 Task: Find connections with filter location Piúma with filter topic #realestateinvesting with filter profile language English with filter current company IG Group with filter school Mysore University, Mysore with filter industry Internet Marketplace Platforms with filter service category Immigration Law with filter keywords title Director of Maintenance
Action: Mouse moved to (180, 240)
Screenshot: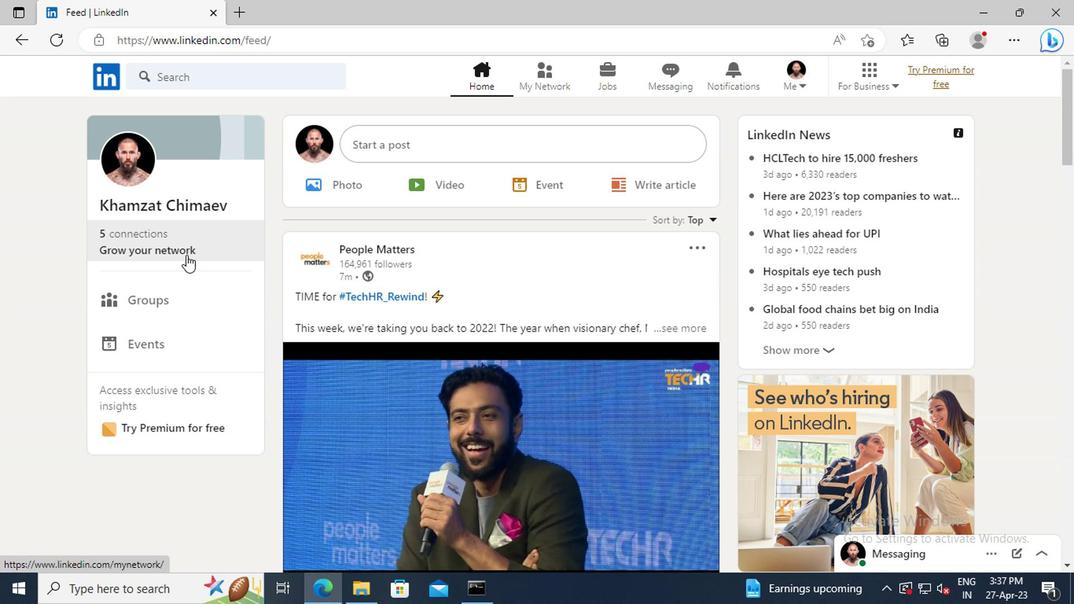 
Action: Mouse pressed left at (180, 240)
Screenshot: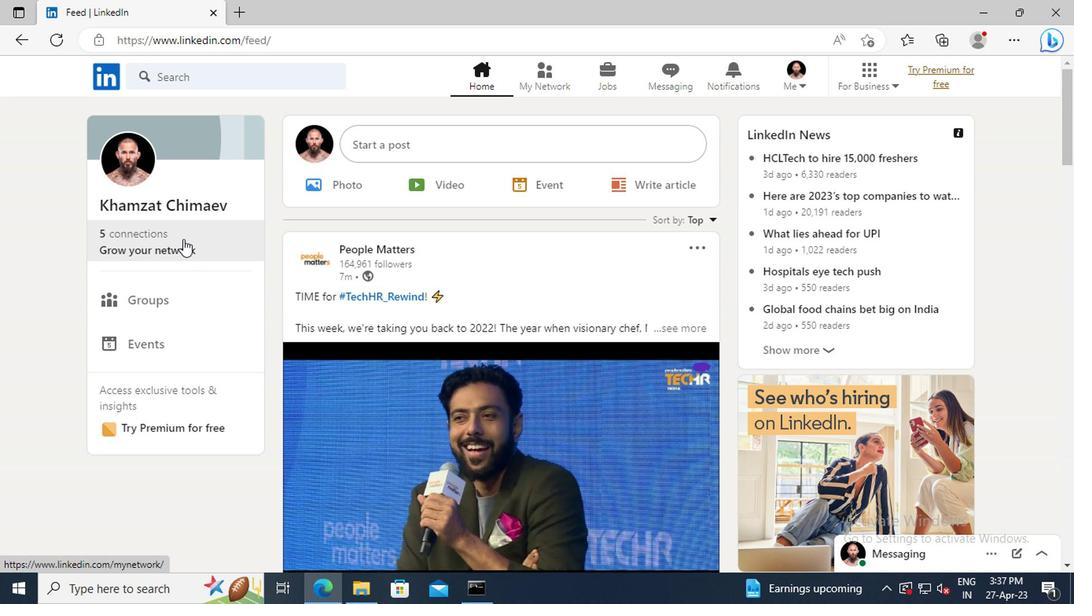 
Action: Mouse moved to (187, 166)
Screenshot: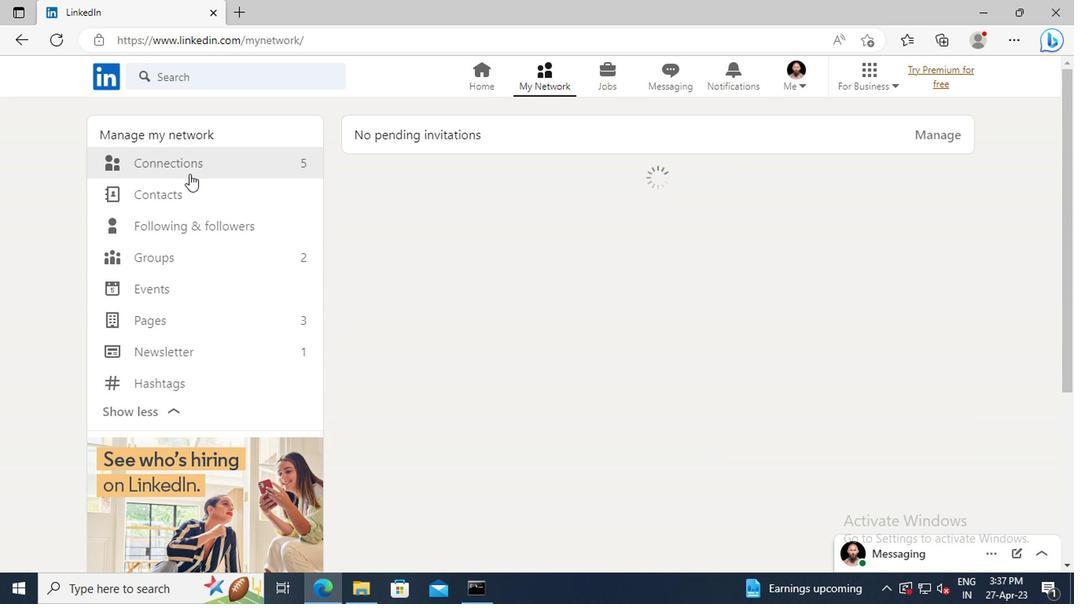 
Action: Mouse pressed left at (187, 166)
Screenshot: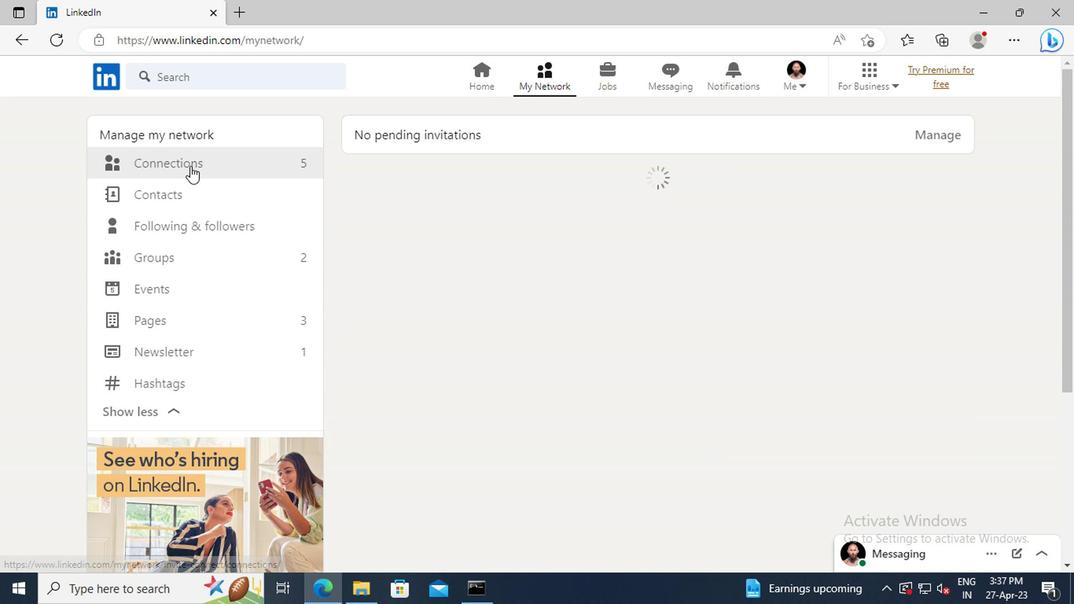 
Action: Mouse moved to (639, 167)
Screenshot: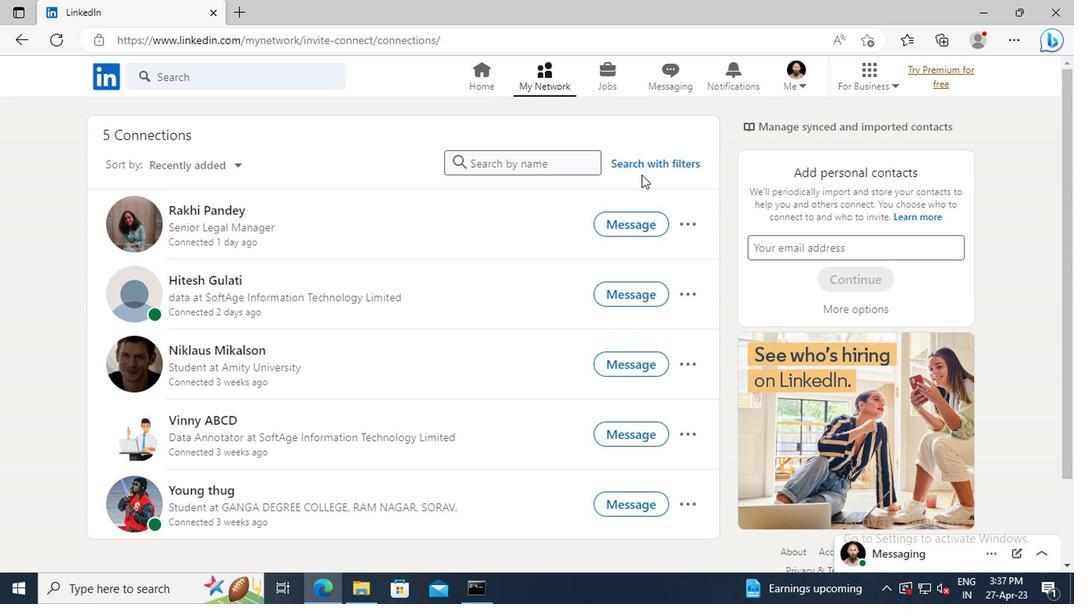 
Action: Mouse pressed left at (639, 167)
Screenshot: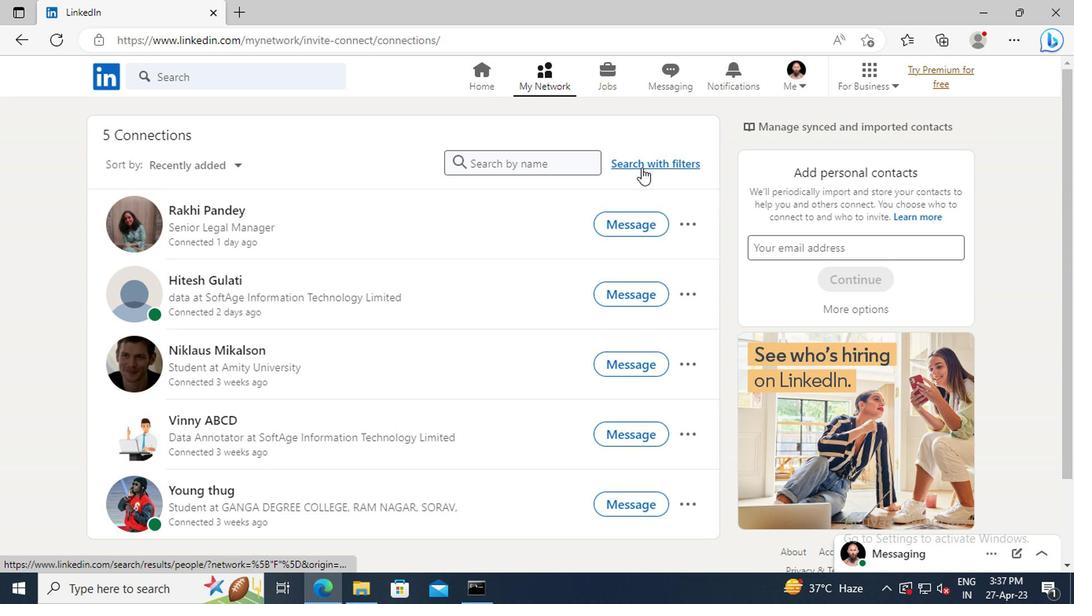 
Action: Mouse moved to (595, 122)
Screenshot: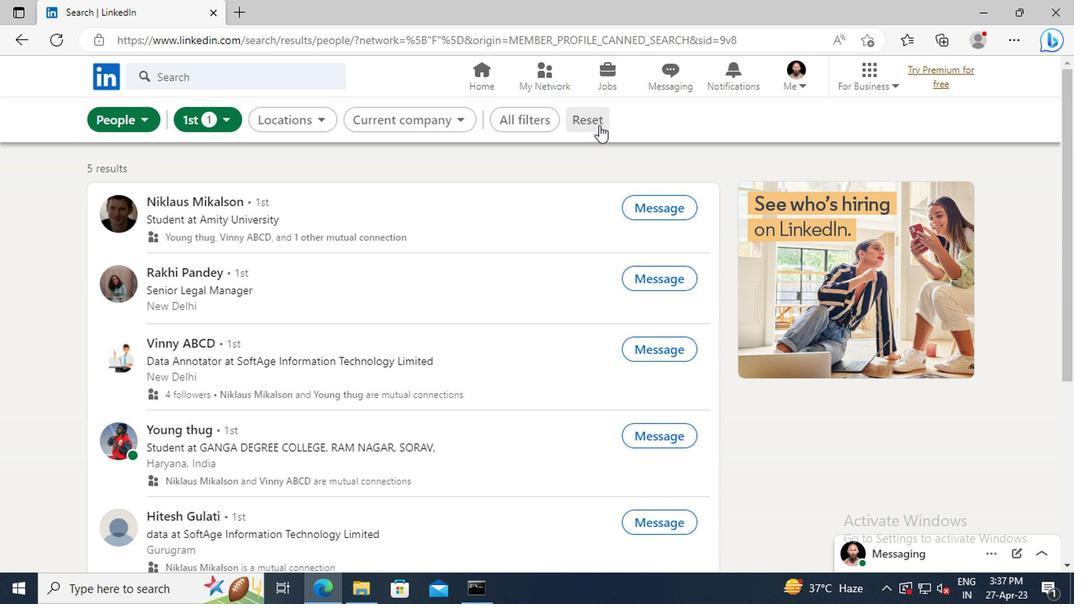 
Action: Mouse pressed left at (595, 122)
Screenshot: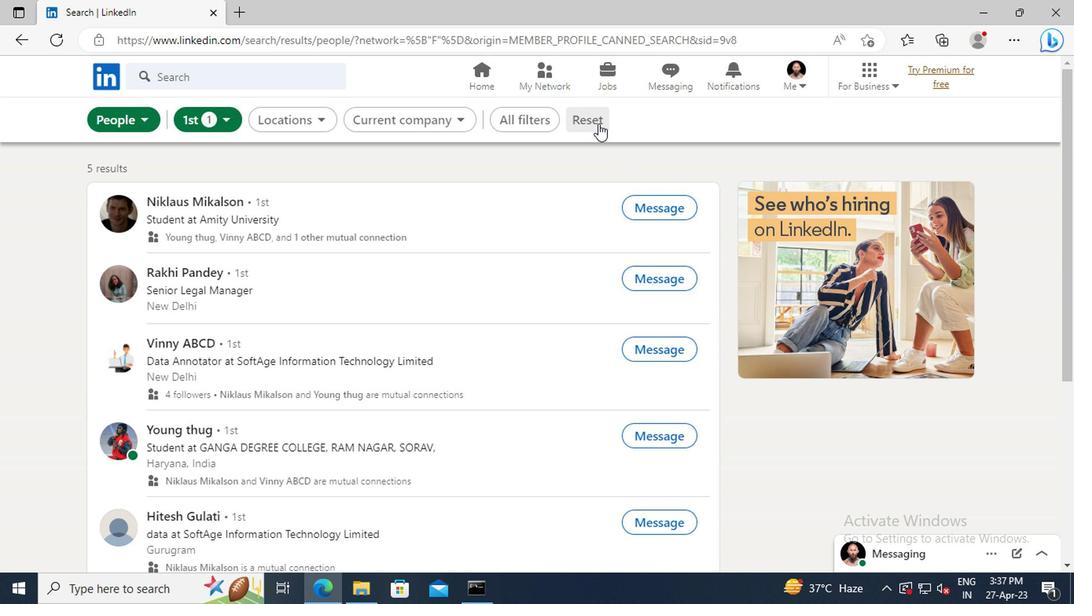 
Action: Mouse moved to (573, 119)
Screenshot: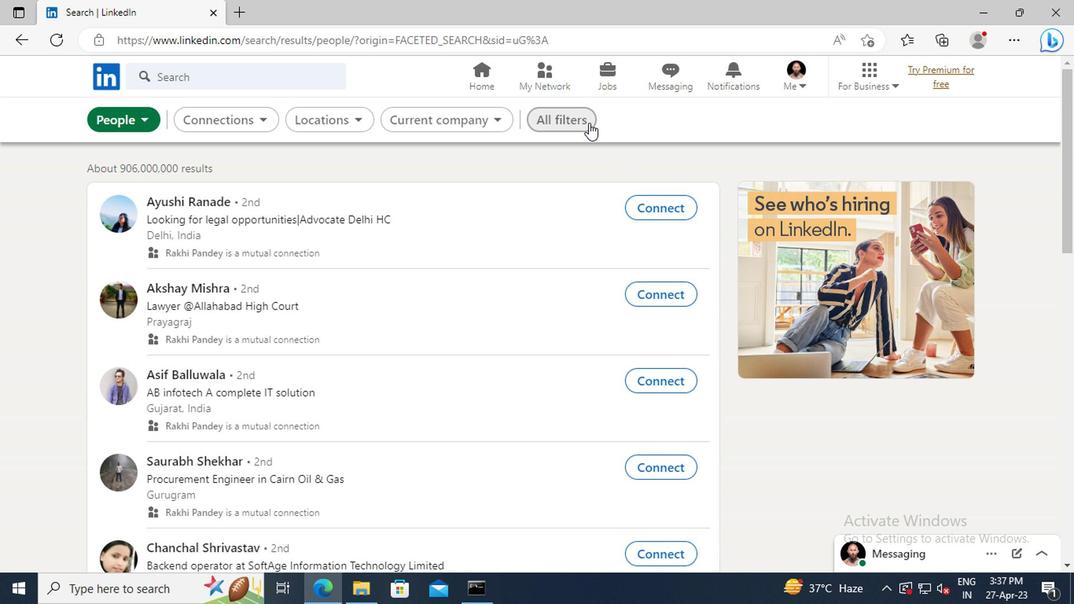 
Action: Mouse pressed left at (573, 119)
Screenshot: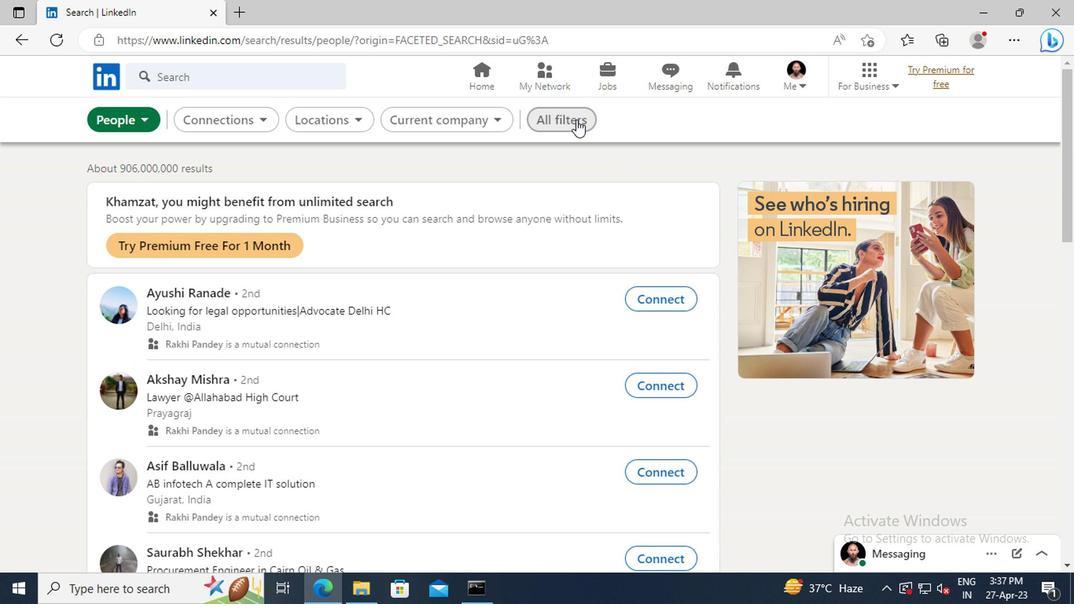 
Action: Mouse moved to (864, 282)
Screenshot: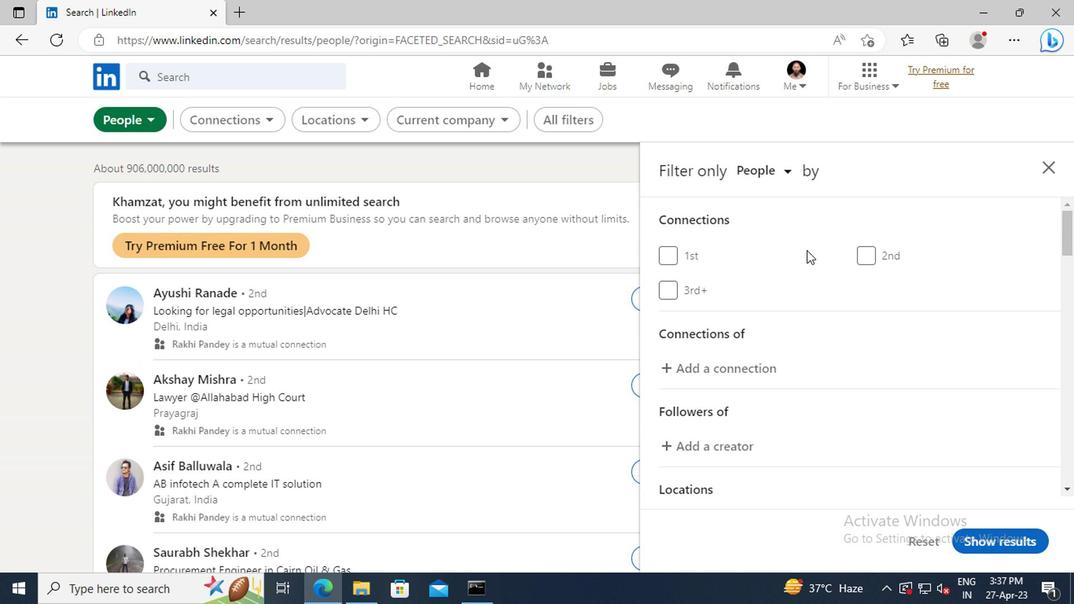 
Action: Mouse scrolled (864, 281) with delta (0, -1)
Screenshot: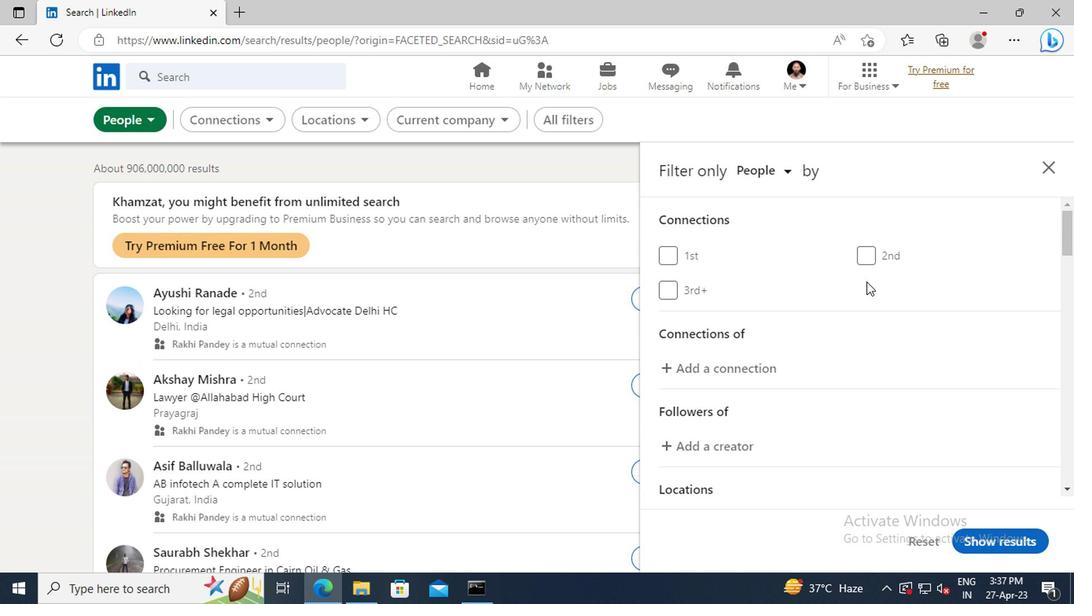
Action: Mouse scrolled (864, 281) with delta (0, -1)
Screenshot: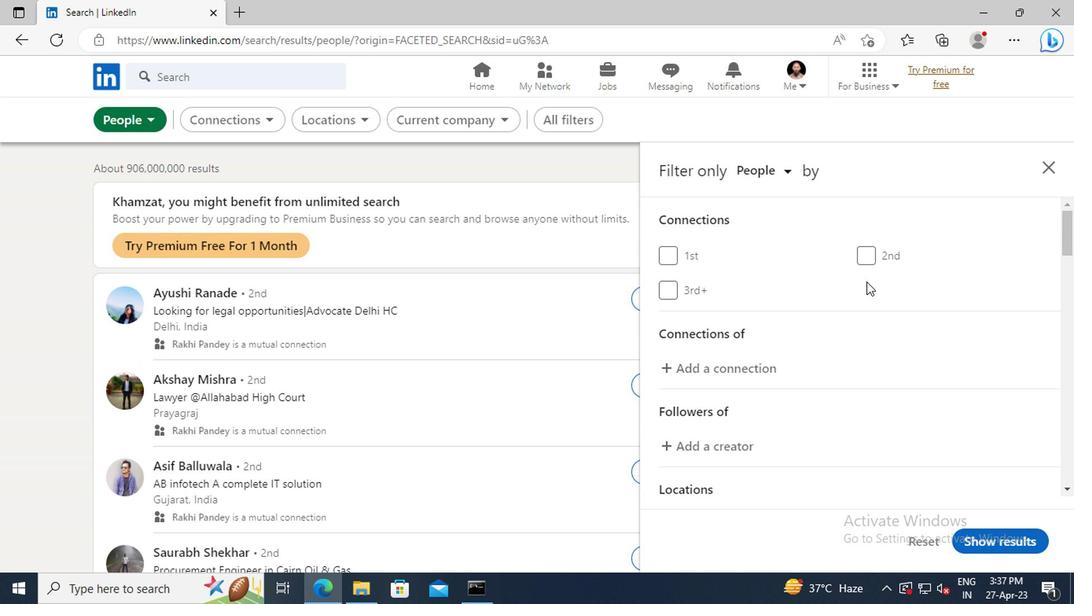 
Action: Mouse scrolled (864, 281) with delta (0, -1)
Screenshot: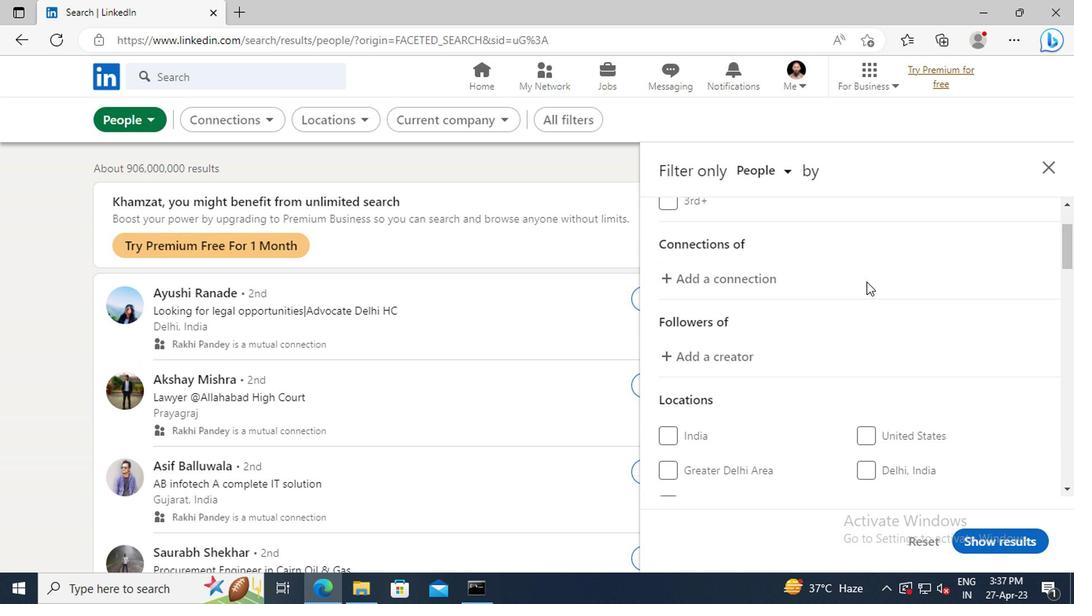 
Action: Mouse scrolled (864, 281) with delta (0, -1)
Screenshot: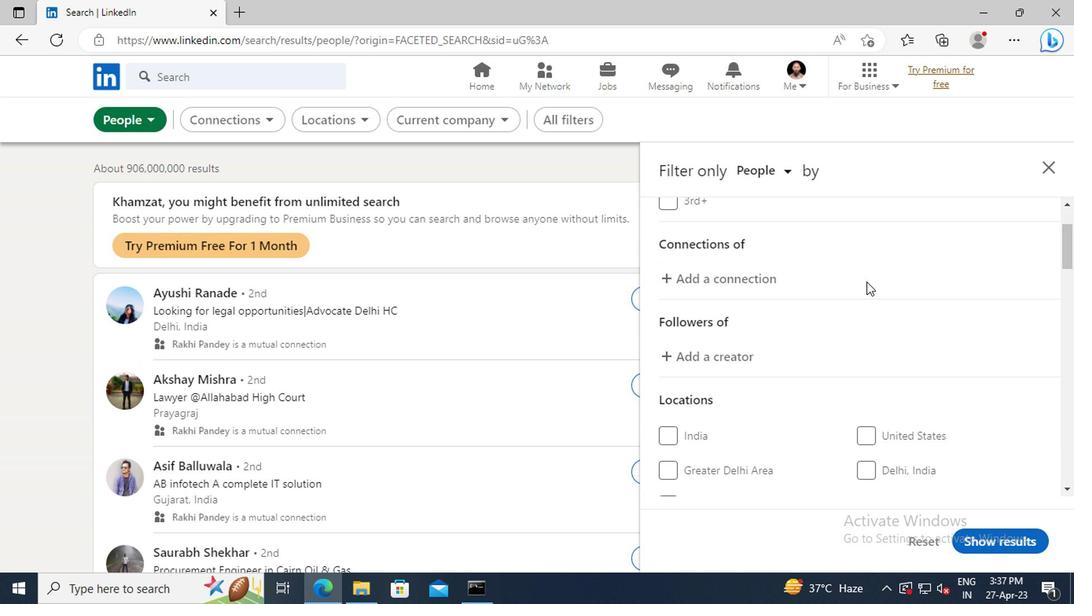 
Action: Mouse scrolled (864, 281) with delta (0, -1)
Screenshot: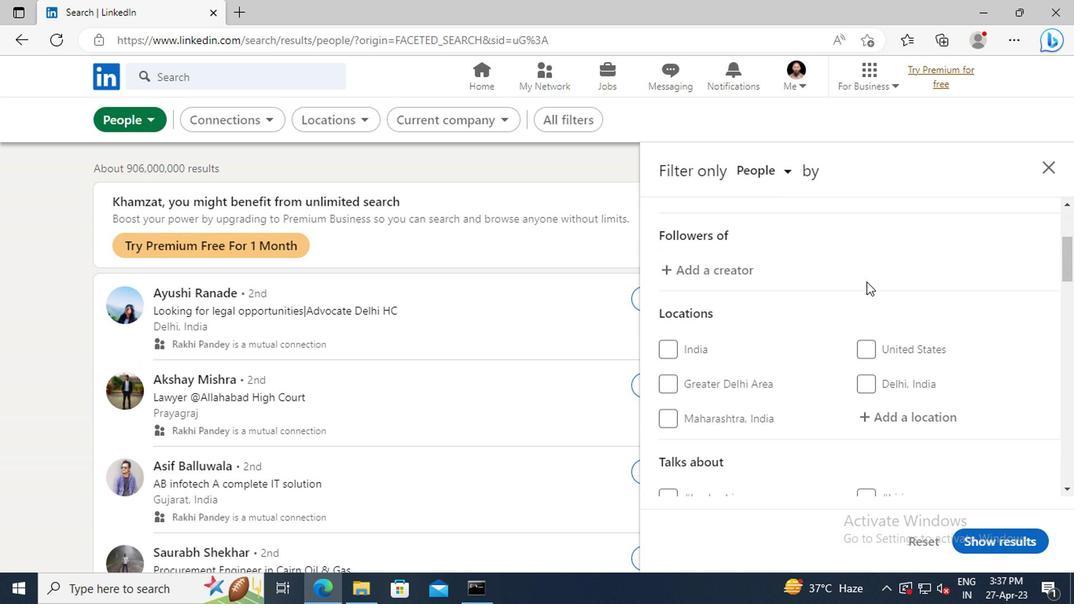 
Action: Mouse moved to (883, 367)
Screenshot: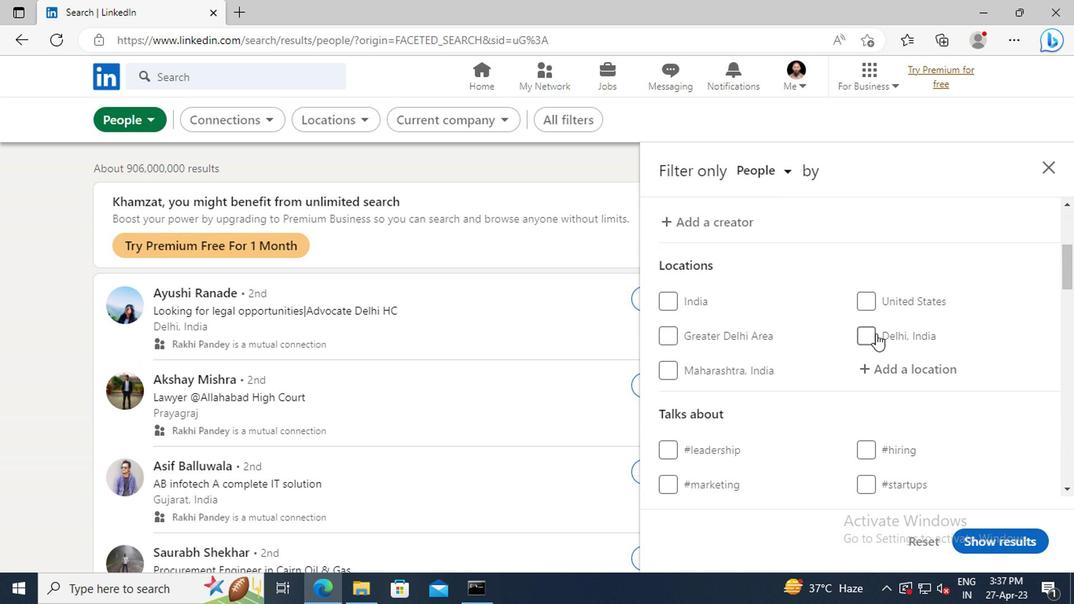 
Action: Mouse pressed left at (883, 367)
Screenshot: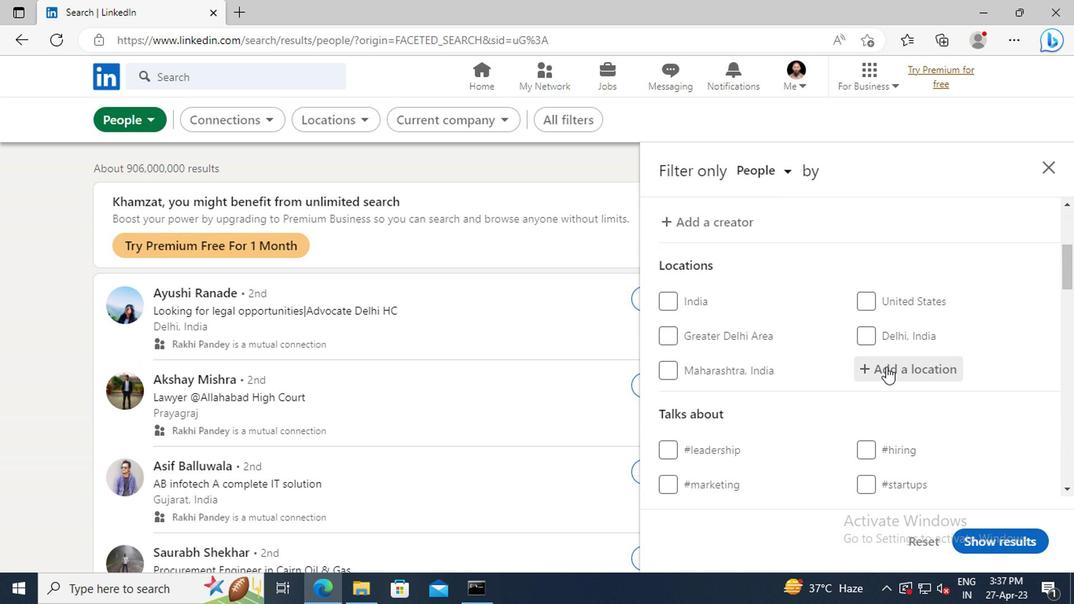 
Action: Key pressed <Key.shift>PIUMA
Screenshot: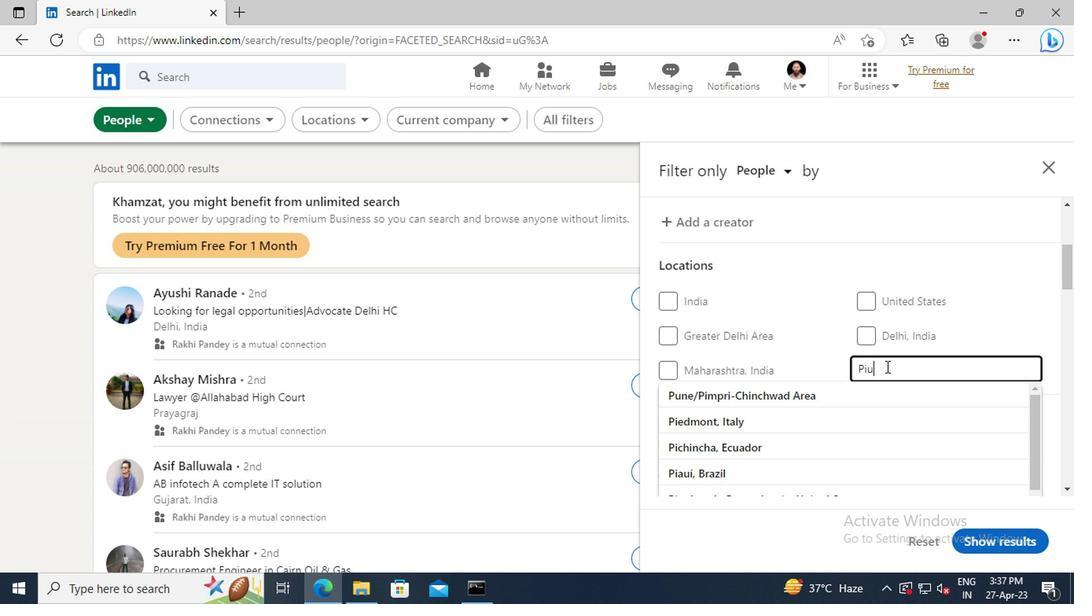 
Action: Mouse moved to (882, 396)
Screenshot: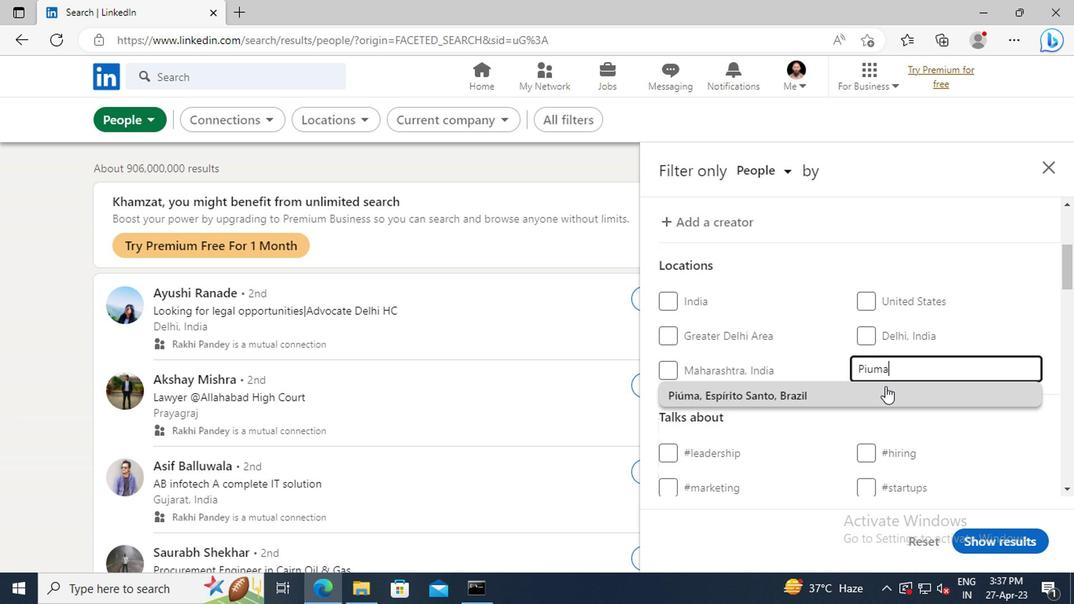 
Action: Mouse pressed left at (882, 396)
Screenshot: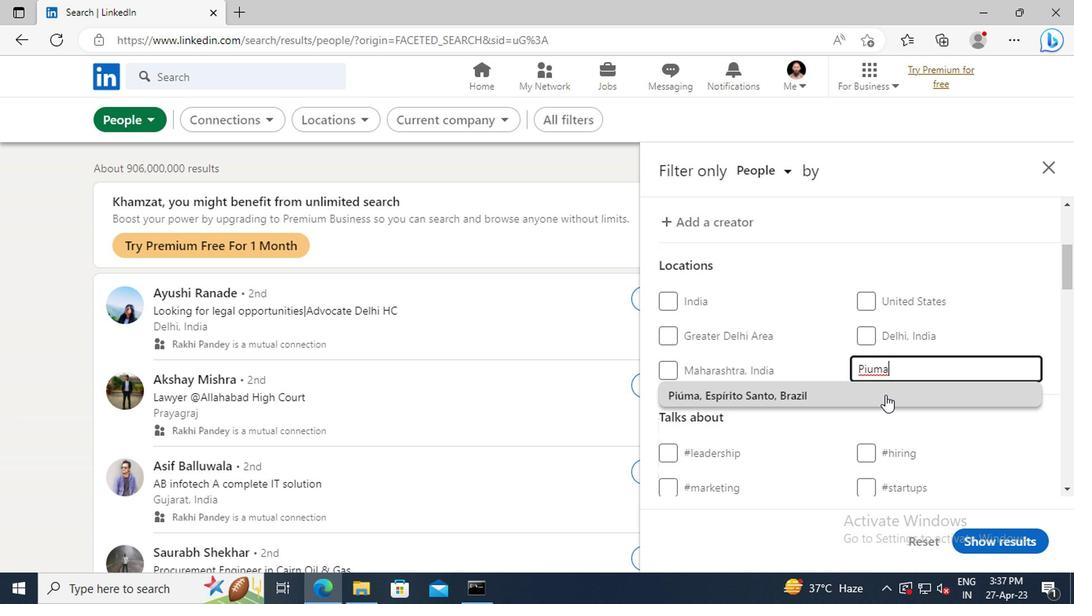 
Action: Mouse moved to (887, 324)
Screenshot: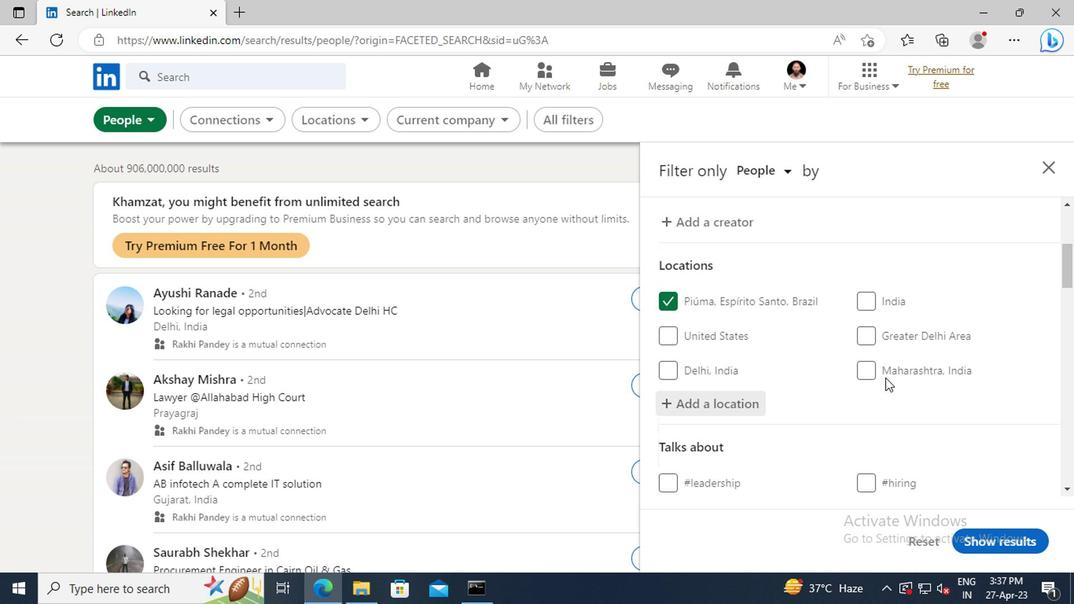 
Action: Mouse scrolled (887, 323) with delta (0, 0)
Screenshot: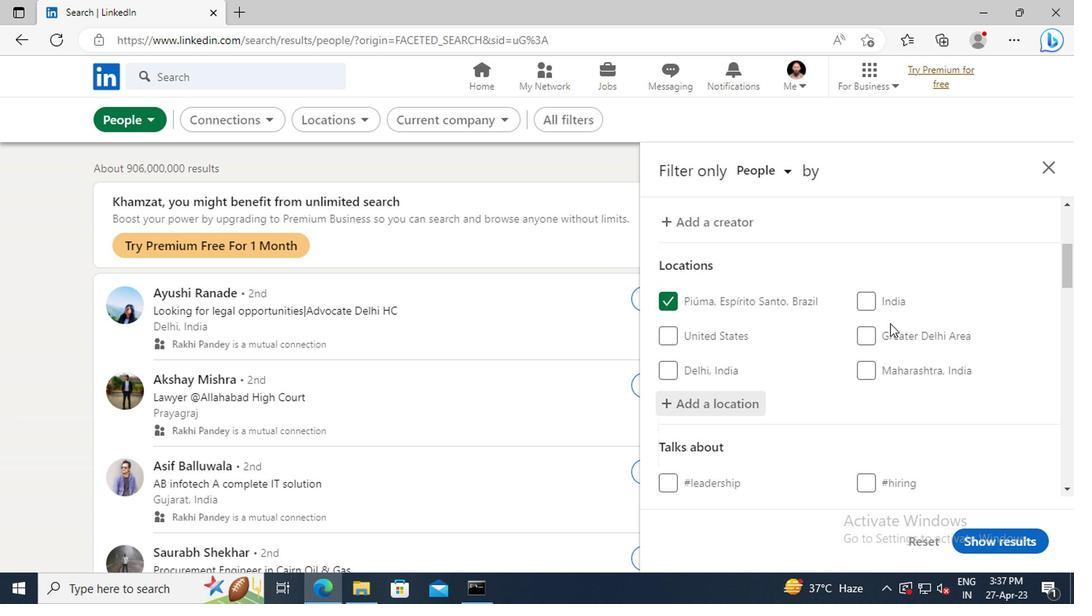 
Action: Mouse scrolled (887, 323) with delta (0, 0)
Screenshot: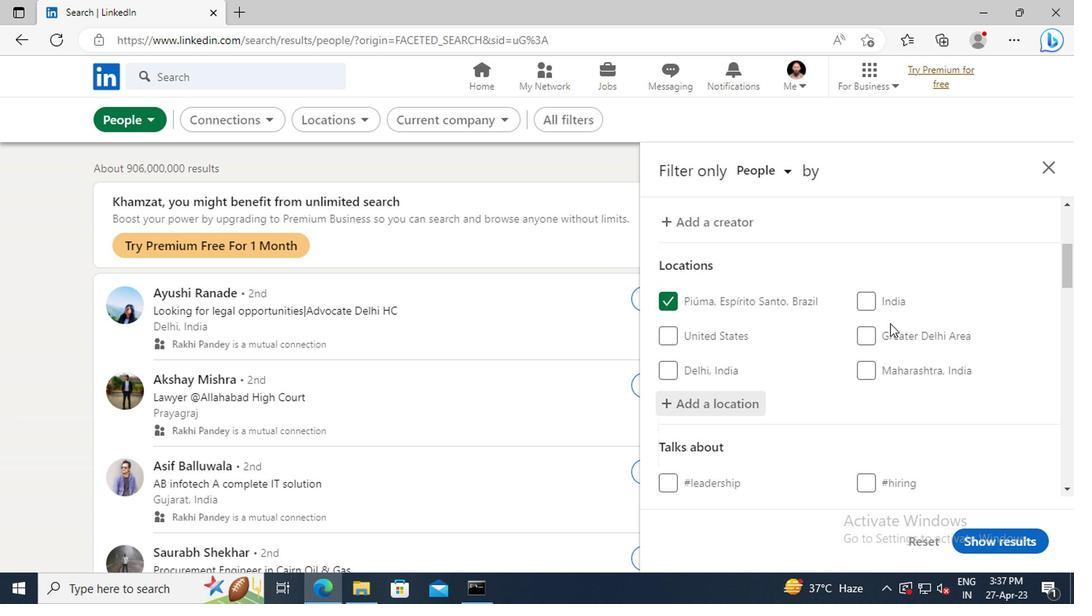 
Action: Mouse scrolled (887, 323) with delta (0, 0)
Screenshot: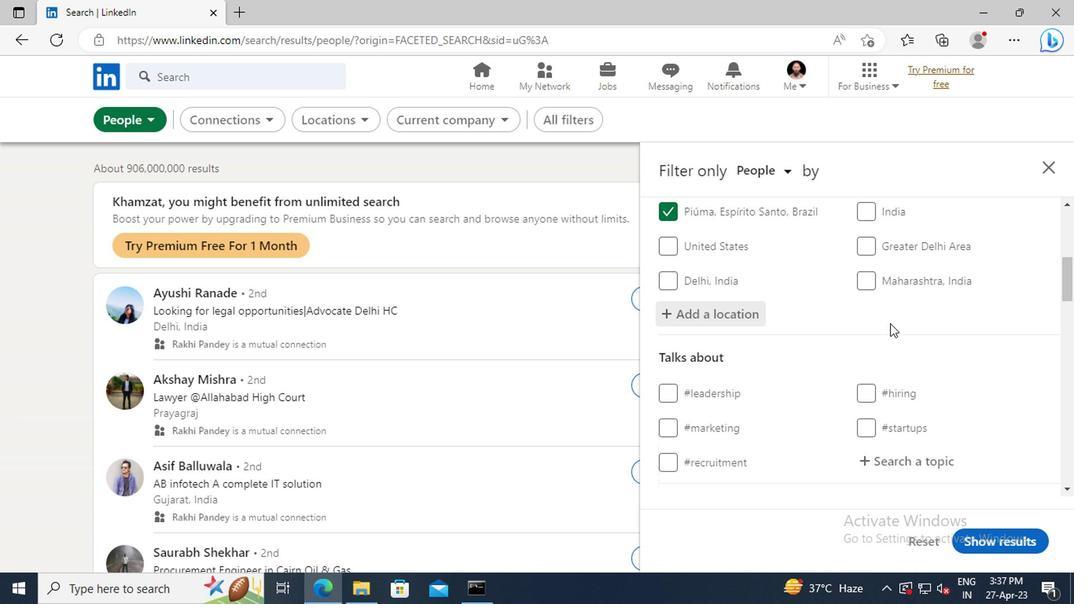 
Action: Mouse scrolled (887, 323) with delta (0, 0)
Screenshot: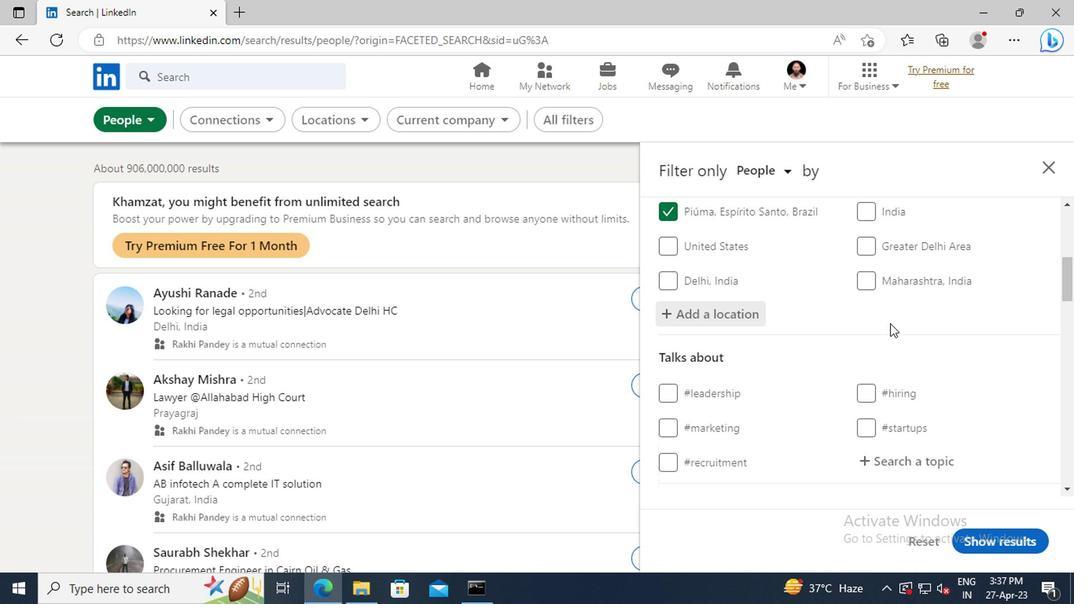 
Action: Mouse moved to (892, 371)
Screenshot: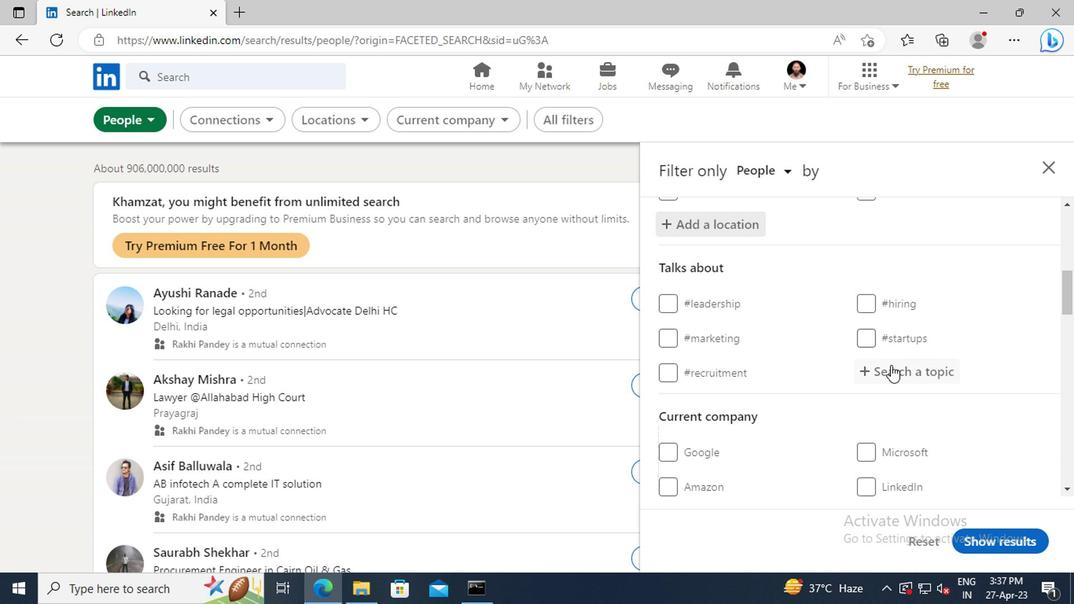 
Action: Mouse pressed left at (892, 371)
Screenshot: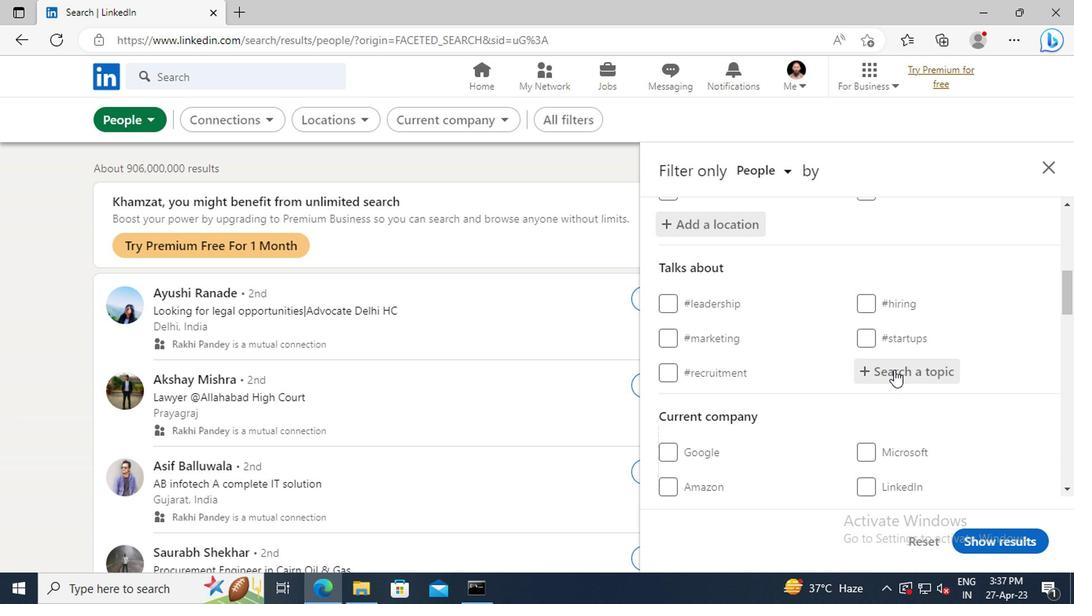
Action: Key pressed <Key.shift>#REALESTATEINVESTING<Key.enter>
Screenshot: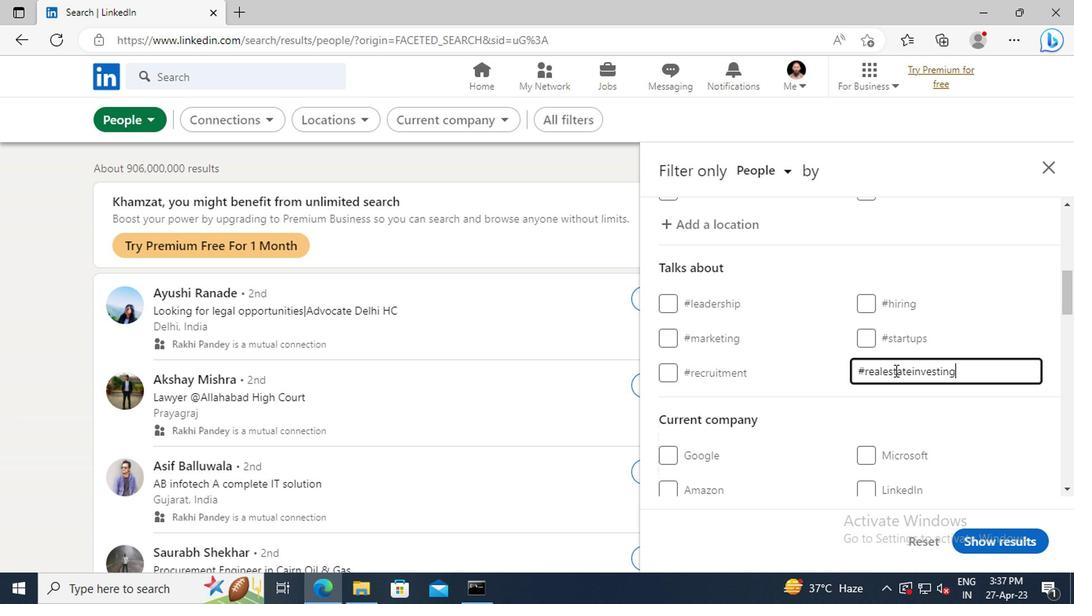 
Action: Mouse scrolled (892, 371) with delta (0, 0)
Screenshot: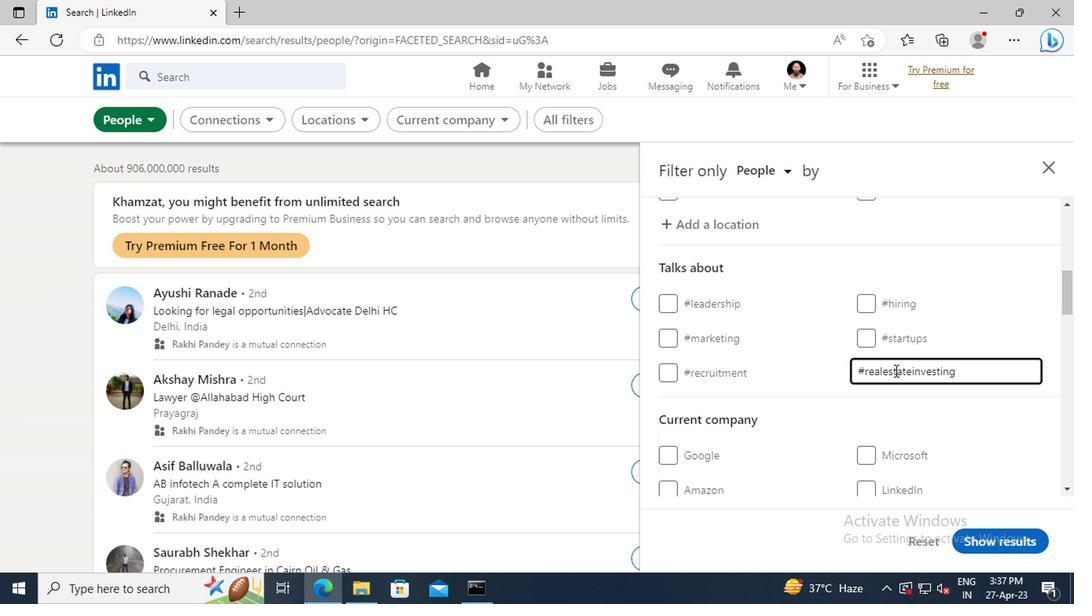 
Action: Mouse scrolled (892, 371) with delta (0, 0)
Screenshot: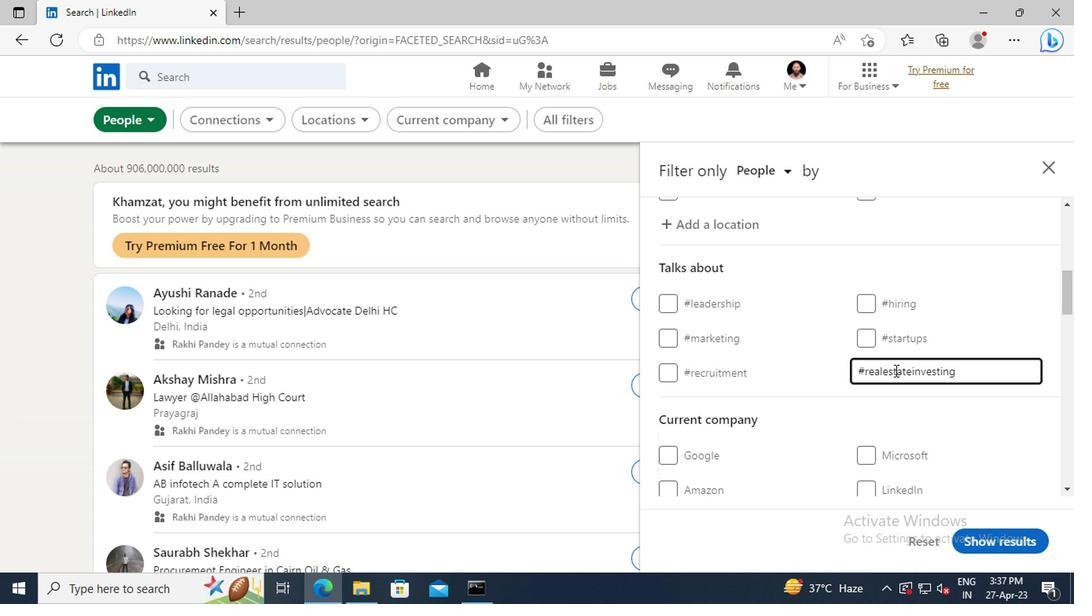 
Action: Mouse scrolled (892, 371) with delta (0, 0)
Screenshot: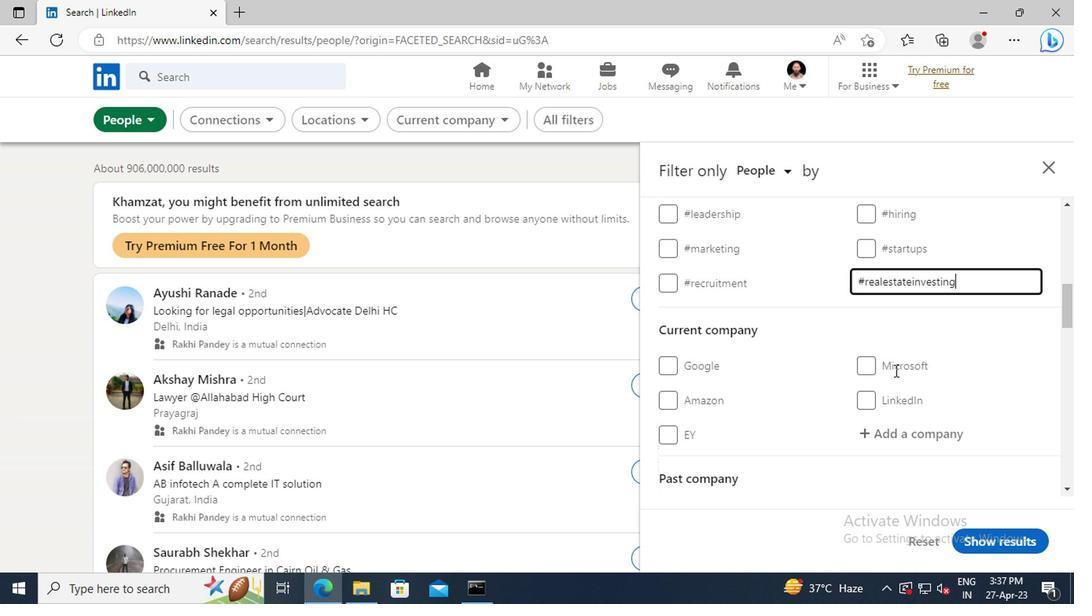 
Action: Mouse scrolled (892, 371) with delta (0, 0)
Screenshot: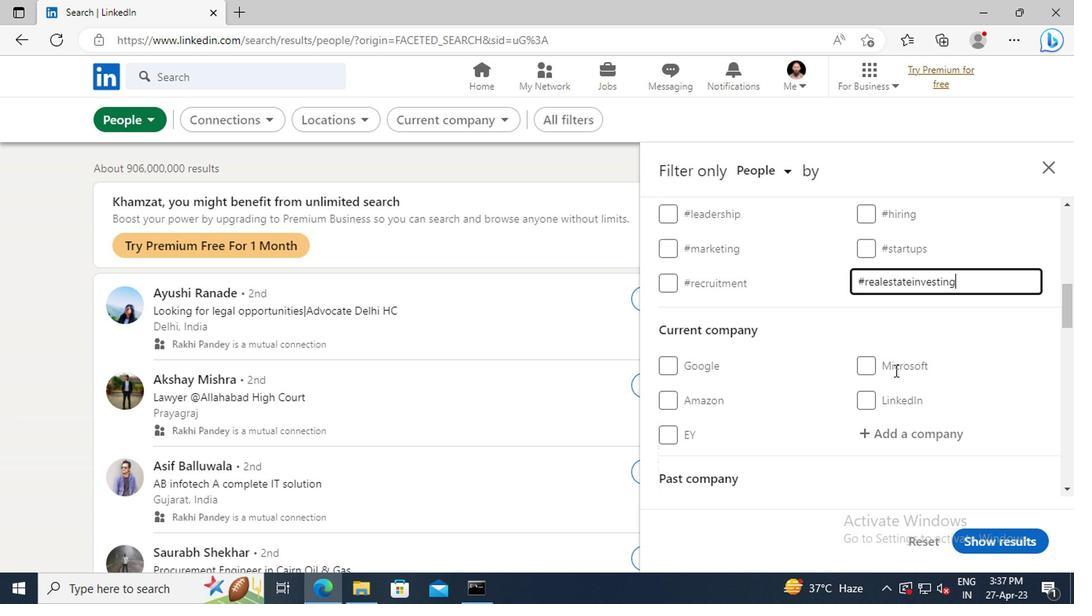 
Action: Mouse scrolled (892, 371) with delta (0, 0)
Screenshot: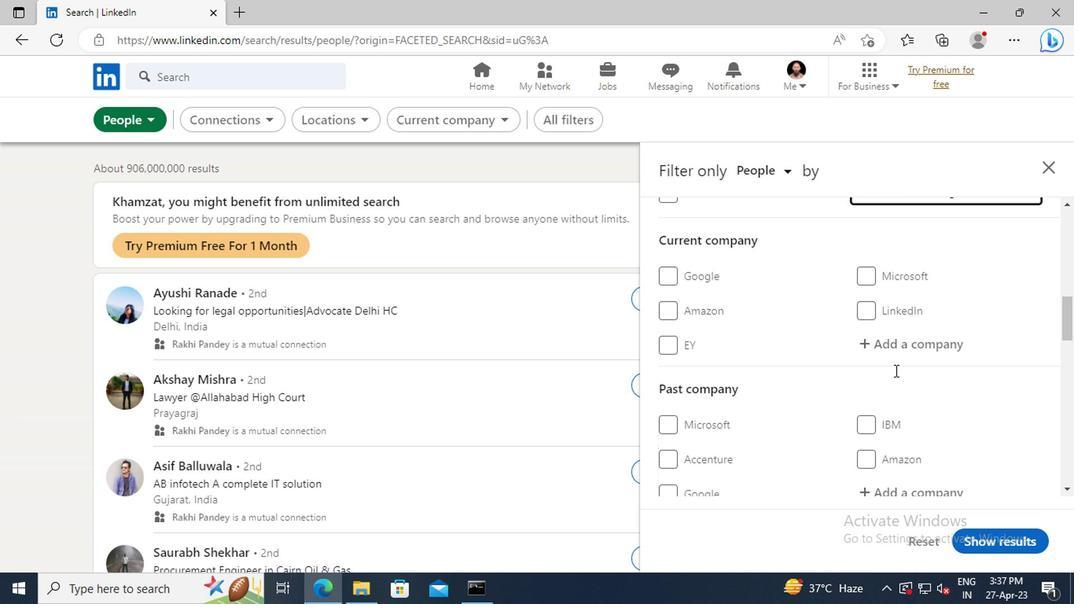 
Action: Mouse scrolled (892, 371) with delta (0, 0)
Screenshot: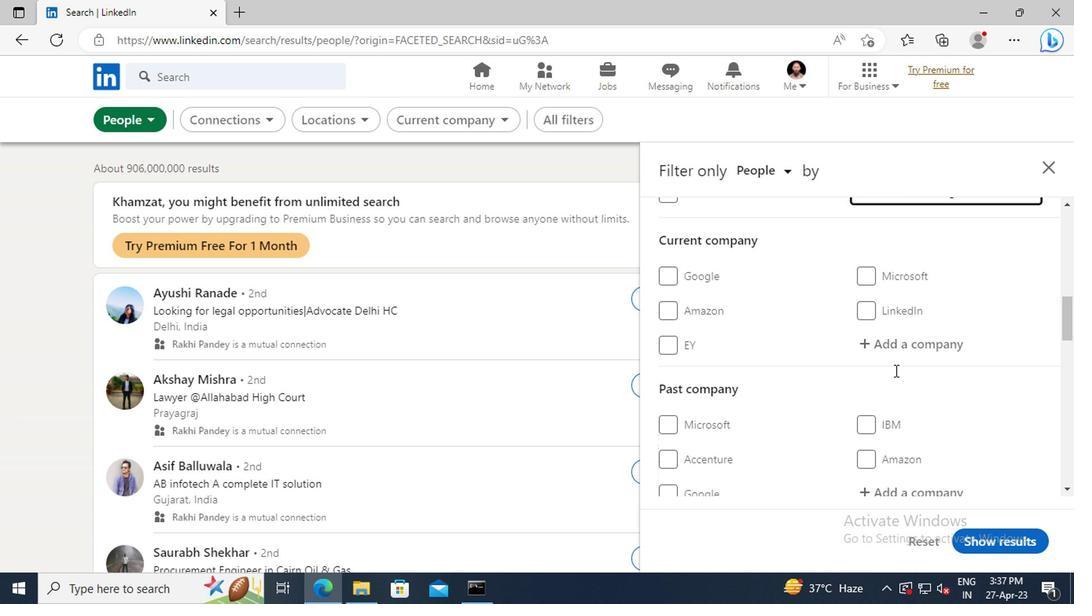 
Action: Mouse scrolled (892, 371) with delta (0, 0)
Screenshot: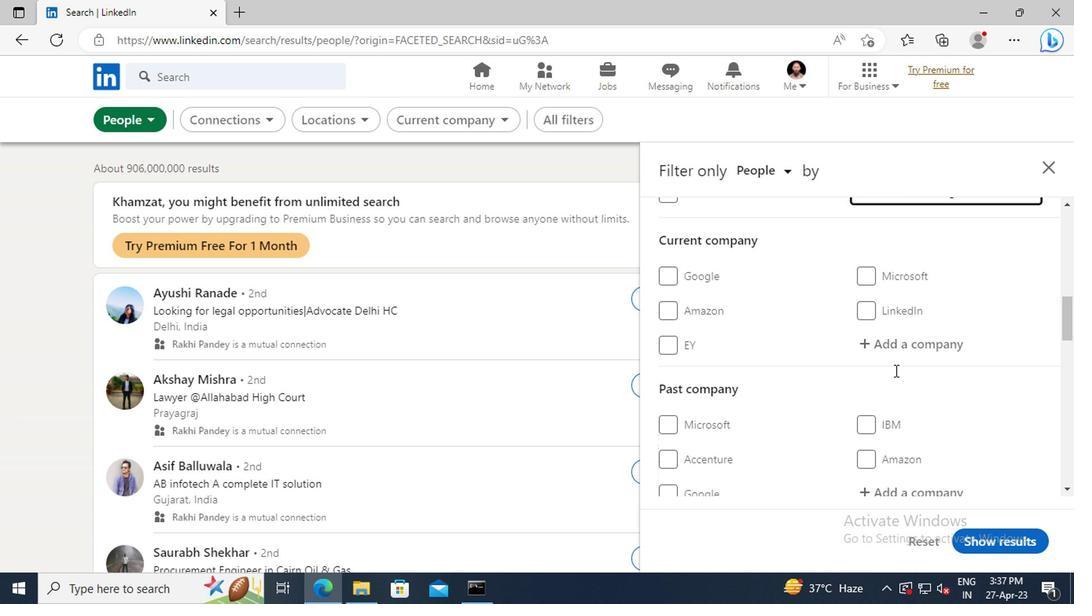 
Action: Mouse scrolled (892, 371) with delta (0, 0)
Screenshot: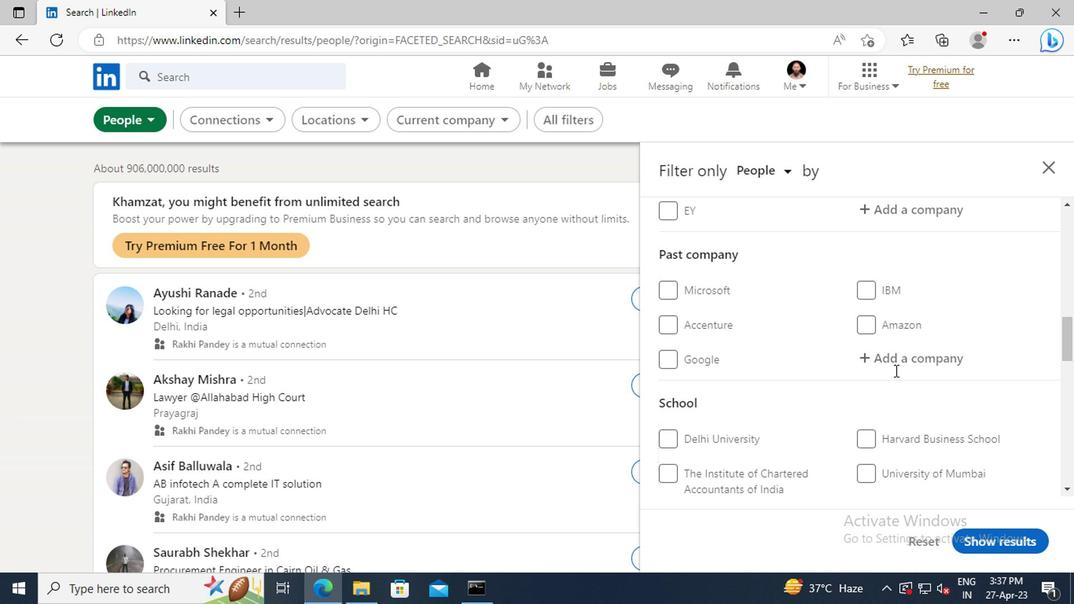
Action: Mouse scrolled (892, 371) with delta (0, 0)
Screenshot: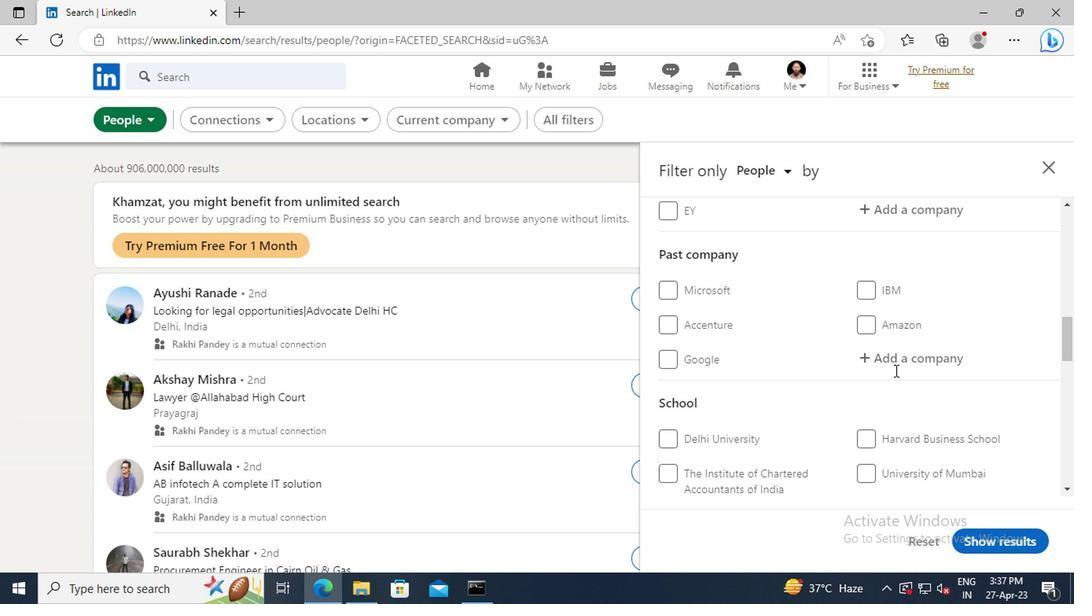 
Action: Mouse scrolled (892, 371) with delta (0, 0)
Screenshot: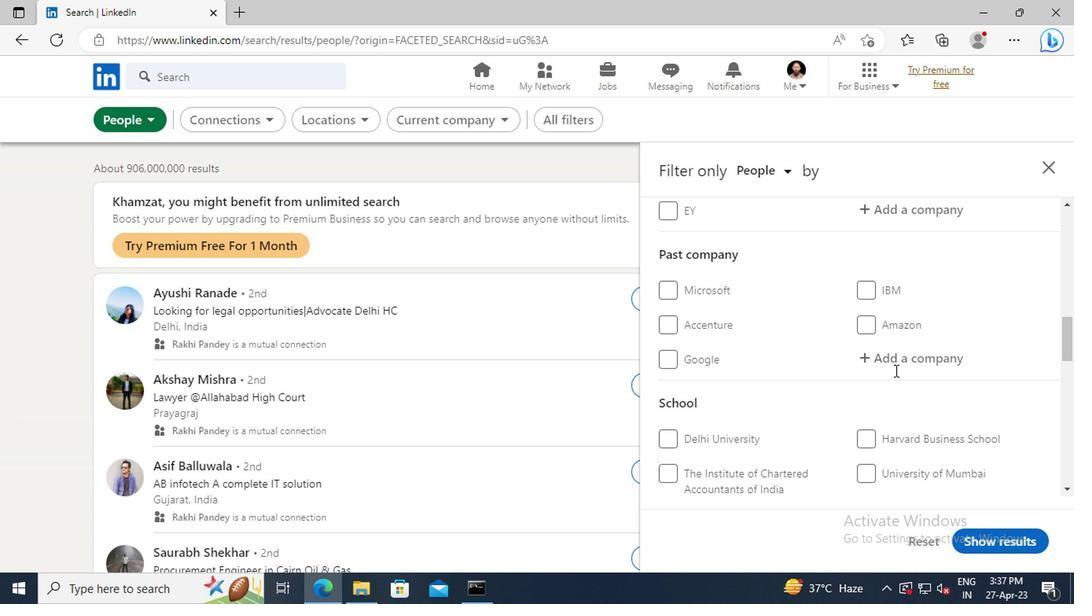 
Action: Mouse scrolled (892, 371) with delta (0, 0)
Screenshot: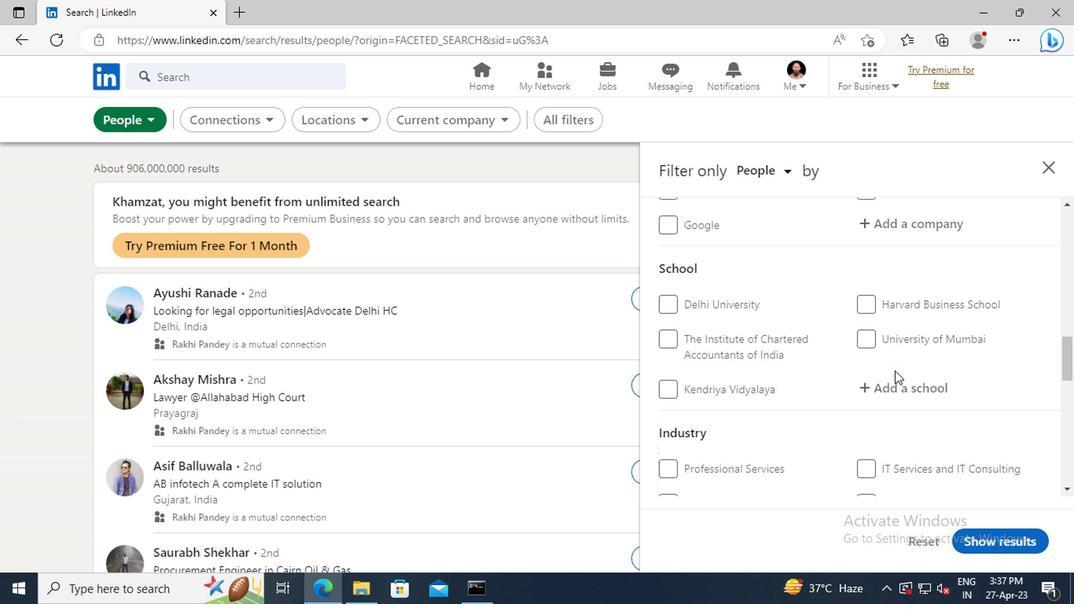 
Action: Mouse scrolled (892, 371) with delta (0, 0)
Screenshot: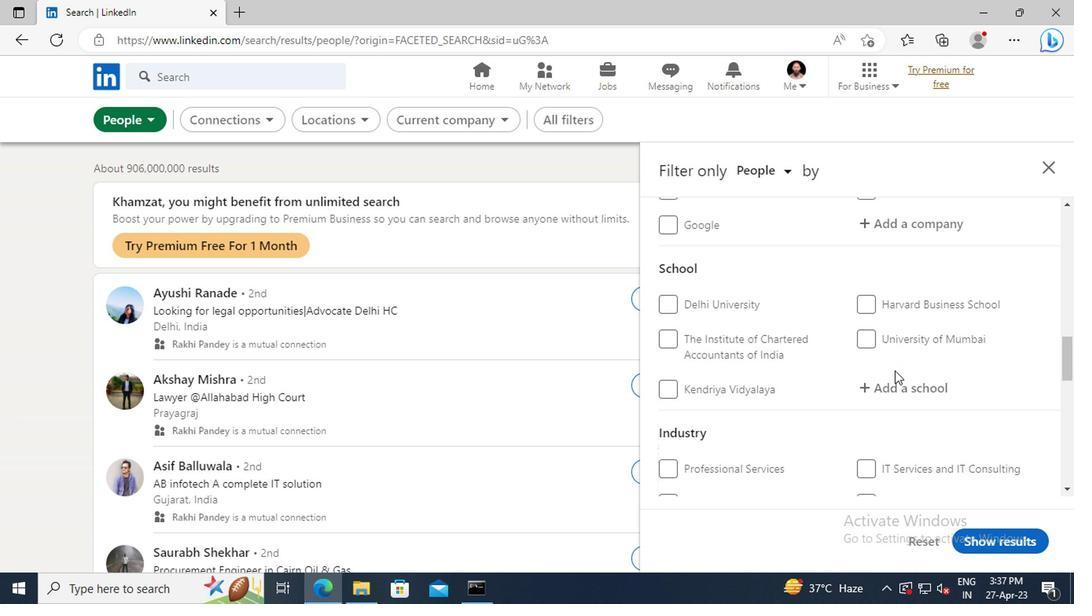 
Action: Mouse scrolled (892, 371) with delta (0, 0)
Screenshot: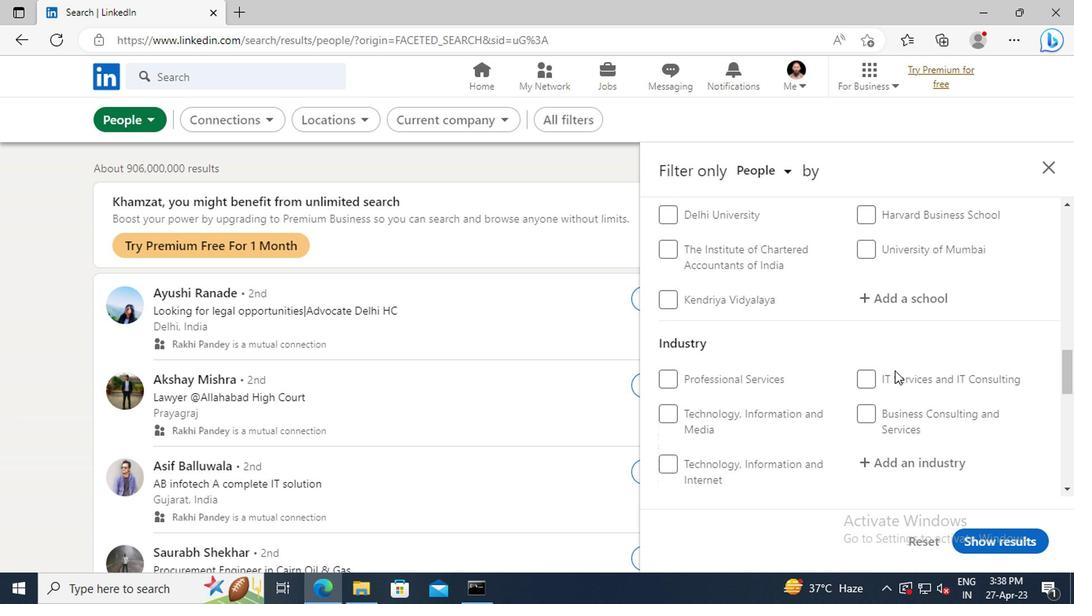
Action: Mouse scrolled (892, 371) with delta (0, 0)
Screenshot: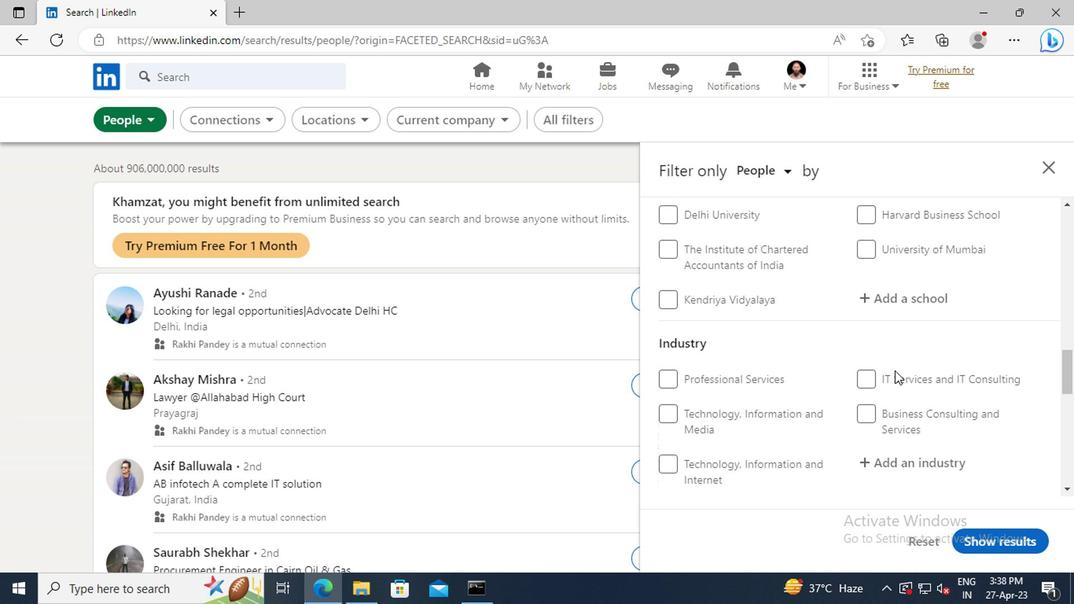 
Action: Mouse scrolled (892, 371) with delta (0, 0)
Screenshot: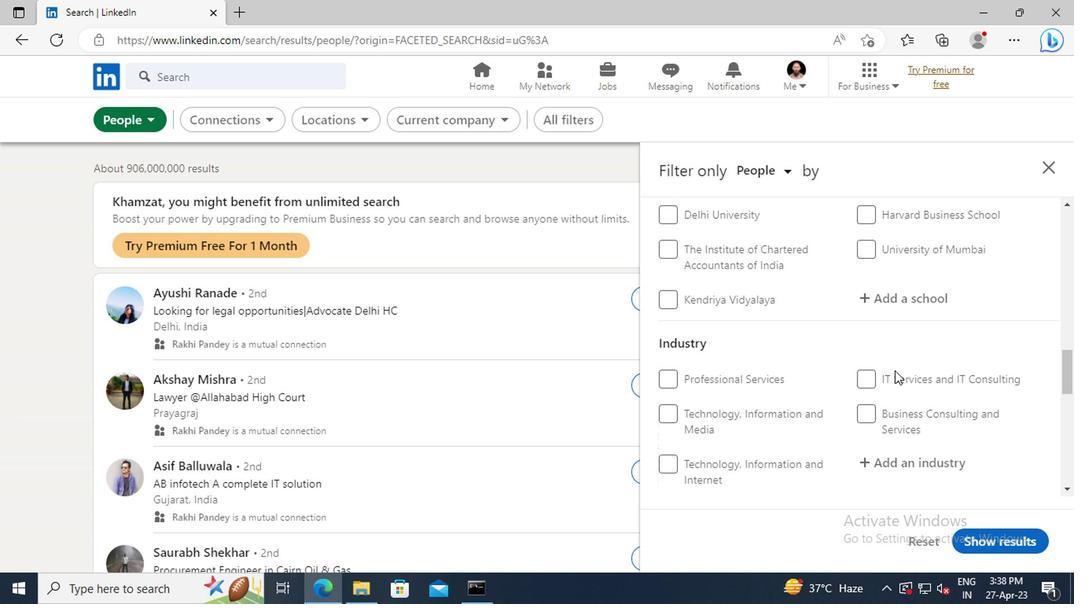 
Action: Mouse scrolled (892, 371) with delta (0, 0)
Screenshot: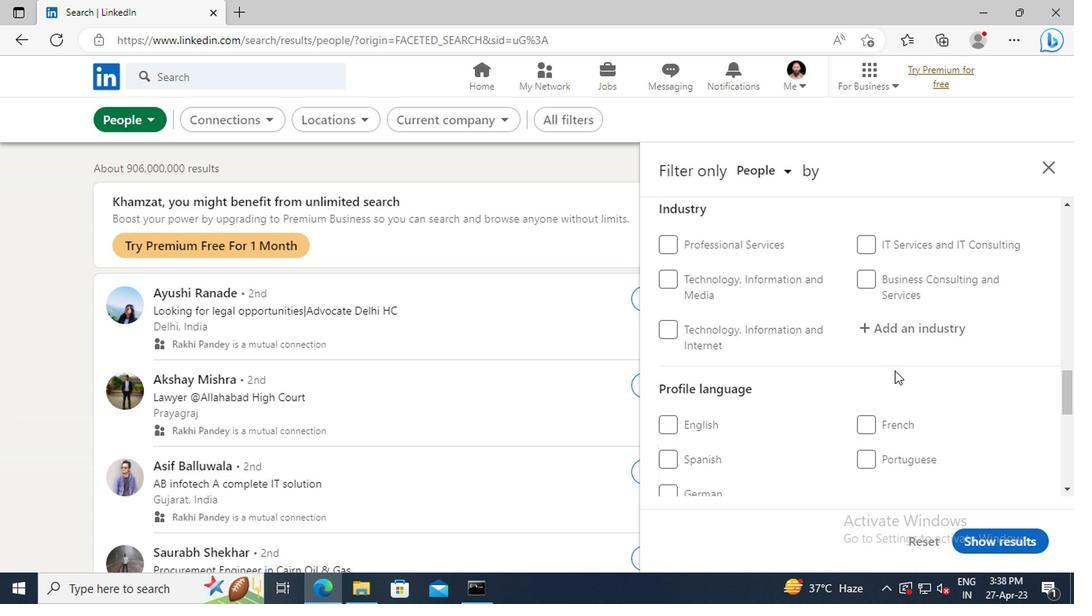 
Action: Mouse moved to (669, 383)
Screenshot: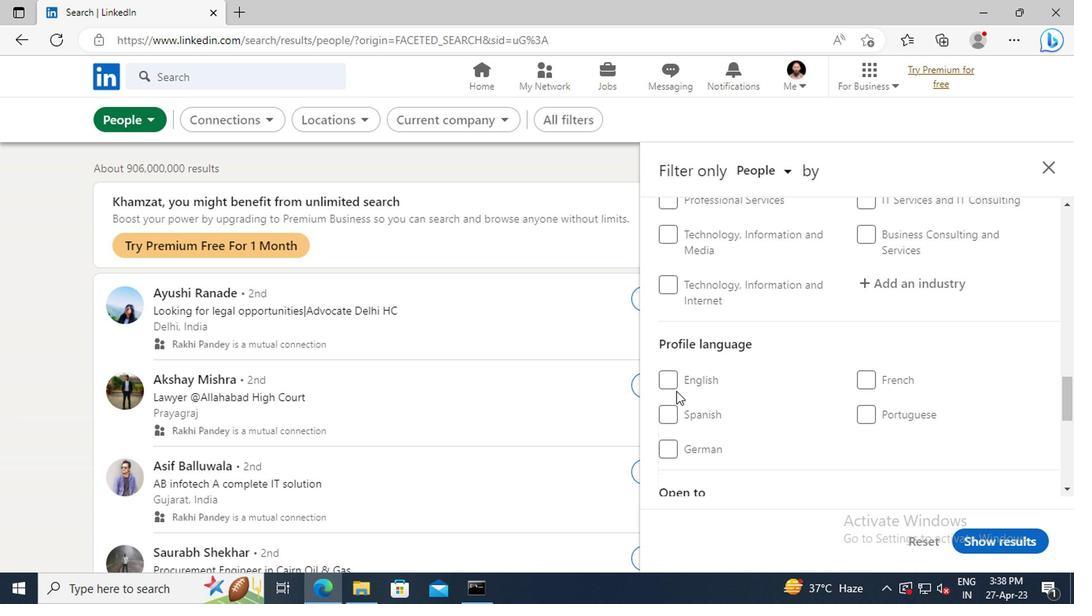 
Action: Mouse pressed left at (669, 383)
Screenshot: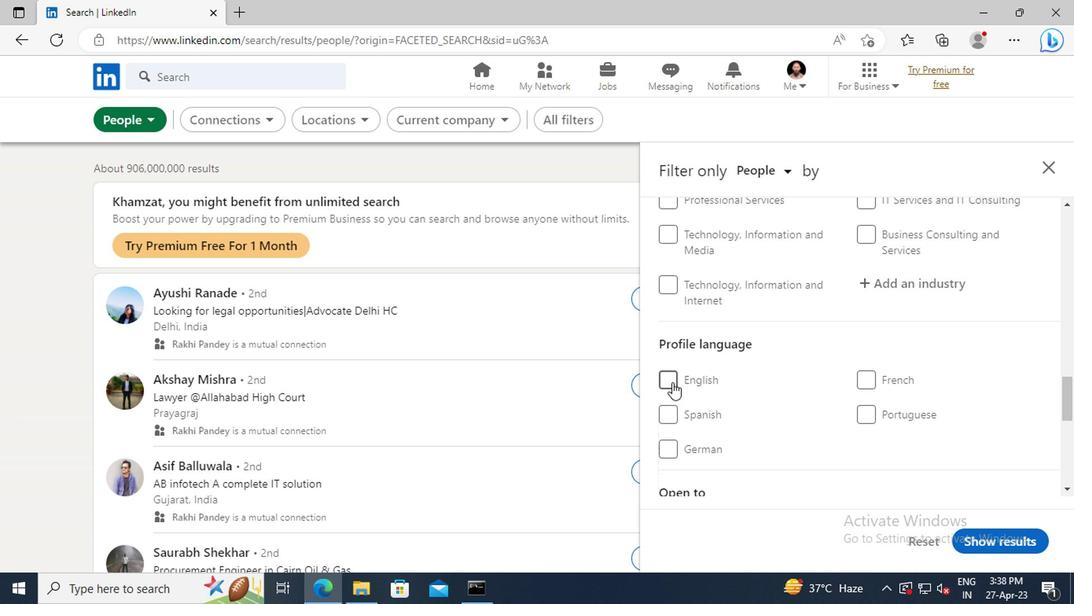 
Action: Mouse moved to (820, 365)
Screenshot: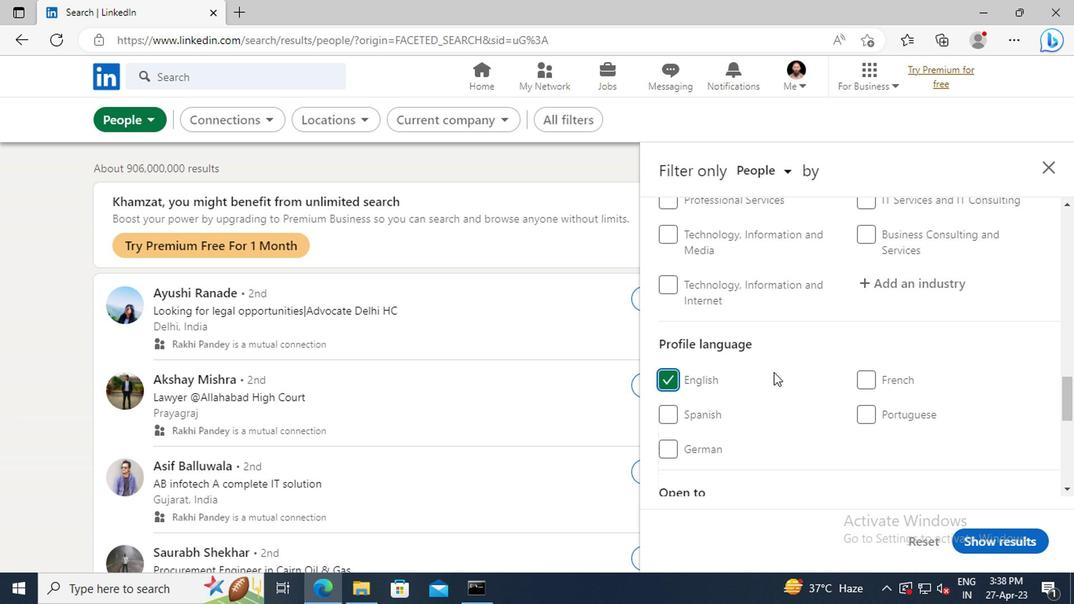 
Action: Mouse scrolled (820, 366) with delta (0, 0)
Screenshot: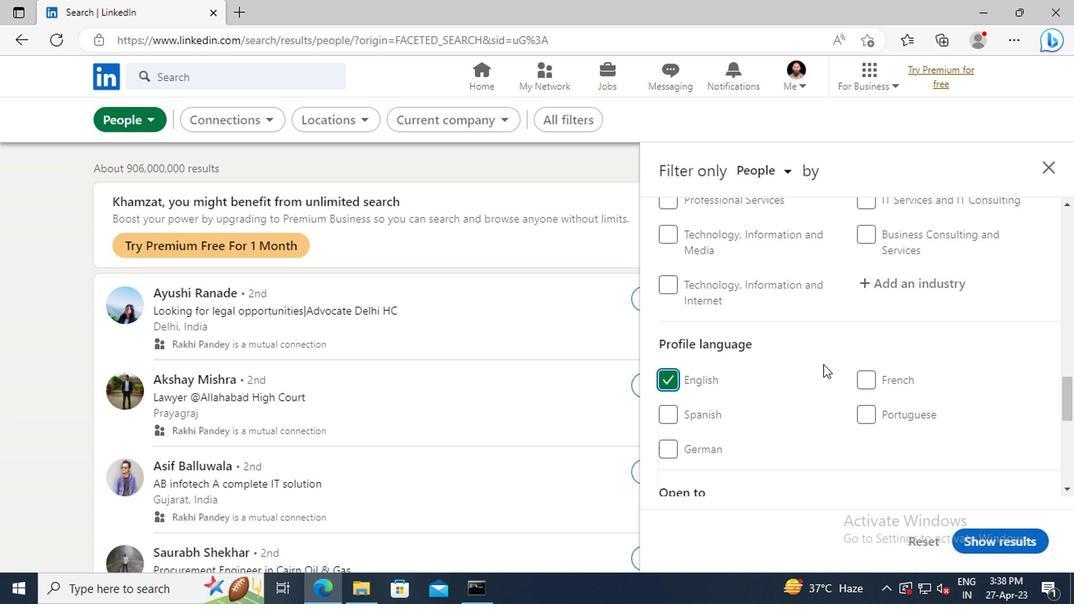 
Action: Mouse scrolled (820, 366) with delta (0, 0)
Screenshot: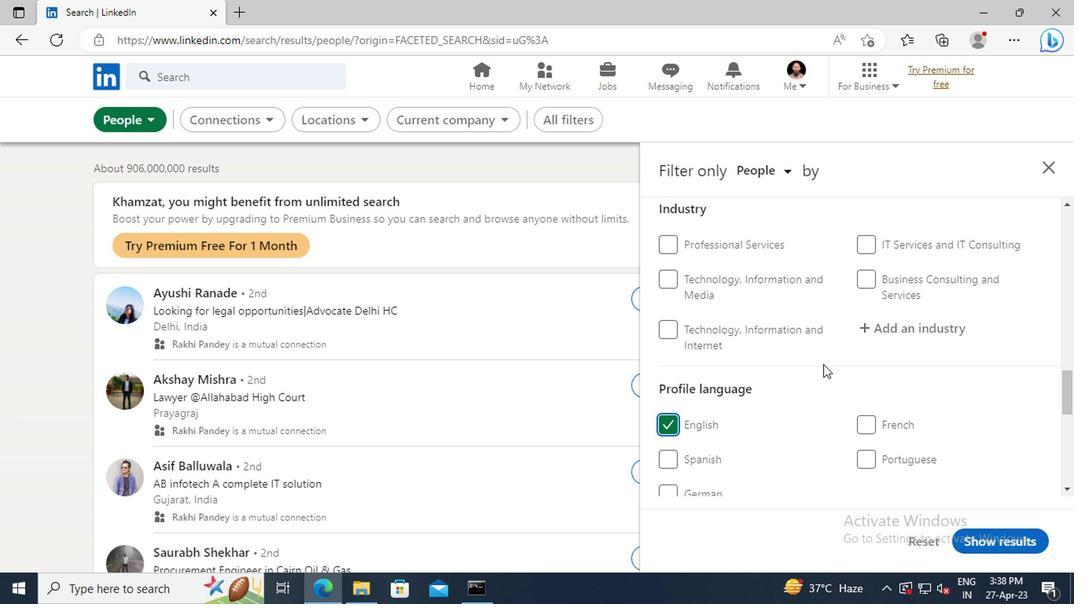 
Action: Mouse scrolled (820, 366) with delta (0, 0)
Screenshot: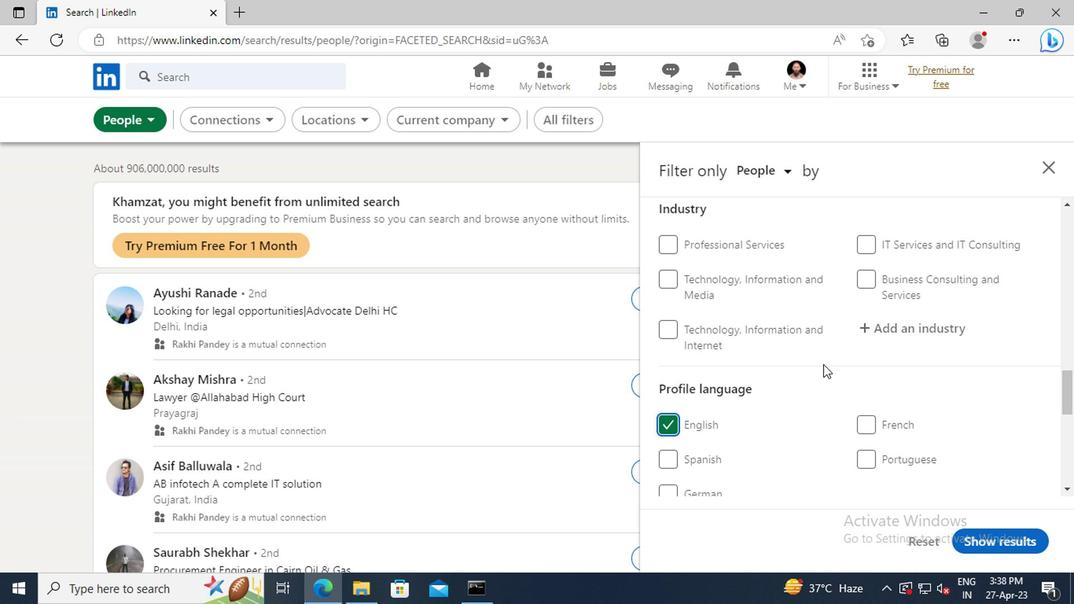 
Action: Mouse scrolled (820, 366) with delta (0, 0)
Screenshot: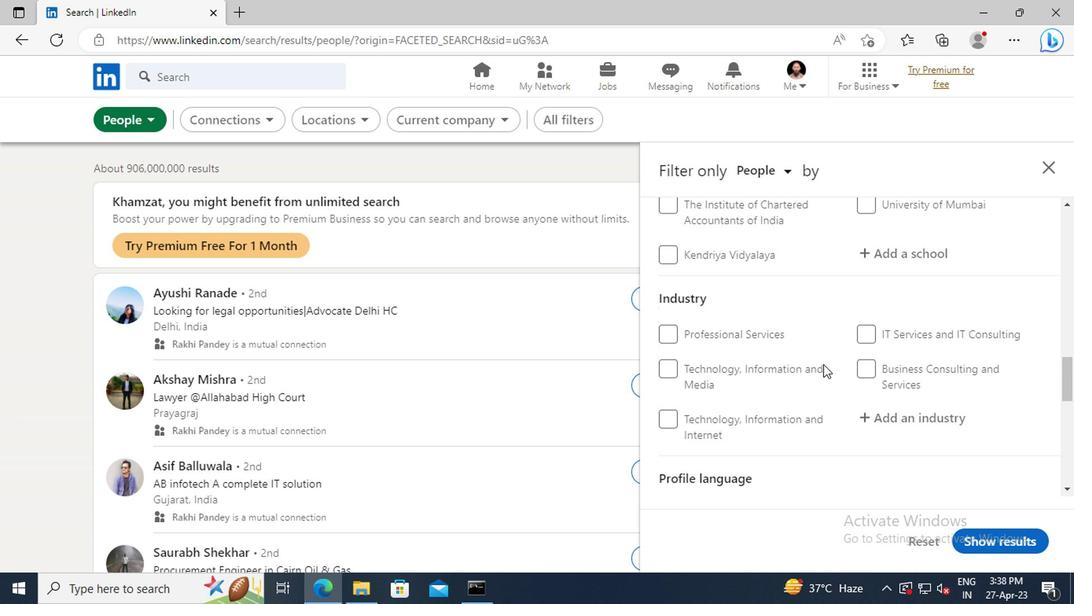 
Action: Mouse scrolled (820, 366) with delta (0, 0)
Screenshot: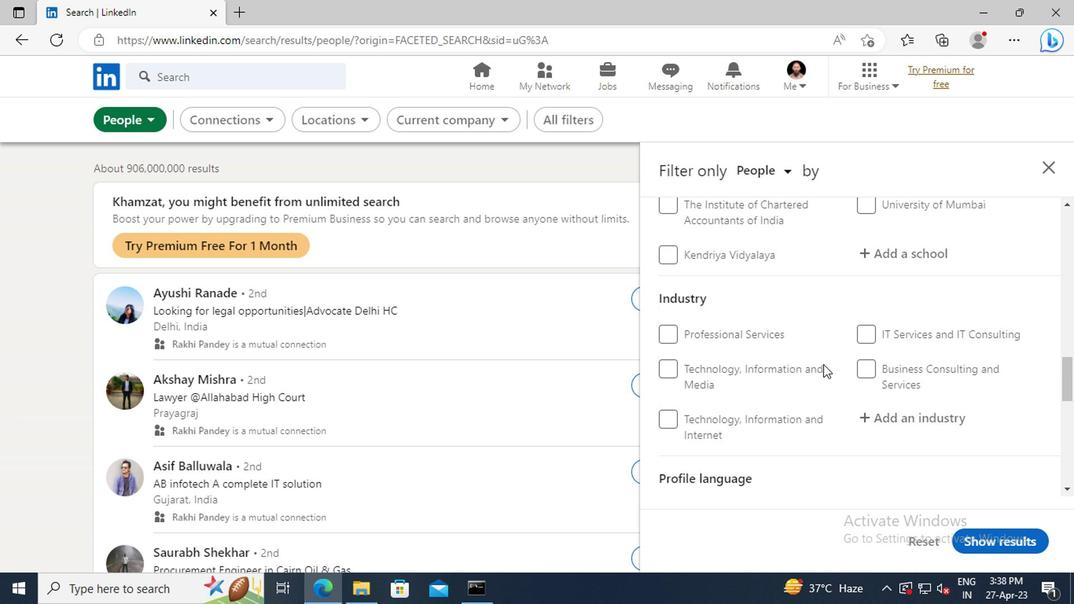 
Action: Mouse scrolled (820, 366) with delta (0, 0)
Screenshot: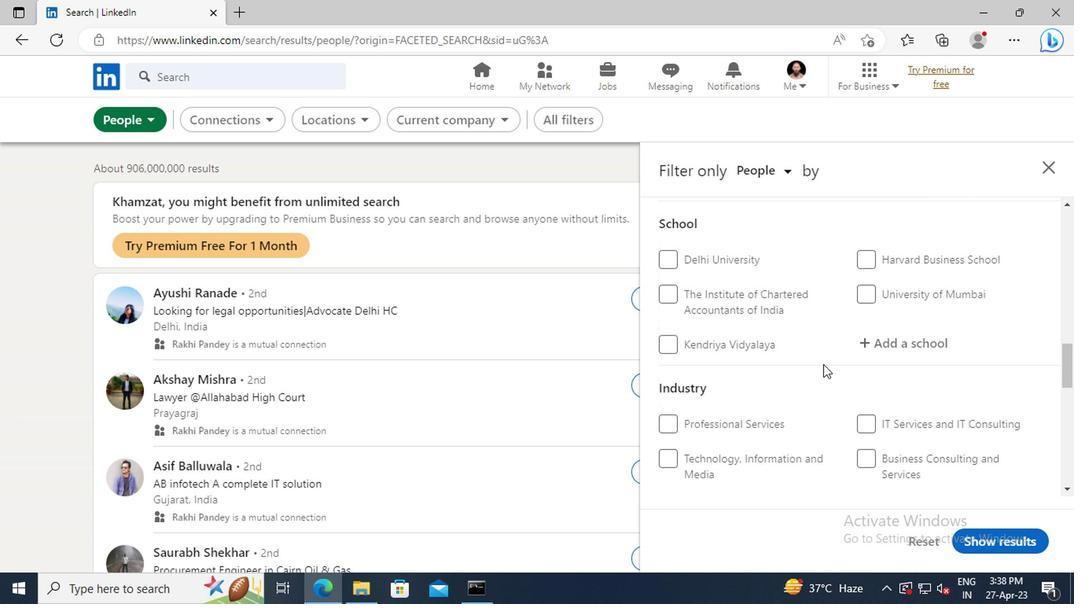 
Action: Mouse scrolled (820, 366) with delta (0, 0)
Screenshot: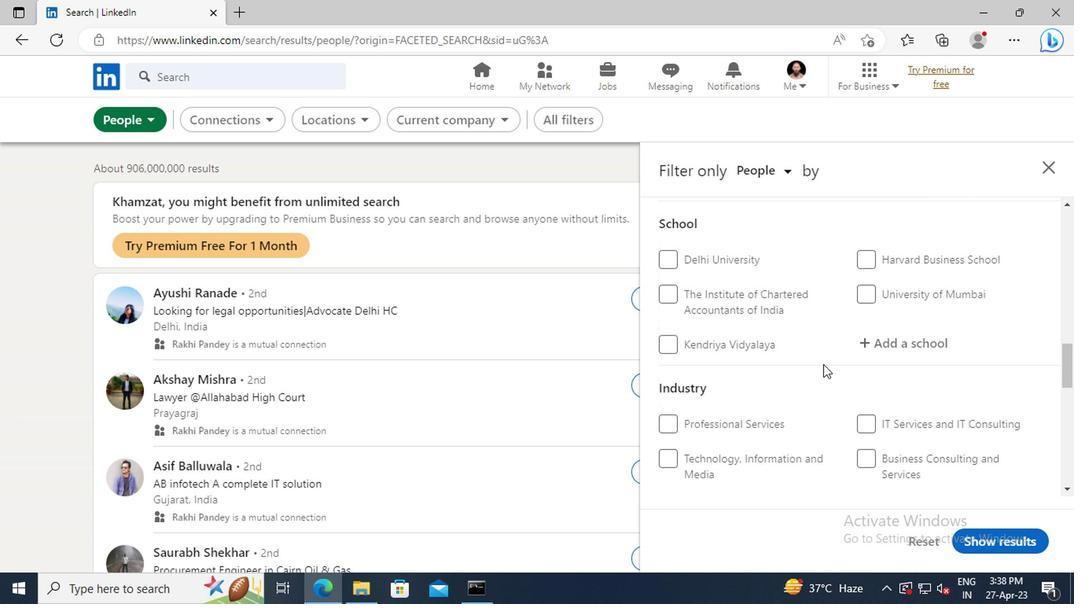
Action: Mouse scrolled (820, 366) with delta (0, 0)
Screenshot: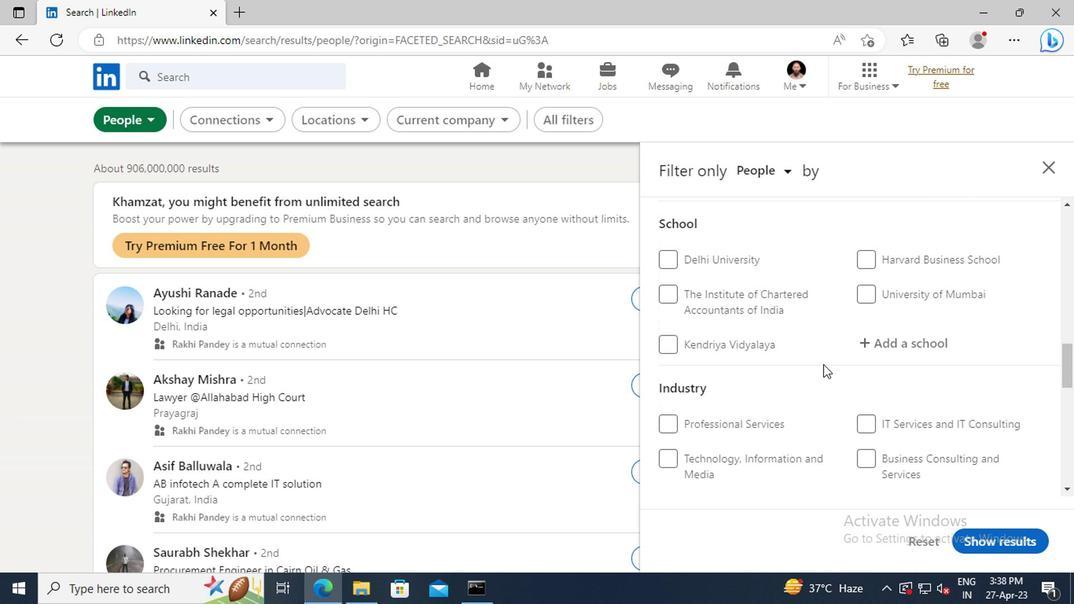 
Action: Mouse scrolled (820, 366) with delta (0, 0)
Screenshot: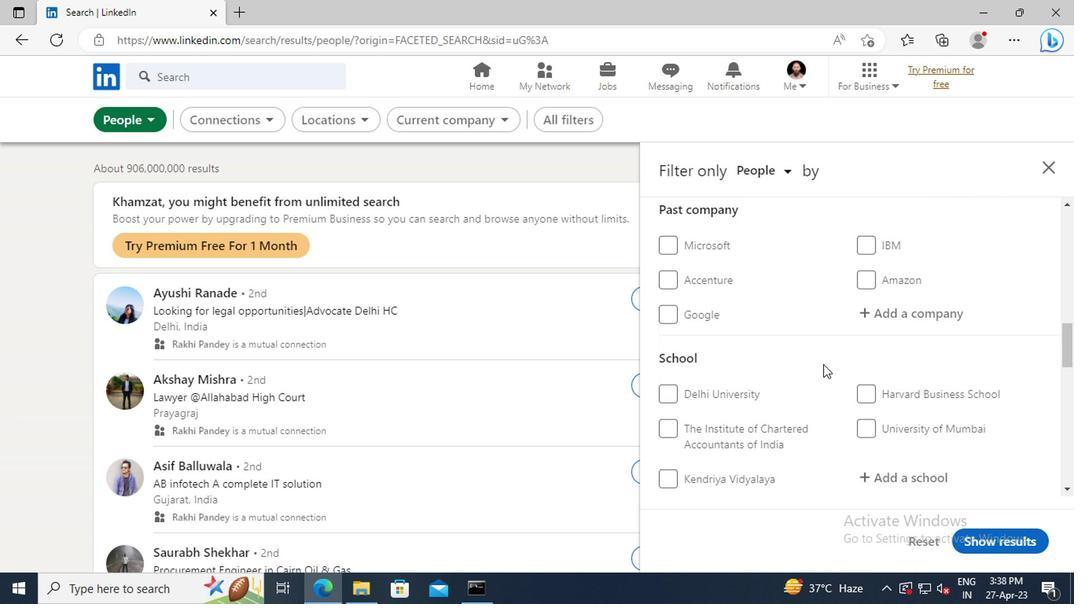 
Action: Mouse scrolled (820, 366) with delta (0, 0)
Screenshot: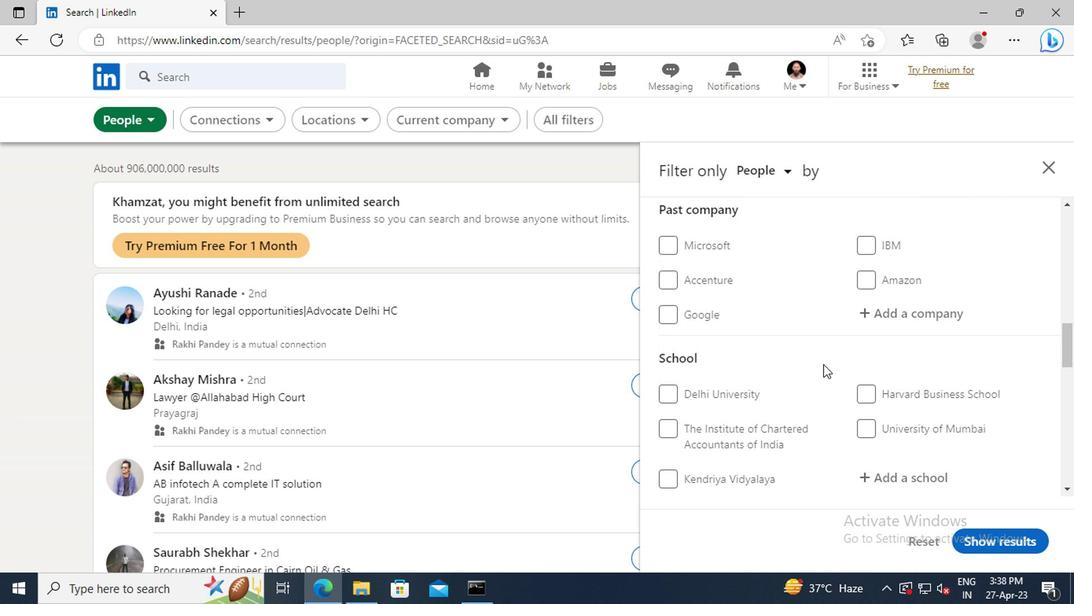
Action: Mouse scrolled (820, 366) with delta (0, 0)
Screenshot: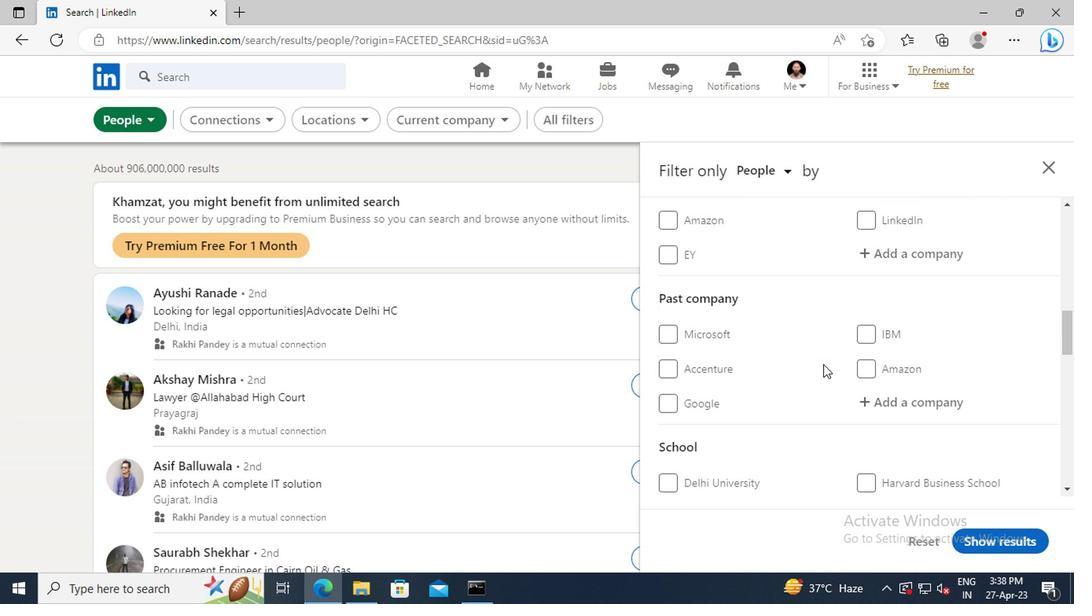 
Action: Mouse scrolled (820, 366) with delta (0, 0)
Screenshot: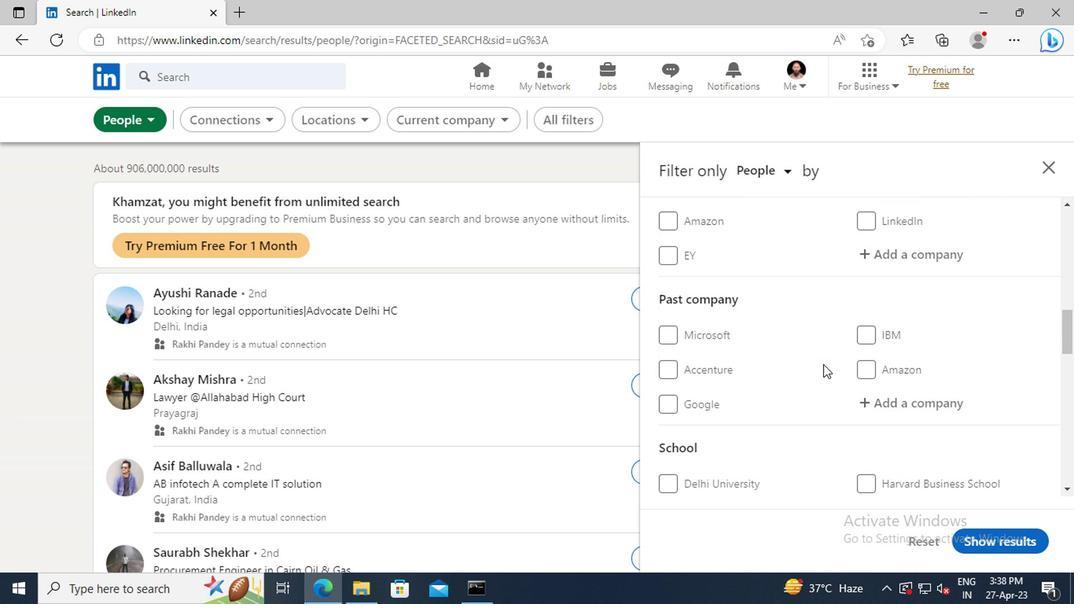 
Action: Mouse moved to (865, 342)
Screenshot: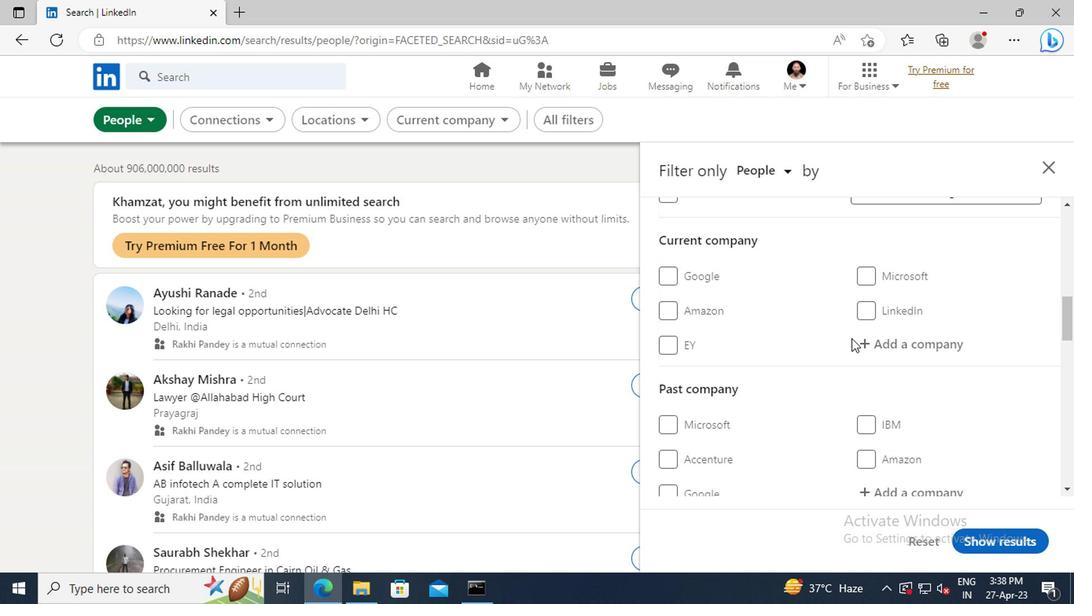 
Action: Mouse pressed left at (865, 342)
Screenshot: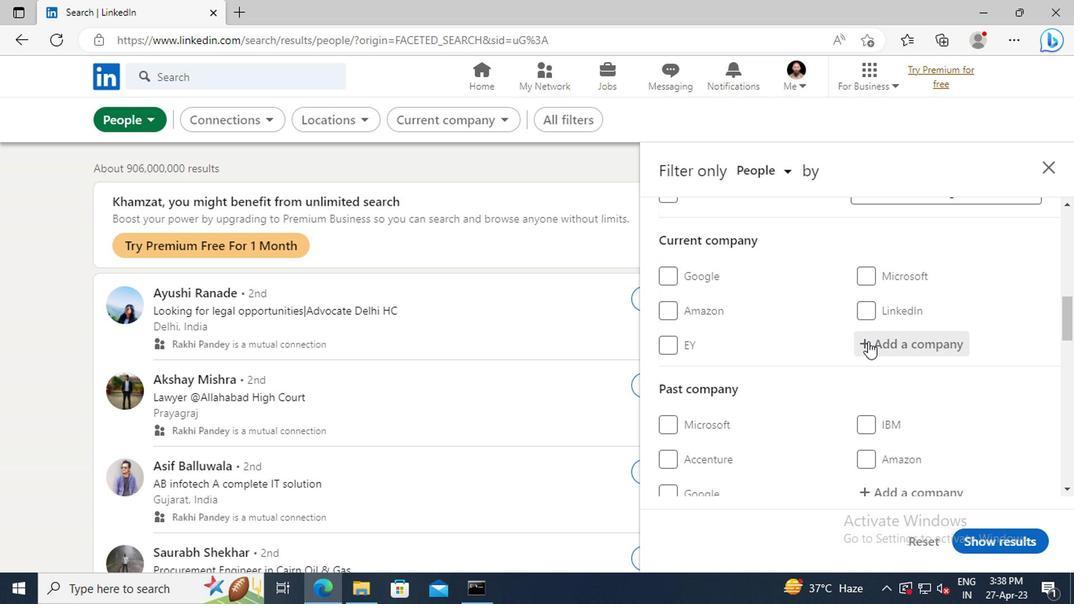 
Action: Key pressed <Key.shift>IG<Key.space><Key.shift>GROUP
Screenshot: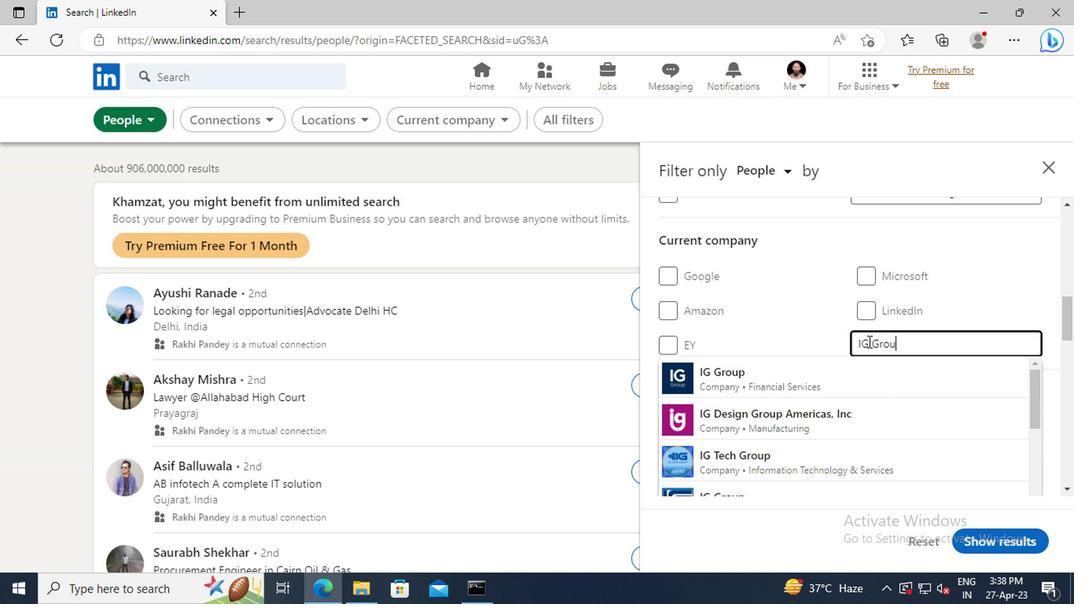 
Action: Mouse moved to (862, 370)
Screenshot: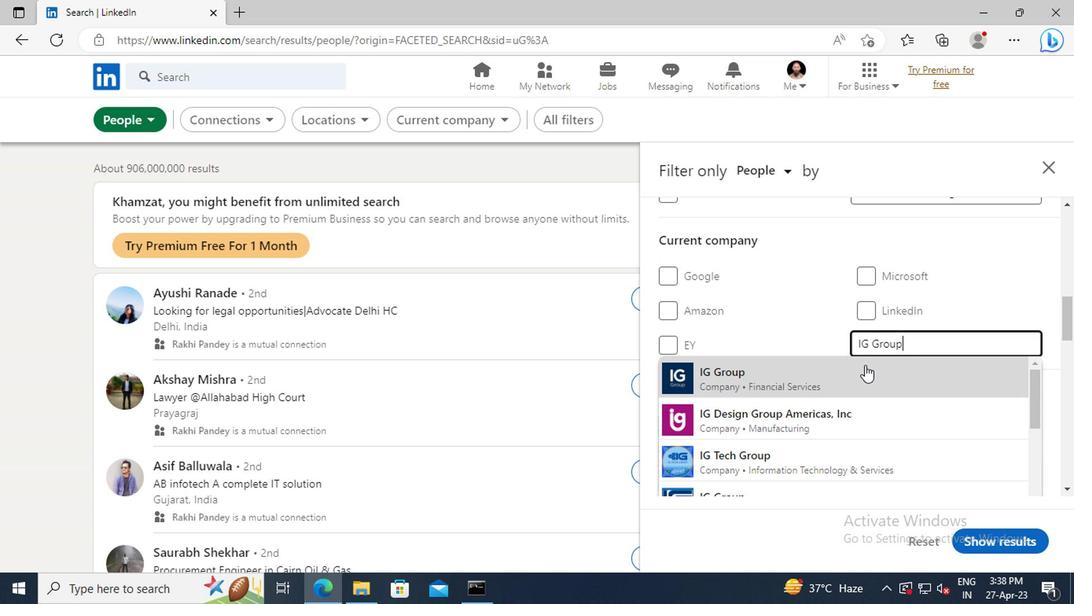 
Action: Mouse pressed left at (862, 370)
Screenshot: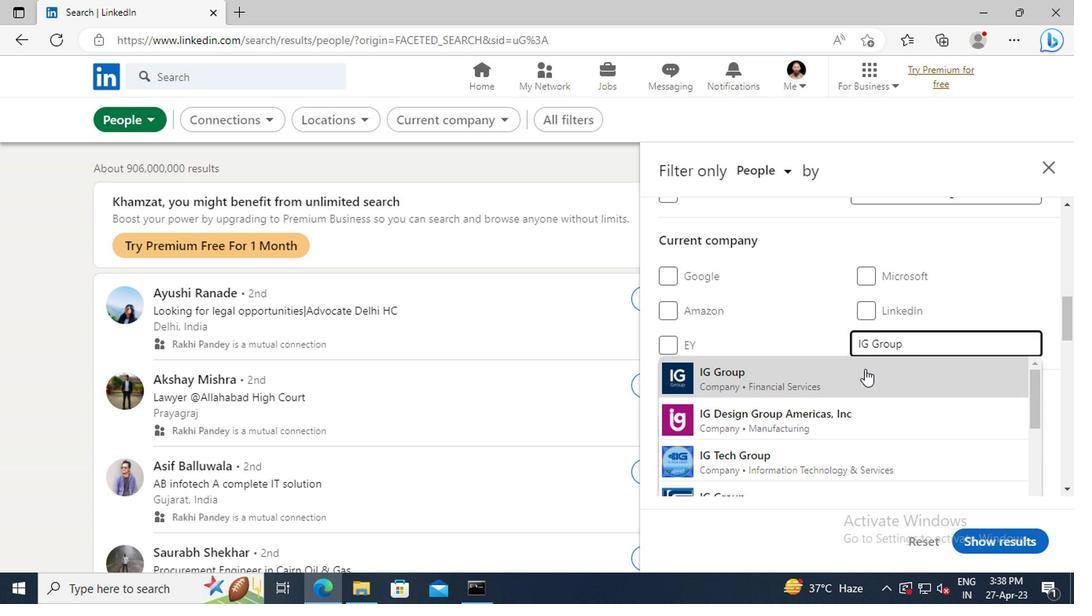 
Action: Mouse moved to (859, 350)
Screenshot: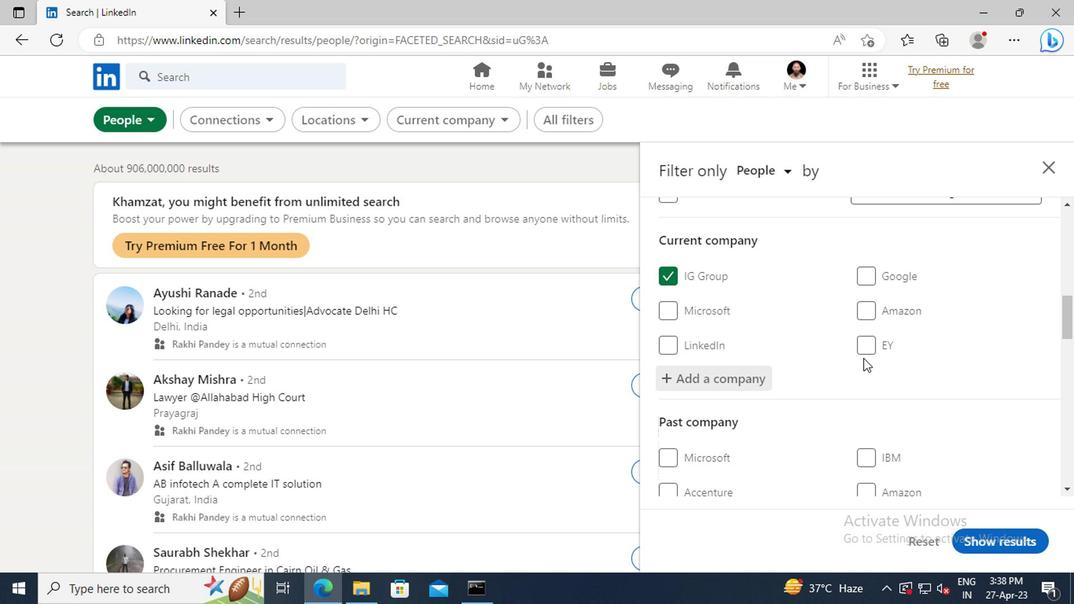 
Action: Mouse scrolled (859, 350) with delta (0, 0)
Screenshot: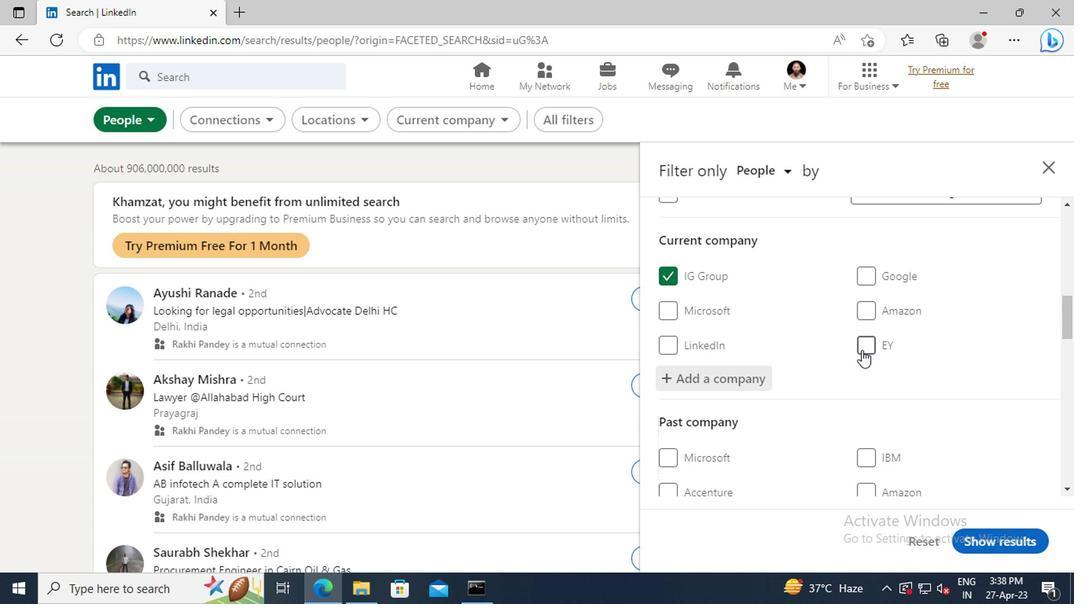 
Action: Mouse scrolled (859, 350) with delta (0, 0)
Screenshot: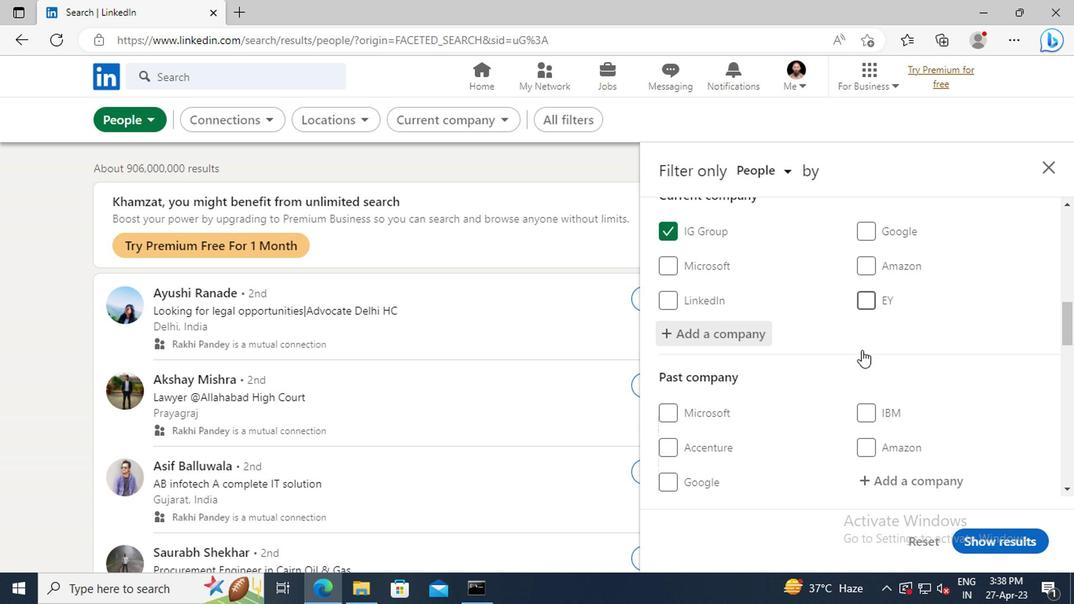 
Action: Mouse scrolled (859, 350) with delta (0, 0)
Screenshot: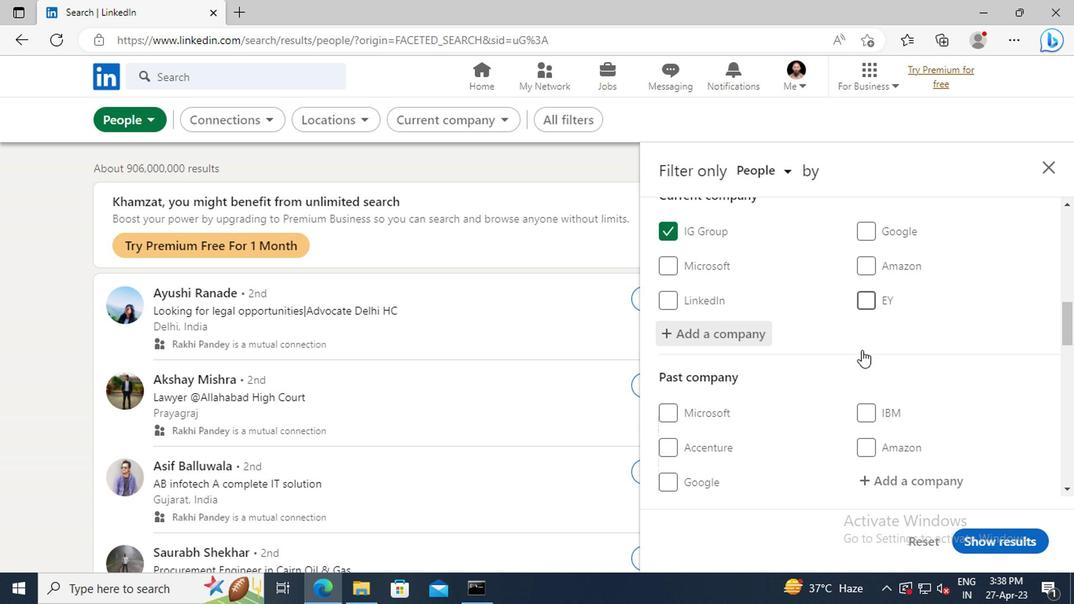 
Action: Mouse scrolled (859, 350) with delta (0, 0)
Screenshot: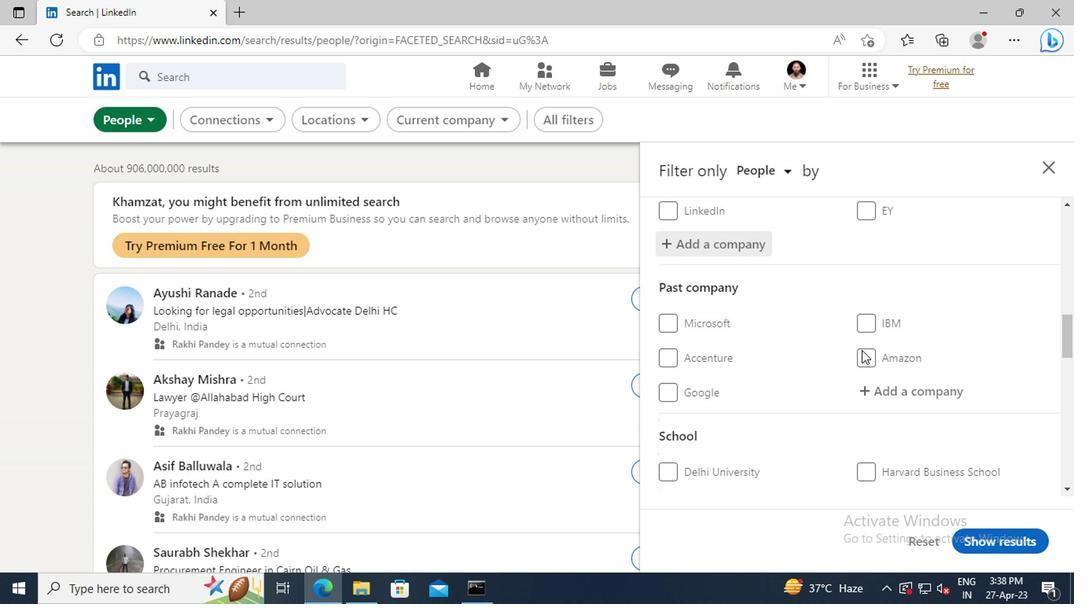 
Action: Mouse scrolled (859, 350) with delta (0, 0)
Screenshot: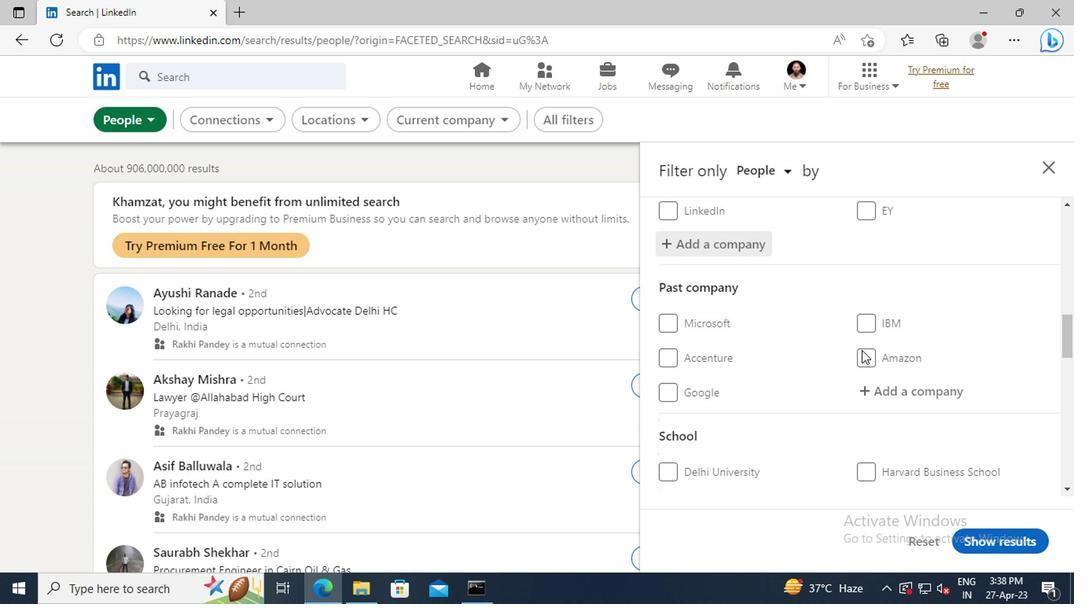 
Action: Mouse scrolled (859, 350) with delta (0, 0)
Screenshot: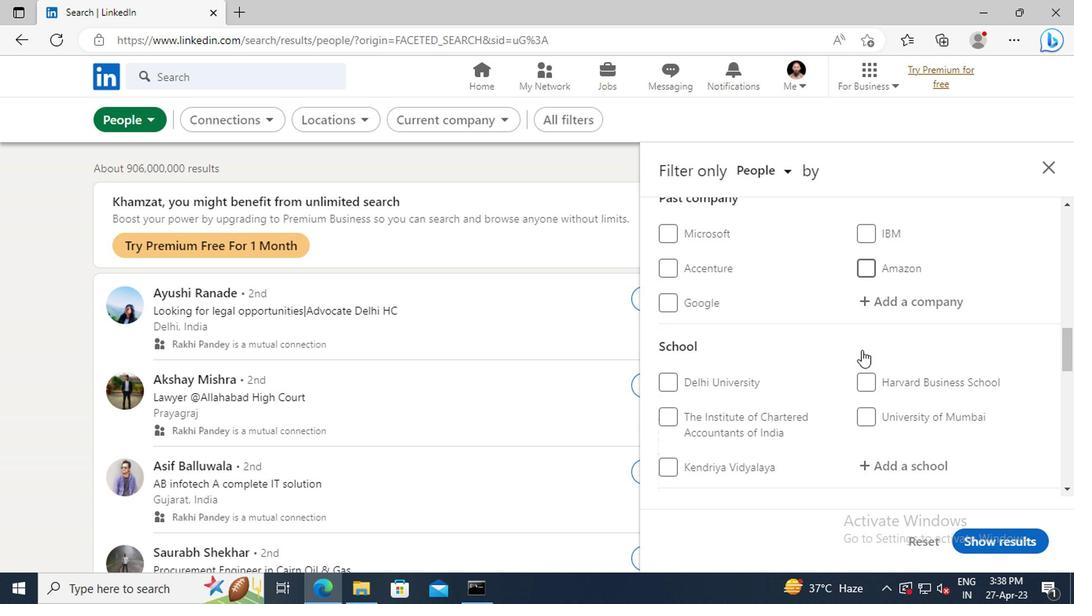 
Action: Mouse scrolled (859, 350) with delta (0, 0)
Screenshot: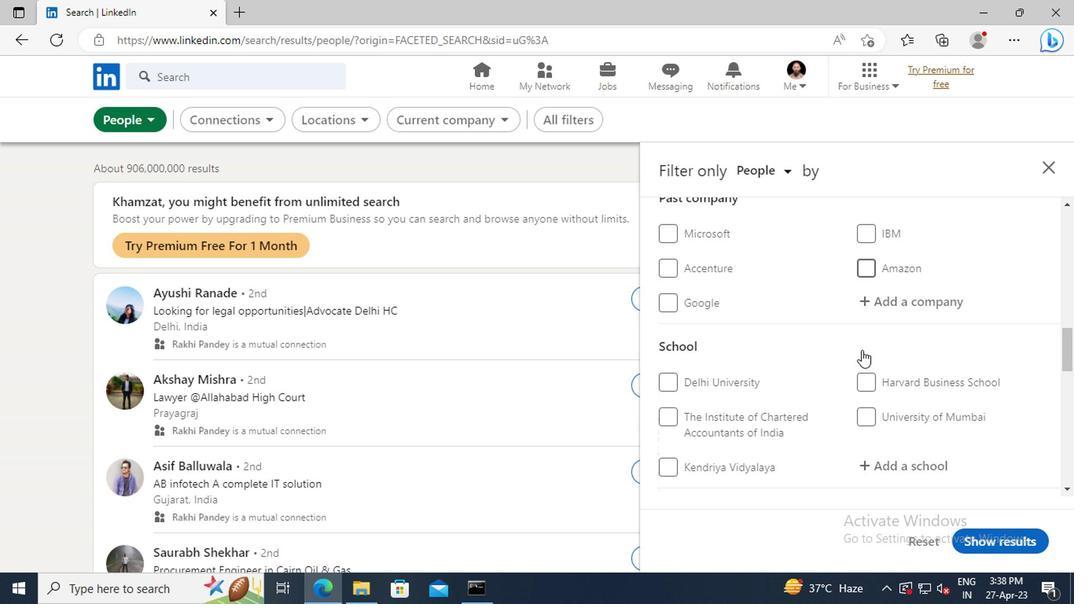 
Action: Mouse moved to (880, 377)
Screenshot: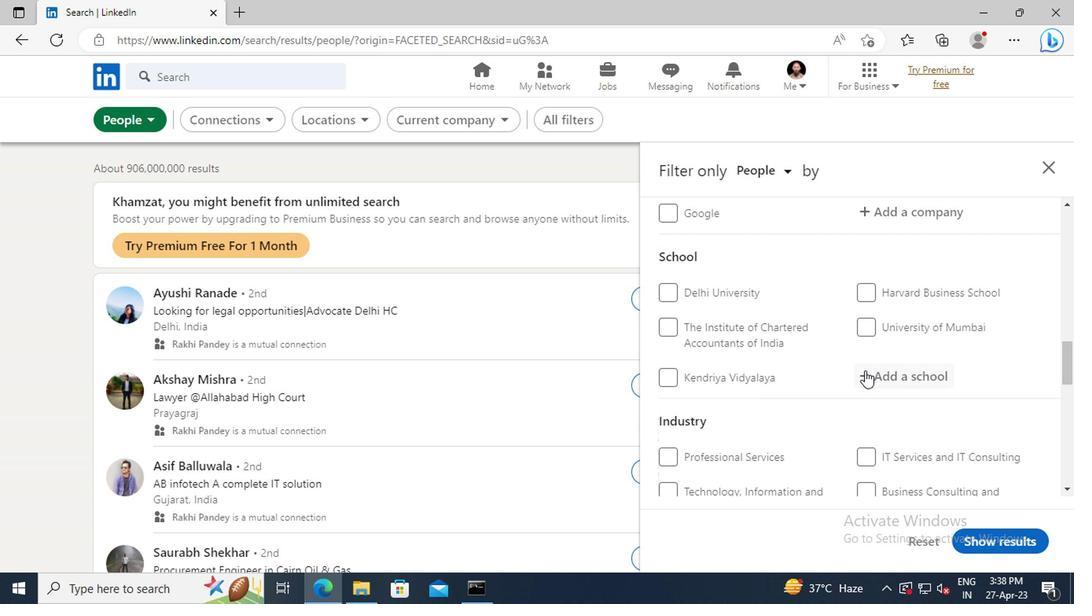 
Action: Mouse pressed left at (880, 377)
Screenshot: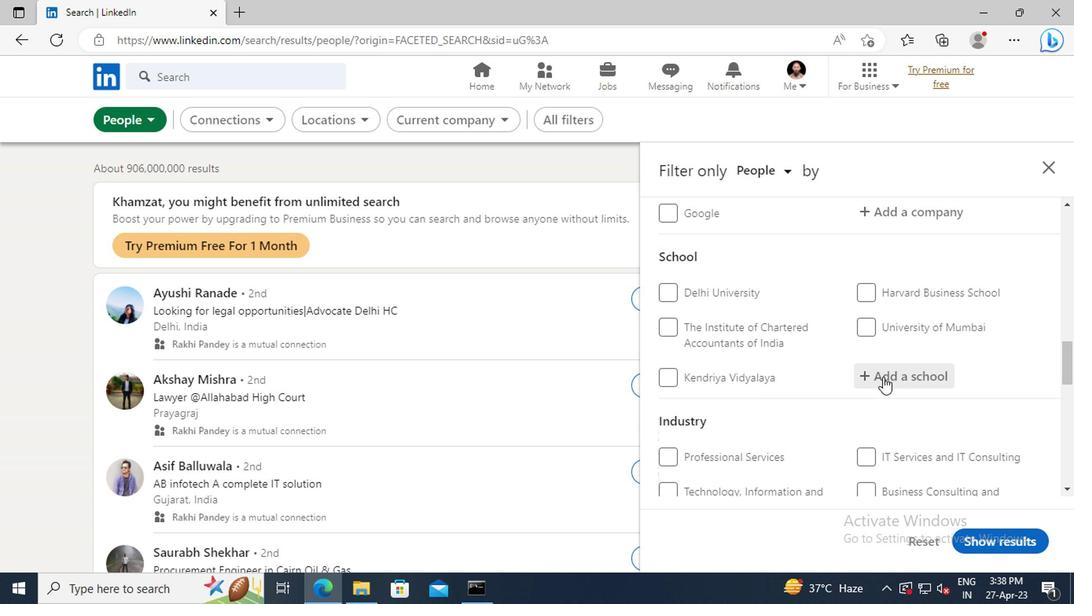 
Action: Key pressed <Key.shift>MYSORE<Key.space><Key.shift>UNIVERSITY,<Key.space><Key.shift>MYSORE
Screenshot: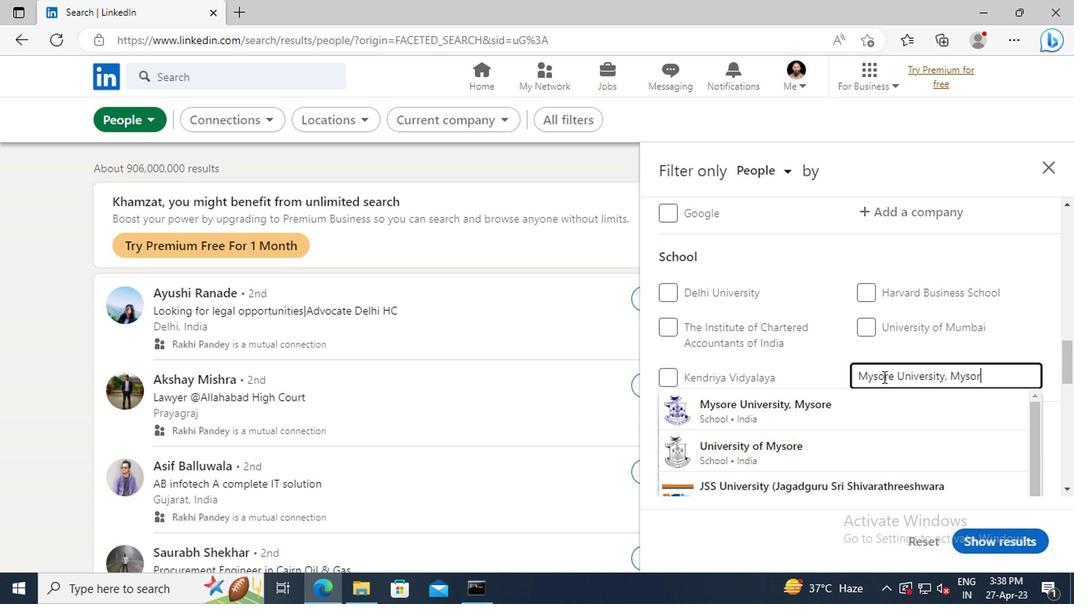 
Action: Mouse moved to (877, 402)
Screenshot: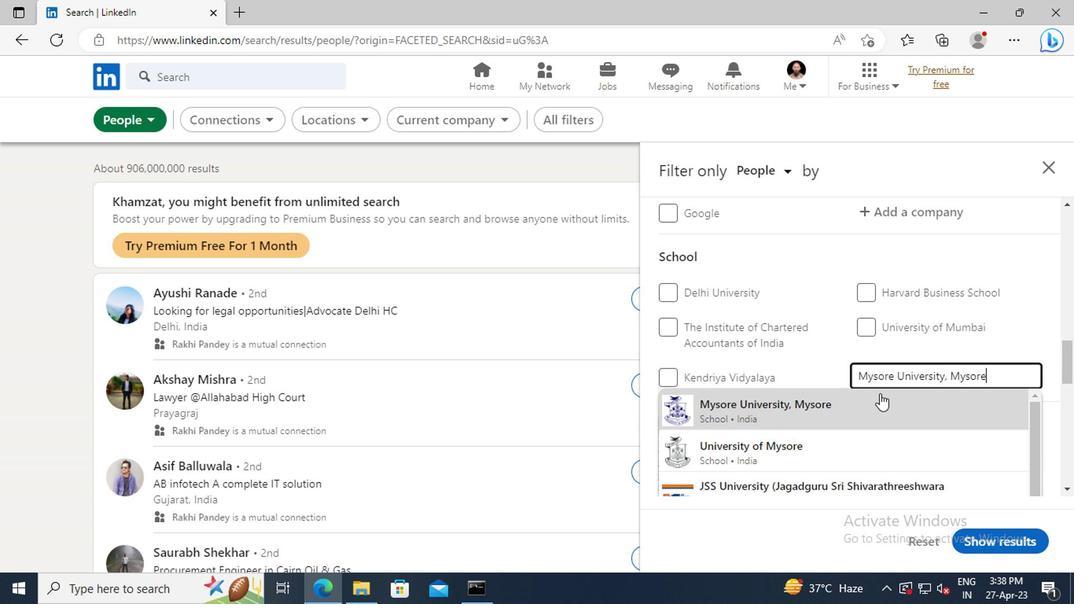 
Action: Mouse pressed left at (877, 402)
Screenshot: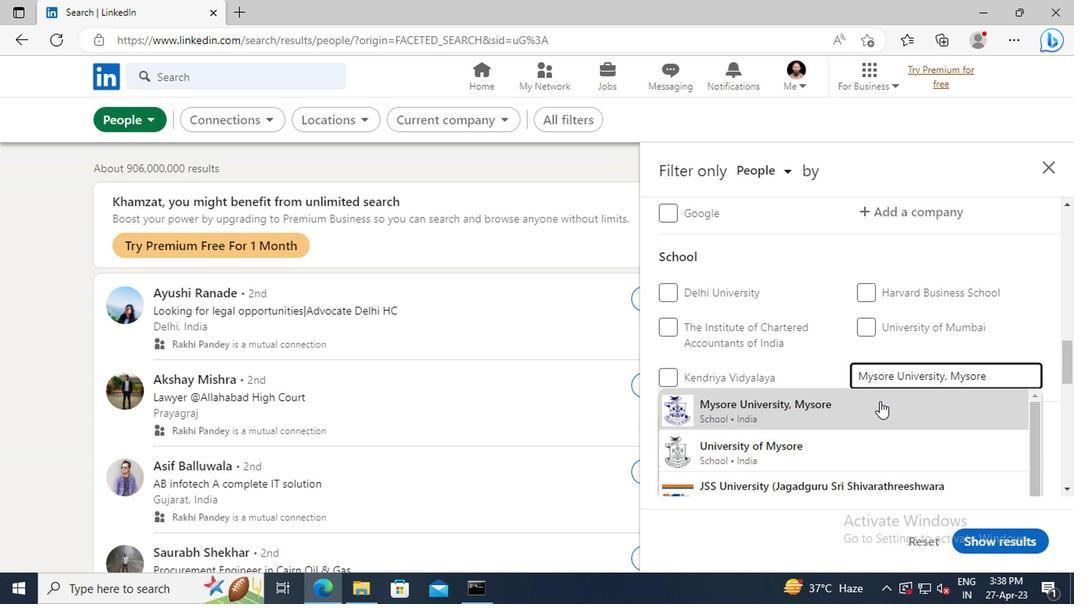 
Action: Mouse moved to (866, 359)
Screenshot: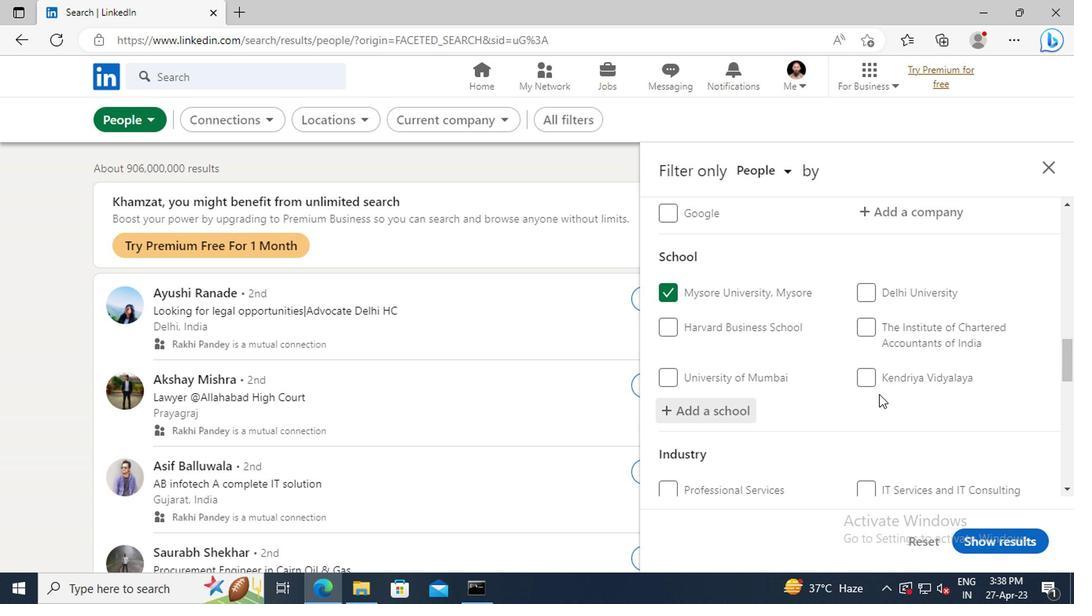 
Action: Mouse scrolled (866, 359) with delta (0, 0)
Screenshot: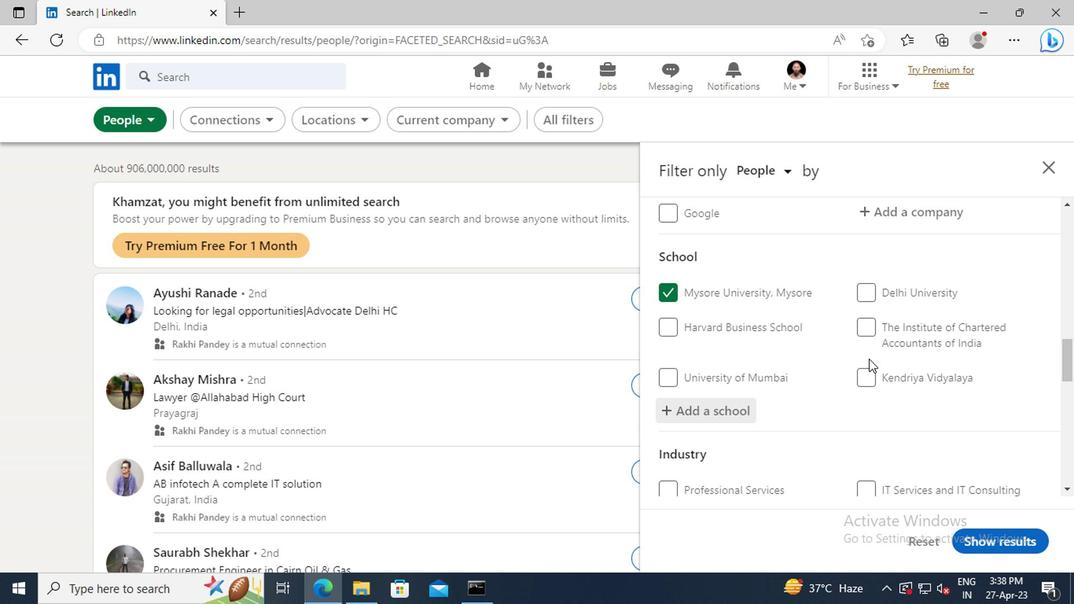 
Action: Mouse scrolled (866, 359) with delta (0, 0)
Screenshot: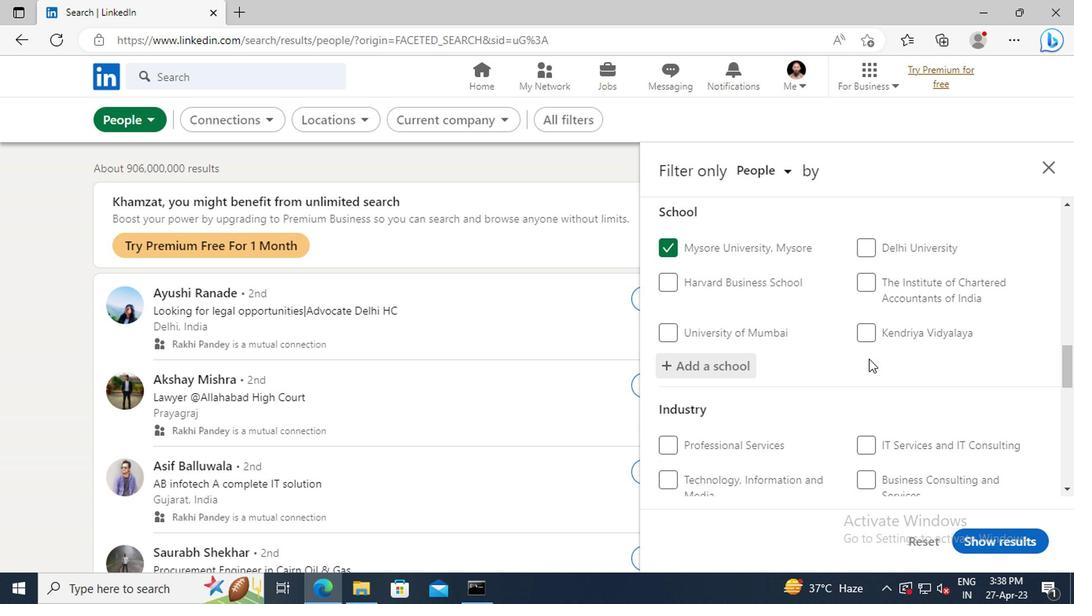 
Action: Mouse scrolled (866, 359) with delta (0, 0)
Screenshot: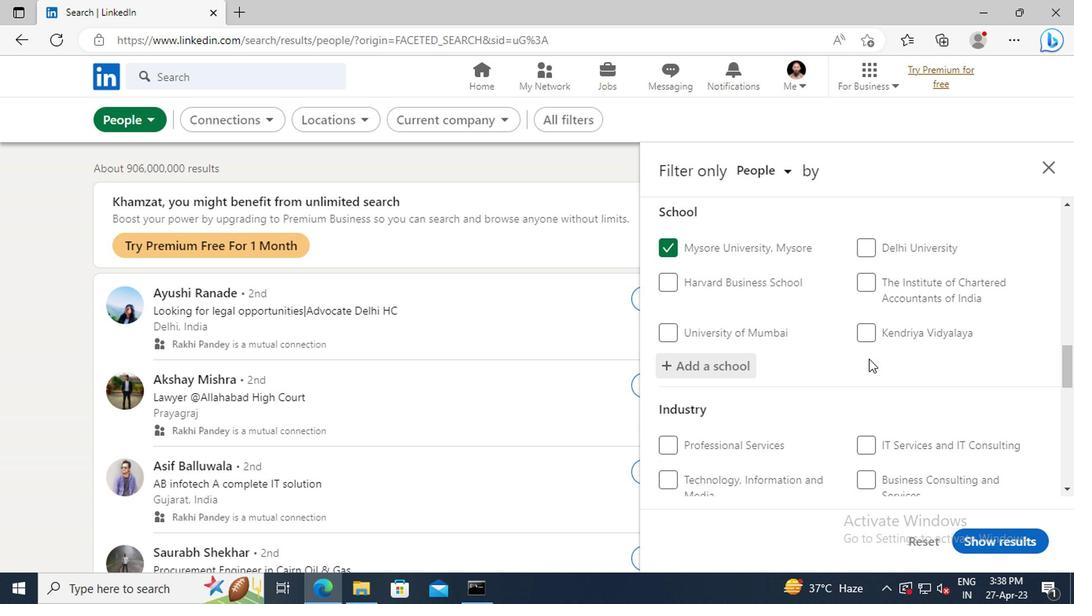 
Action: Mouse scrolled (866, 359) with delta (0, 0)
Screenshot: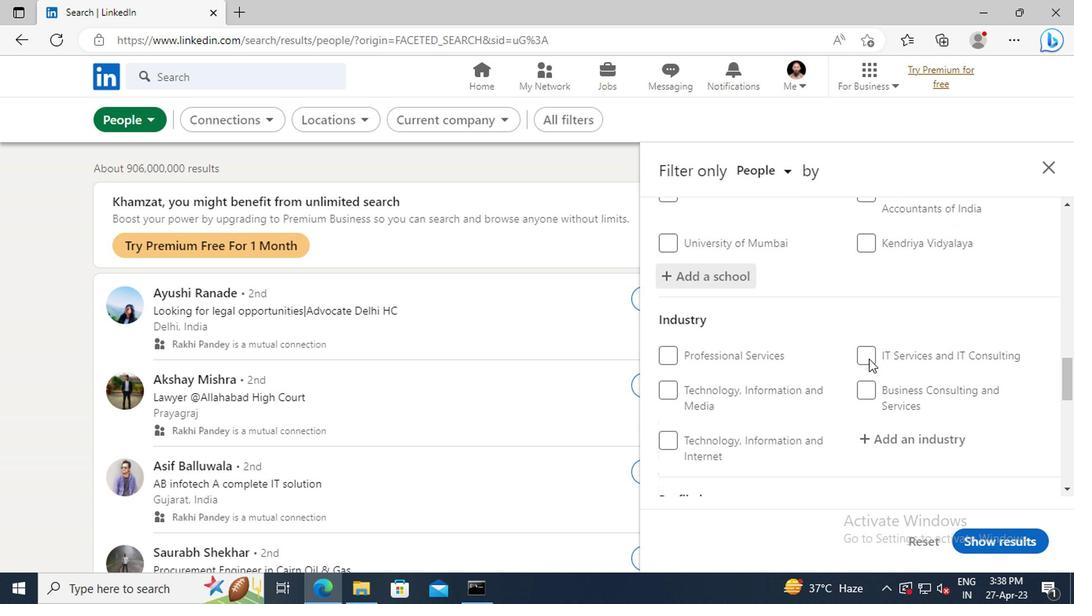 
Action: Mouse scrolled (866, 359) with delta (0, 0)
Screenshot: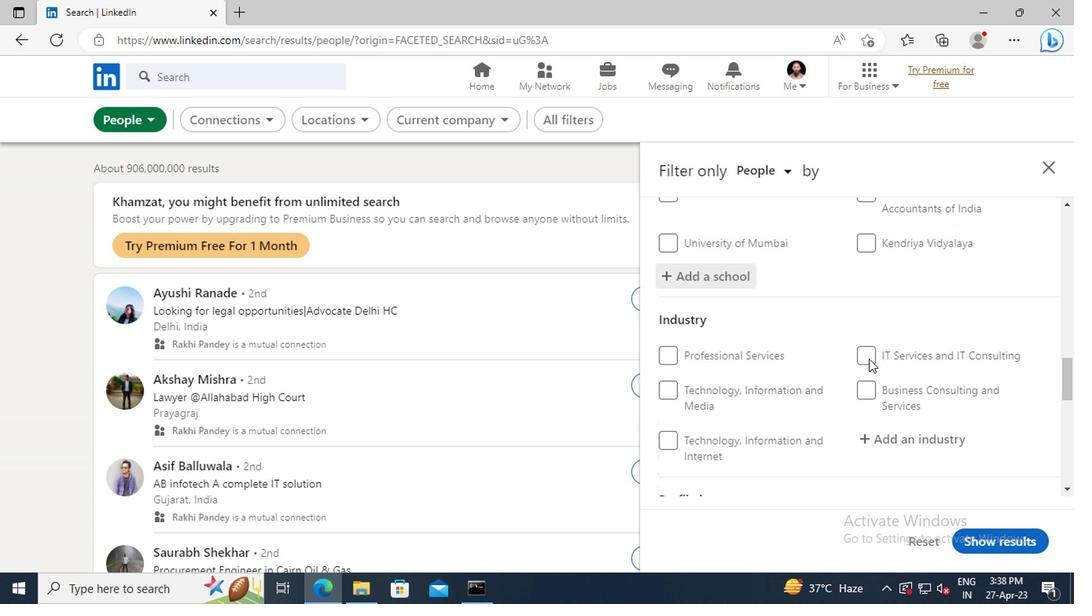 
Action: Mouse moved to (892, 350)
Screenshot: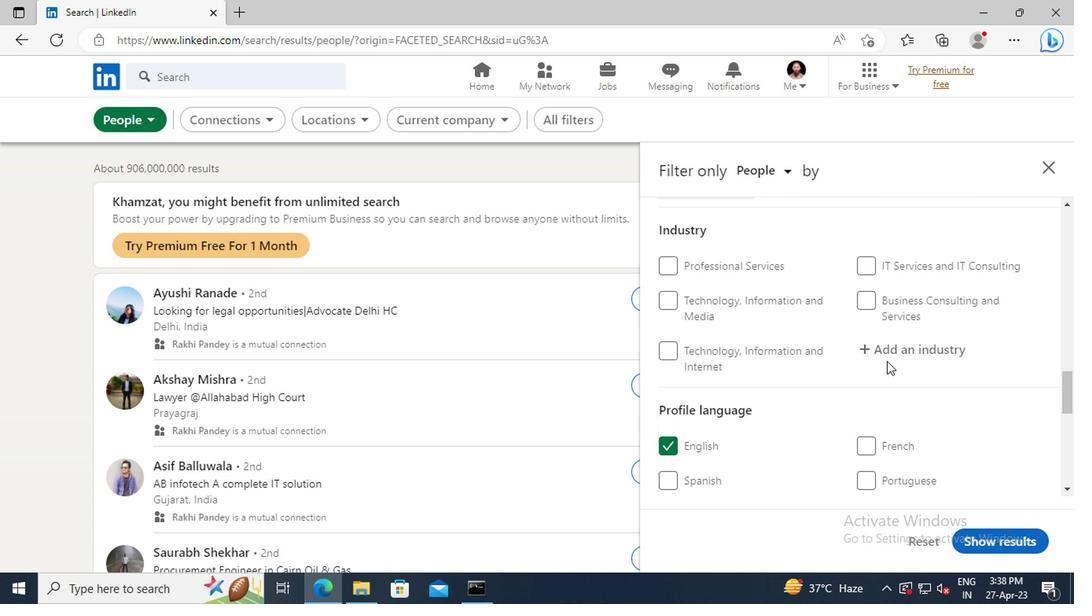 
Action: Mouse pressed left at (892, 350)
Screenshot: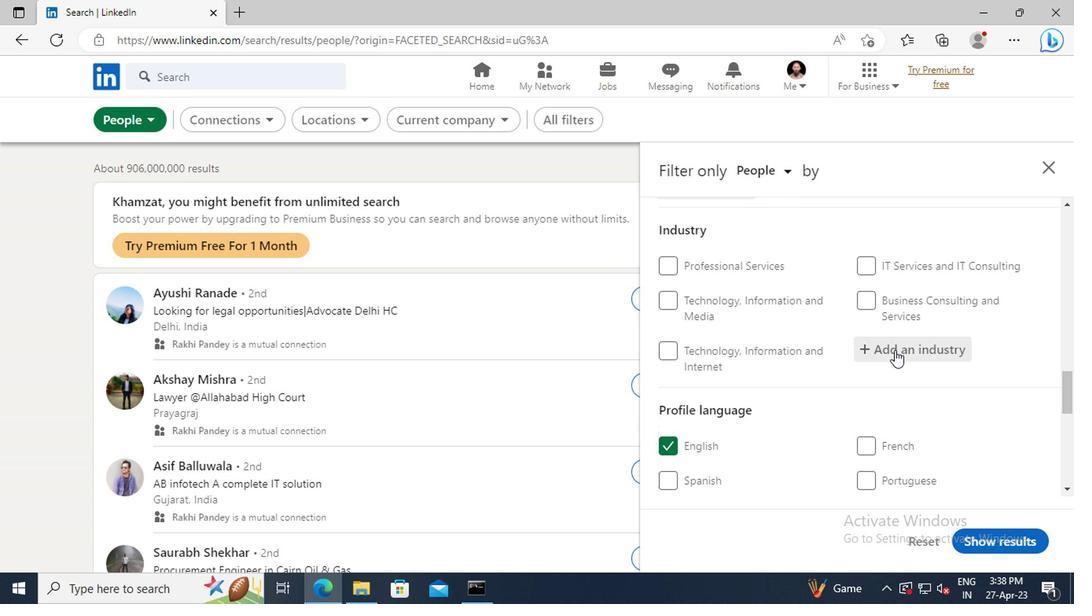 
Action: Key pressed <Key.shift>INTERNET<Key.space><Key.shift>MAR
Screenshot: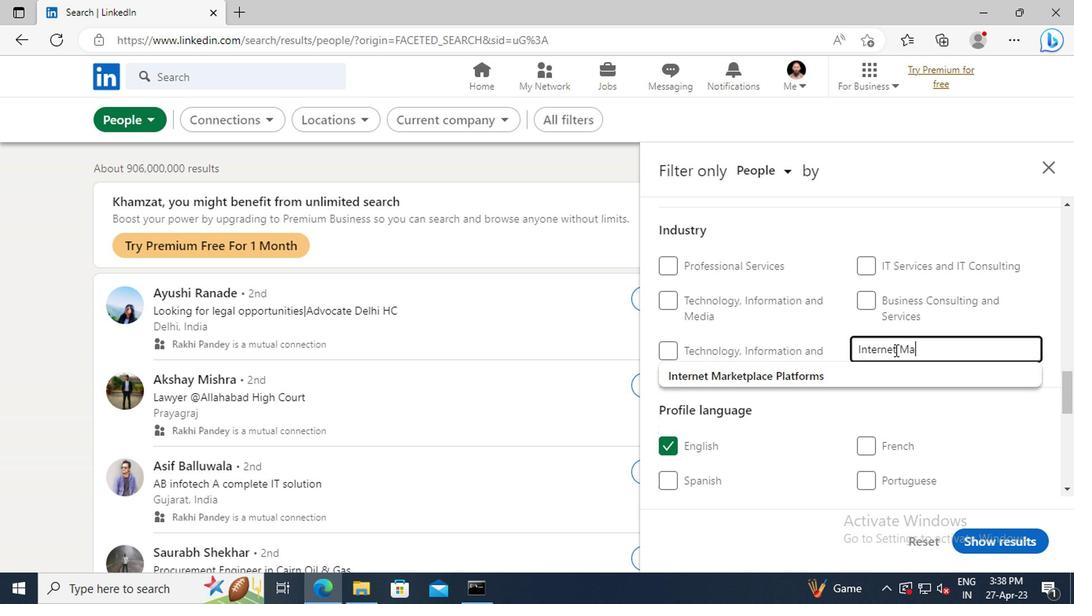 
Action: Mouse moved to (893, 378)
Screenshot: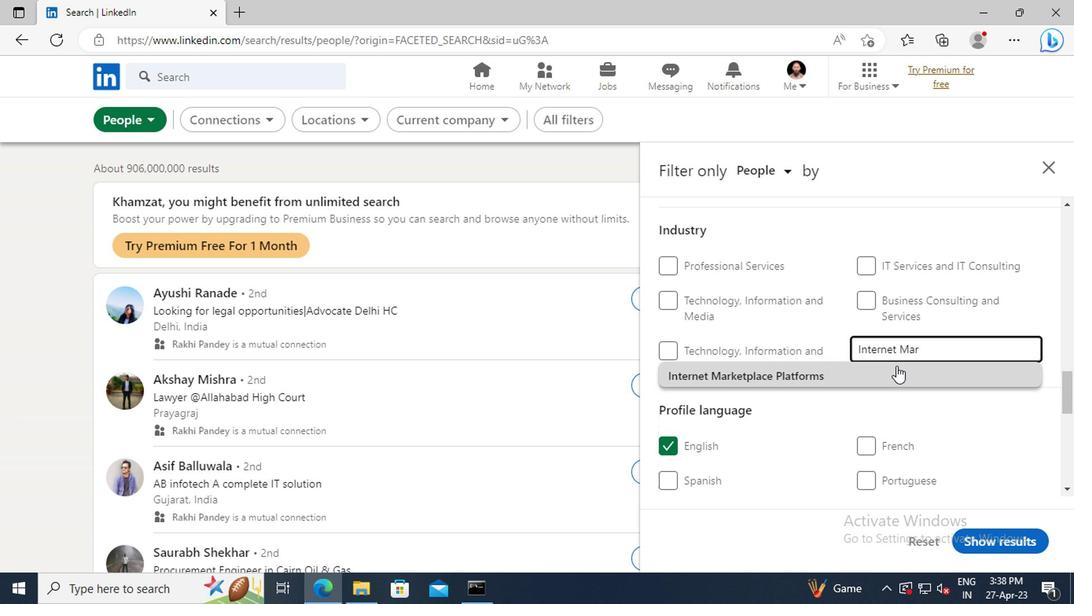 
Action: Mouse pressed left at (893, 378)
Screenshot: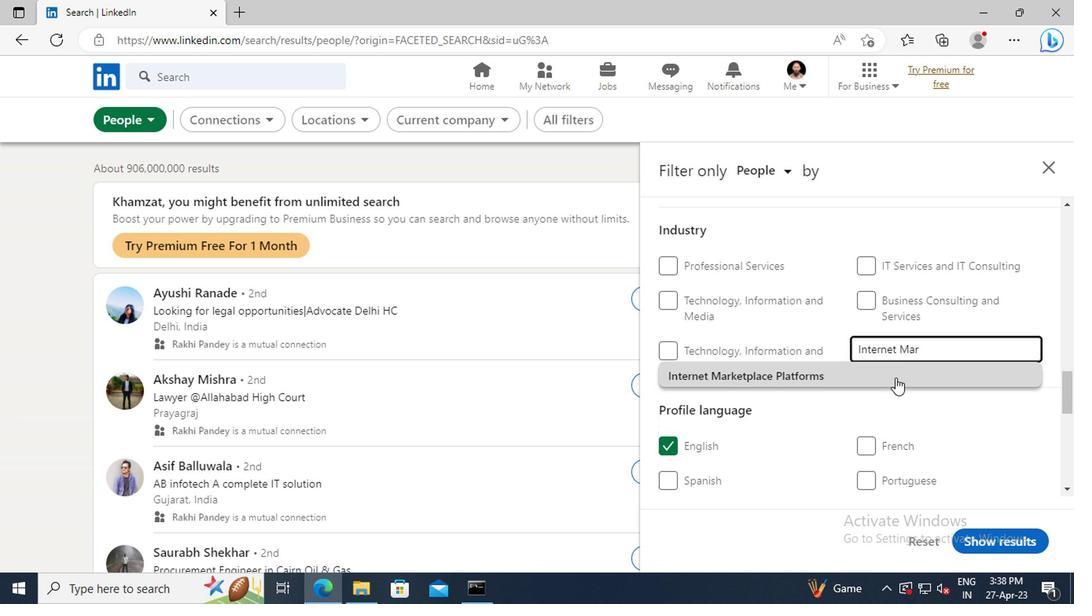 
Action: Mouse moved to (853, 348)
Screenshot: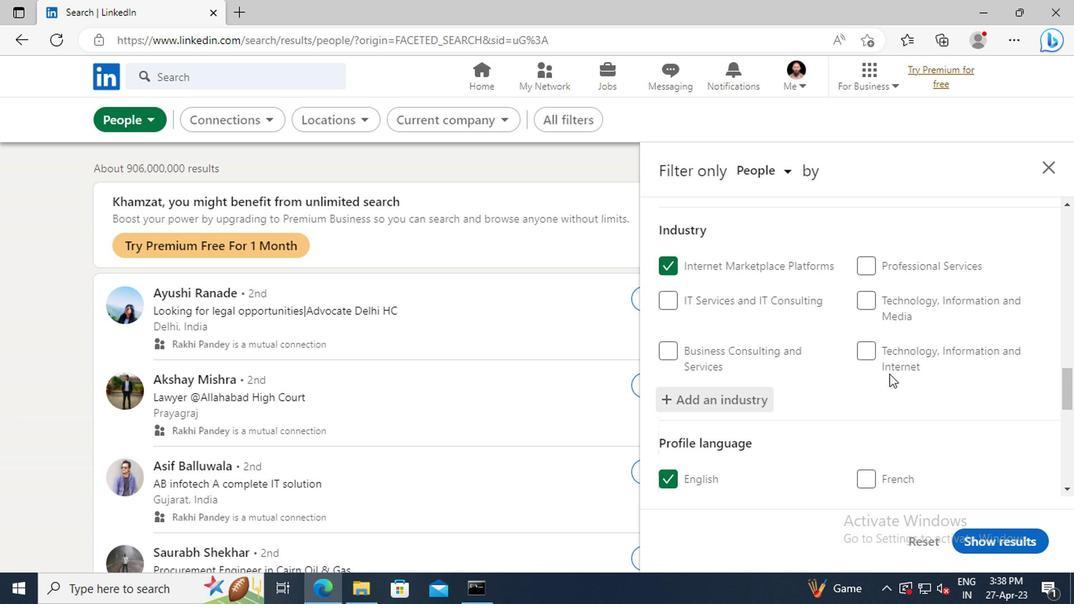 
Action: Mouse scrolled (853, 347) with delta (0, -1)
Screenshot: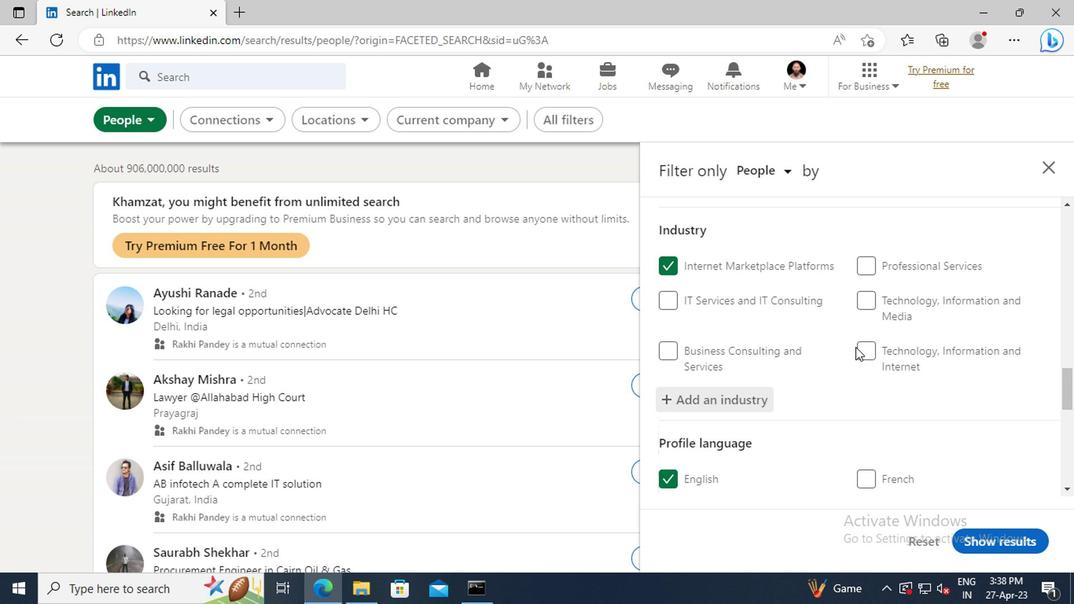 
Action: Mouse scrolled (853, 347) with delta (0, -1)
Screenshot: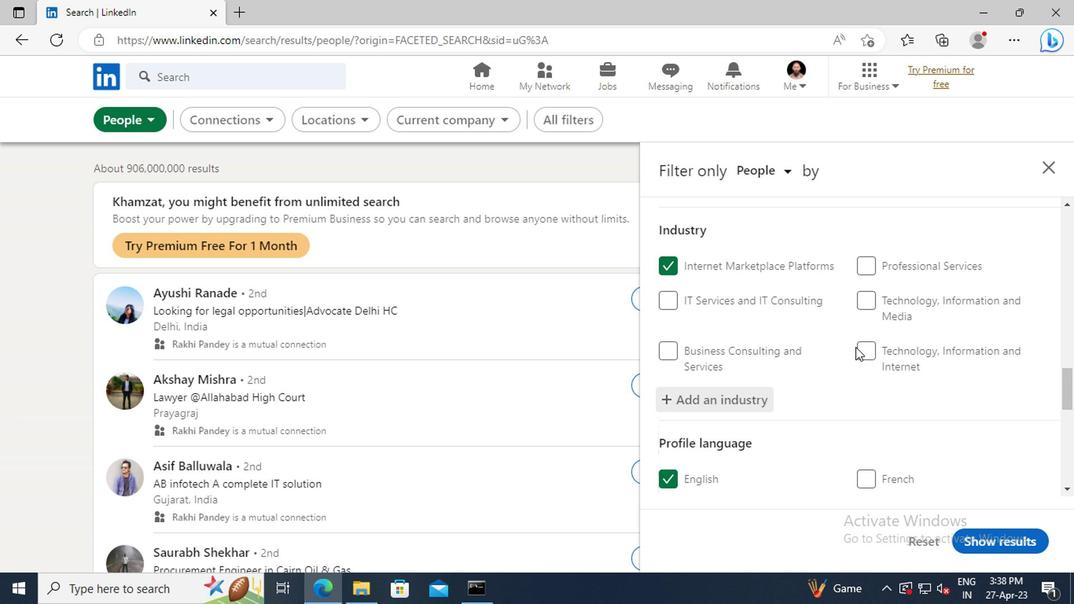 
Action: Mouse scrolled (853, 347) with delta (0, -1)
Screenshot: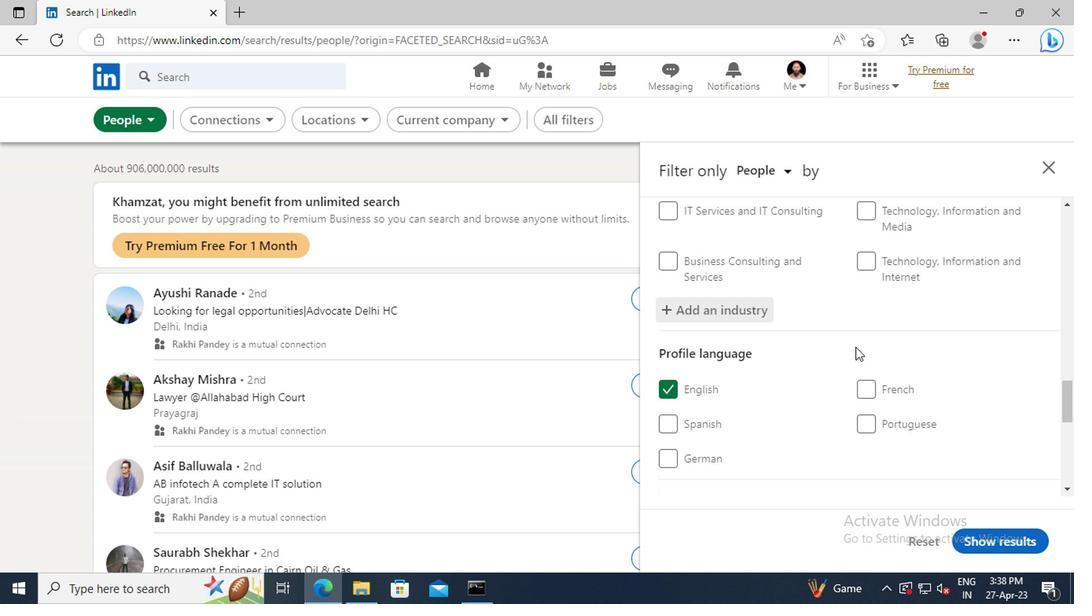 
Action: Mouse scrolled (853, 347) with delta (0, -1)
Screenshot: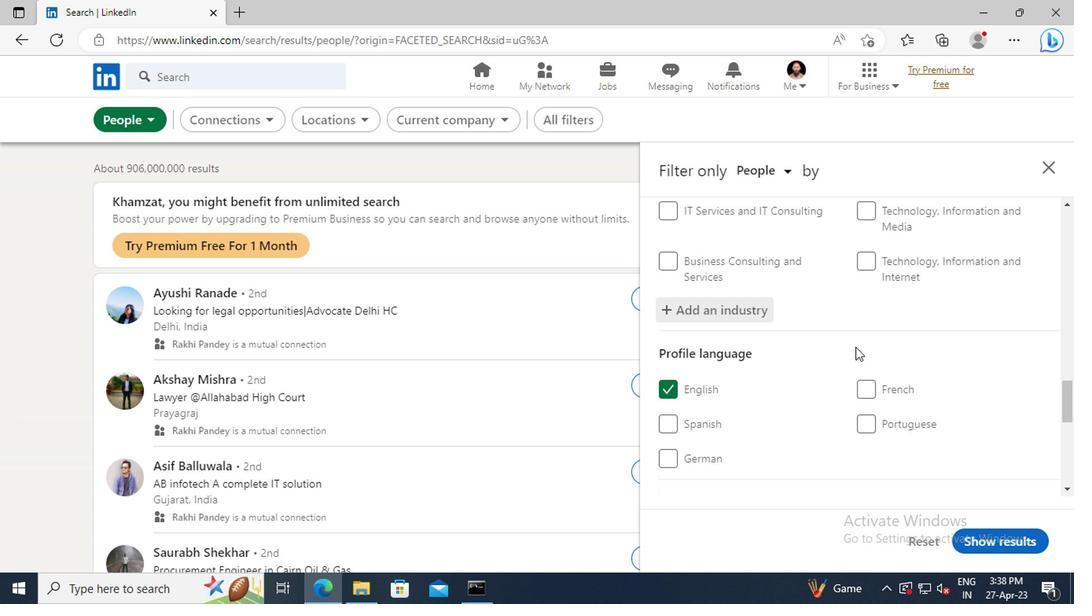 
Action: Mouse scrolled (853, 347) with delta (0, -1)
Screenshot: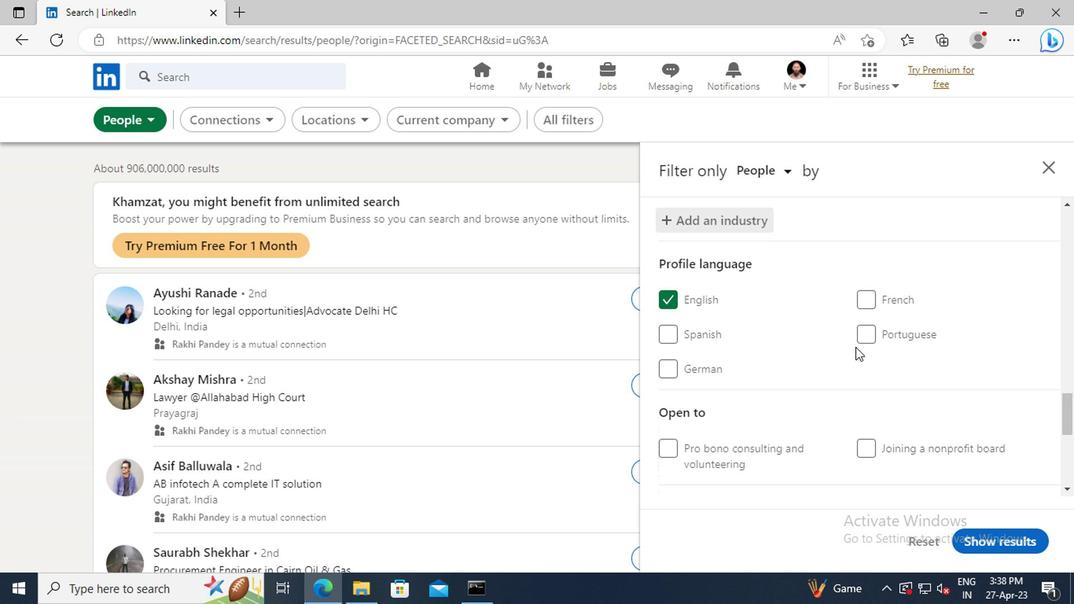 
Action: Mouse scrolled (853, 347) with delta (0, -1)
Screenshot: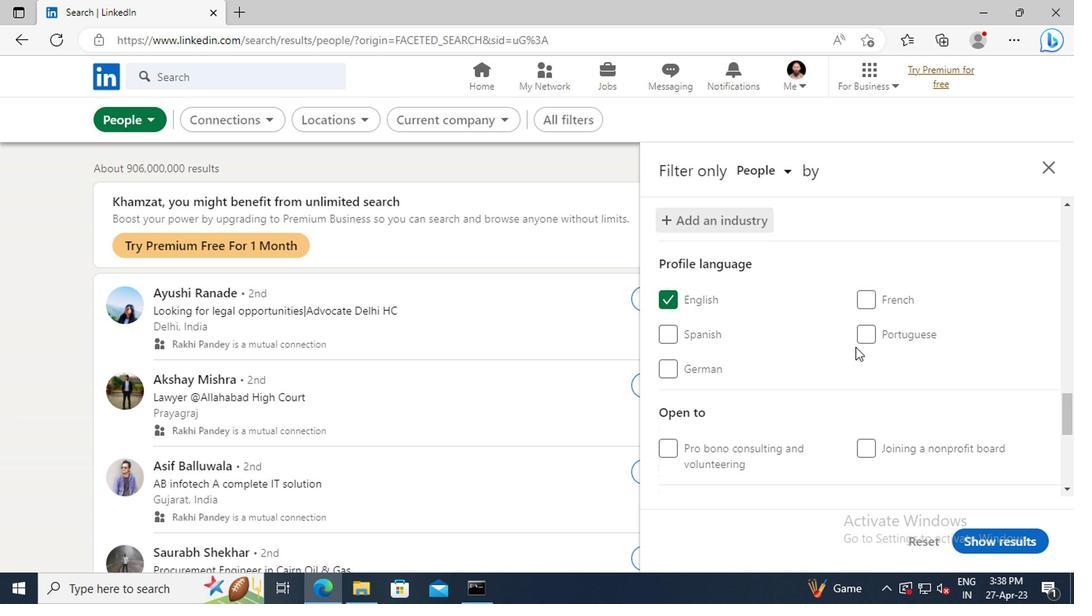 
Action: Mouse scrolled (853, 347) with delta (0, -1)
Screenshot: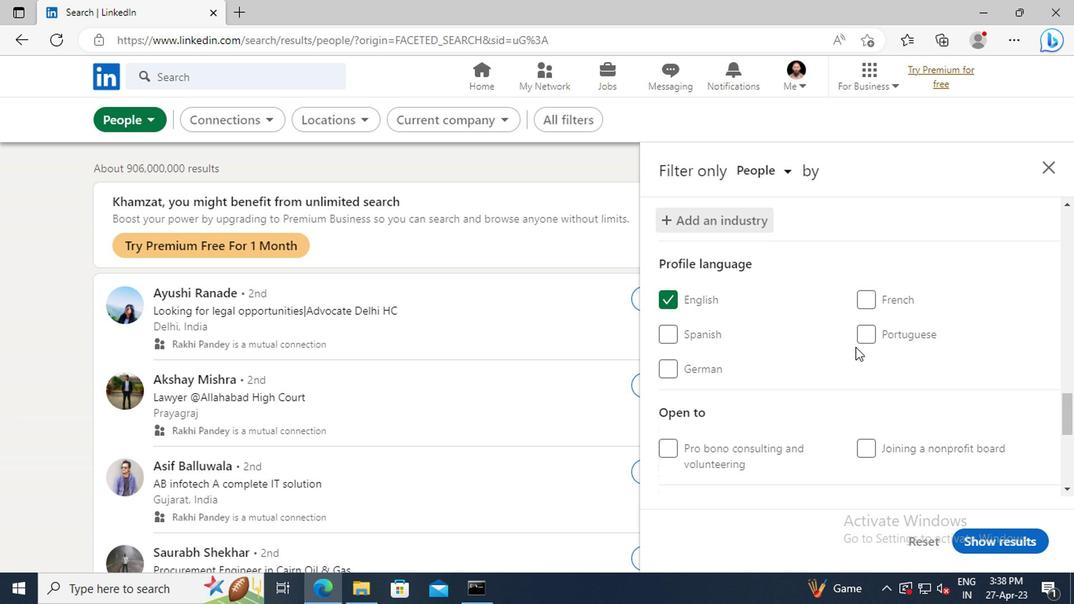 
Action: Mouse scrolled (853, 347) with delta (0, -1)
Screenshot: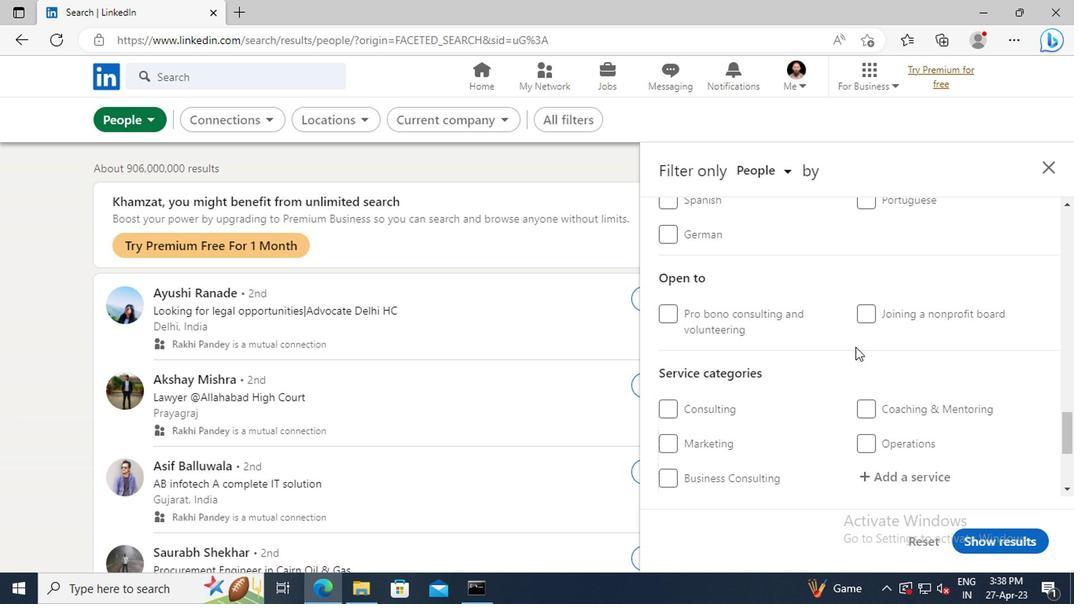 
Action: Mouse scrolled (853, 347) with delta (0, -1)
Screenshot: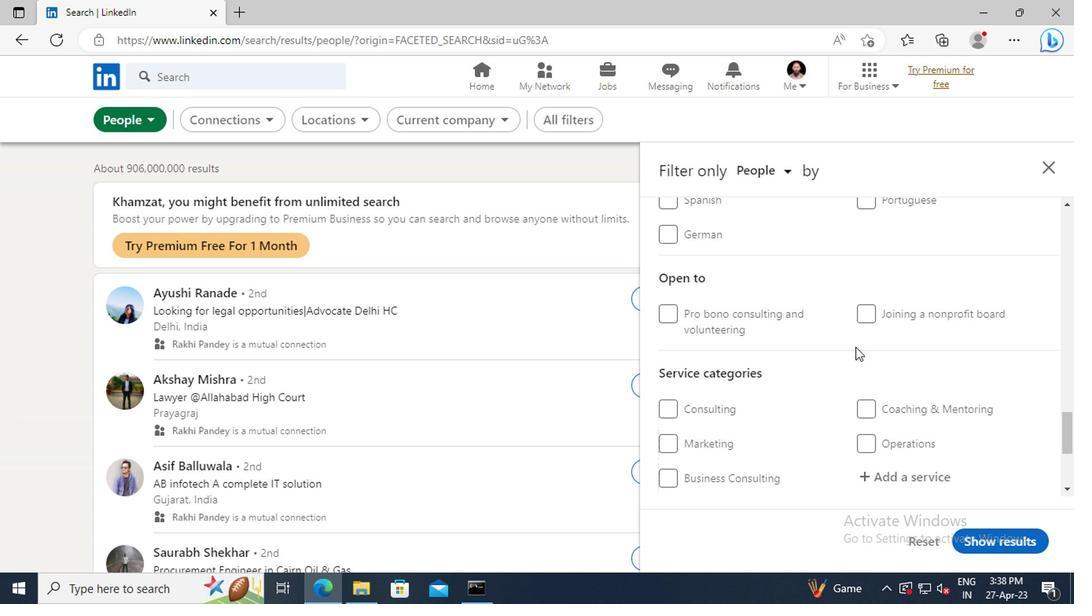 
Action: Mouse scrolled (853, 347) with delta (0, -1)
Screenshot: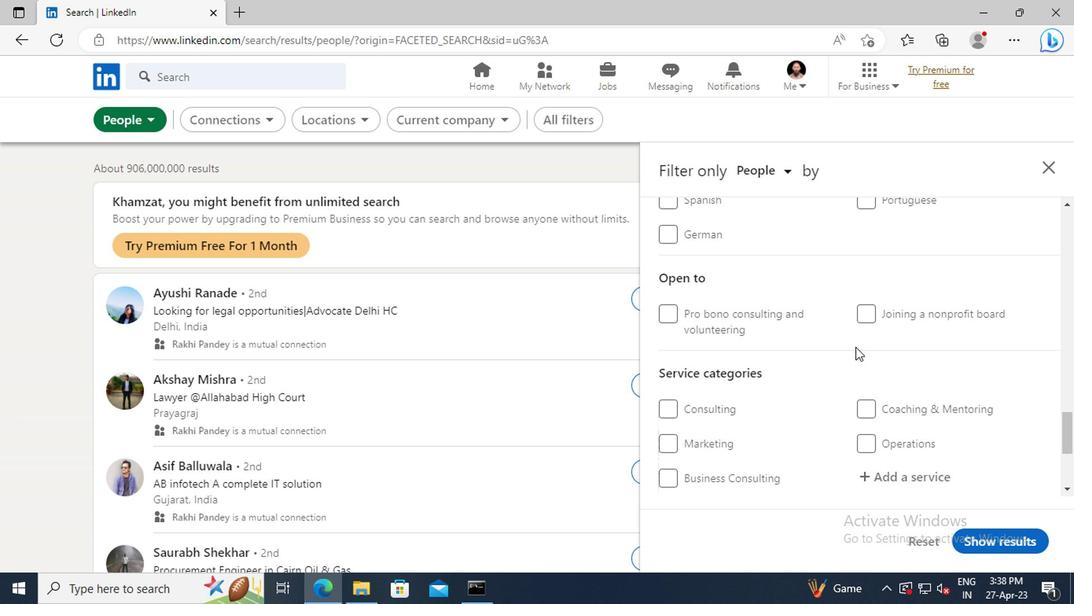 
Action: Mouse moved to (872, 346)
Screenshot: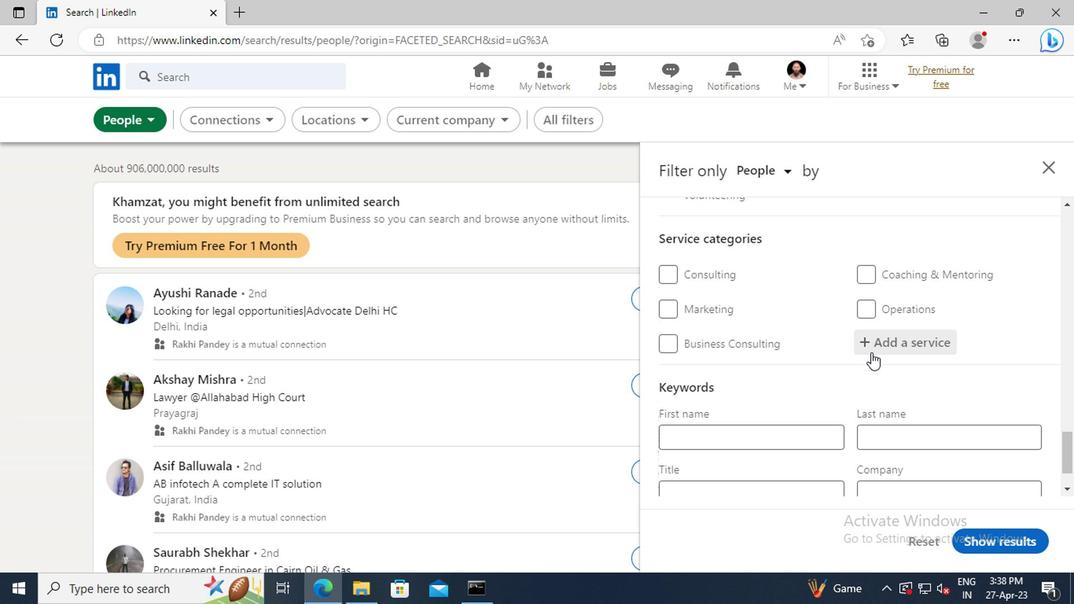 
Action: Mouse pressed left at (872, 346)
Screenshot: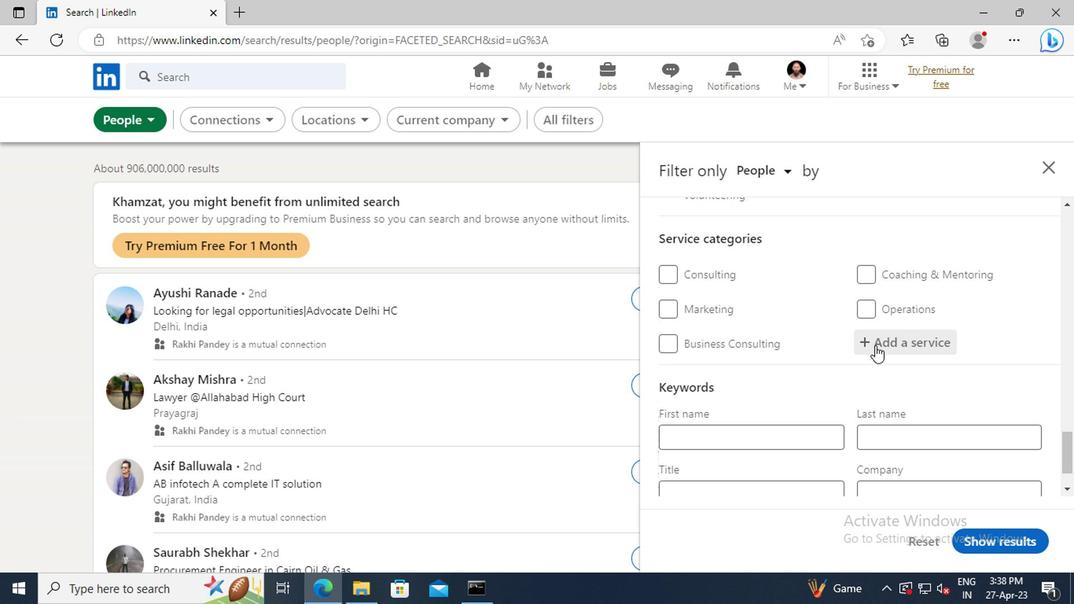 
Action: Key pressed <Key.shift>IMMIGRATION<Key.space><Key.shift>LAW
Screenshot: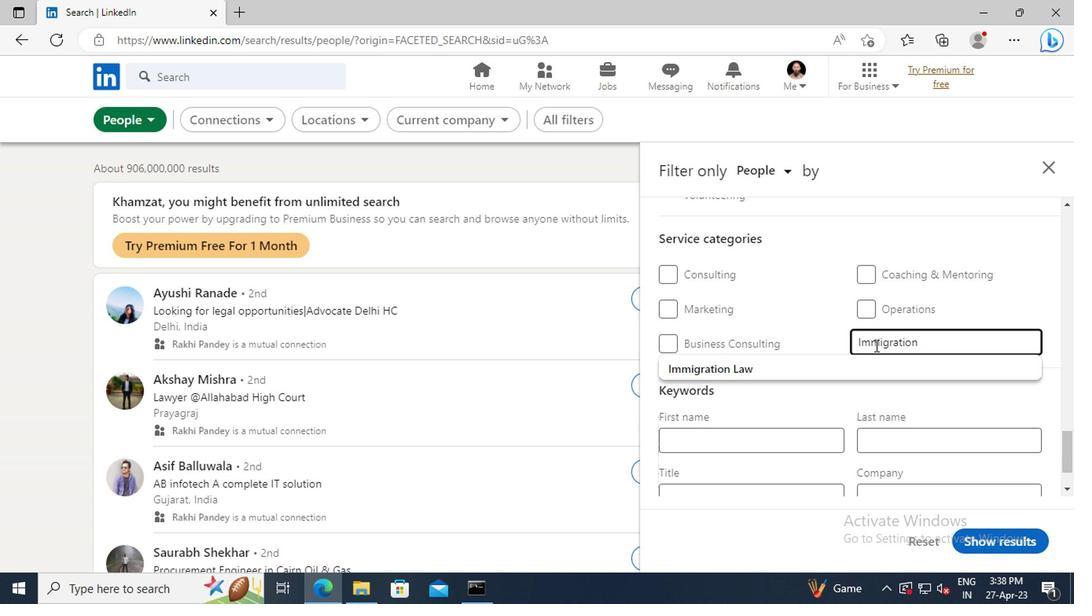 
Action: Mouse moved to (877, 367)
Screenshot: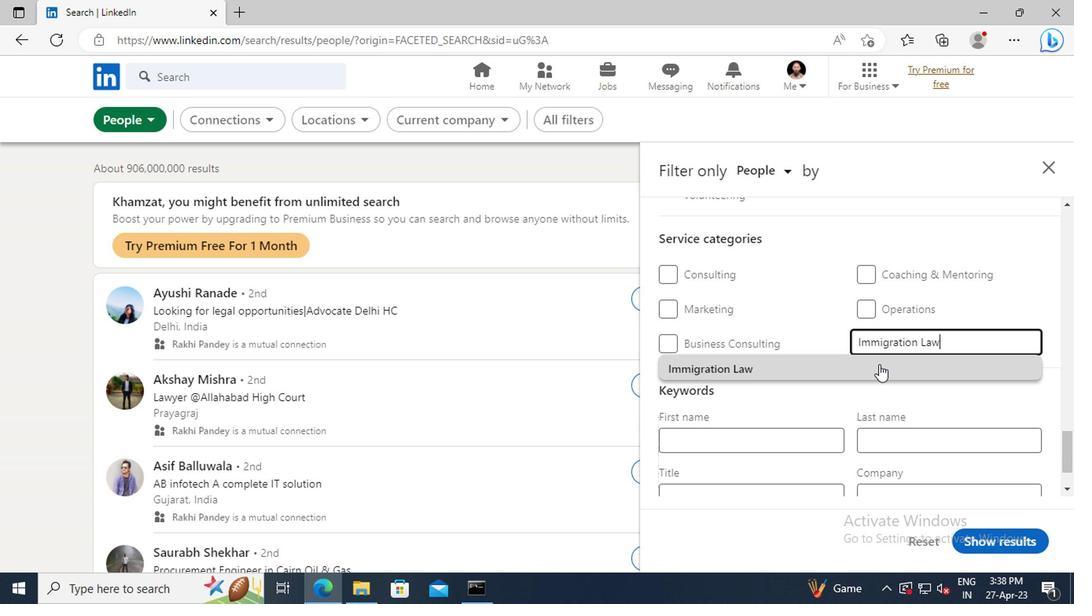 
Action: Mouse pressed left at (877, 367)
Screenshot: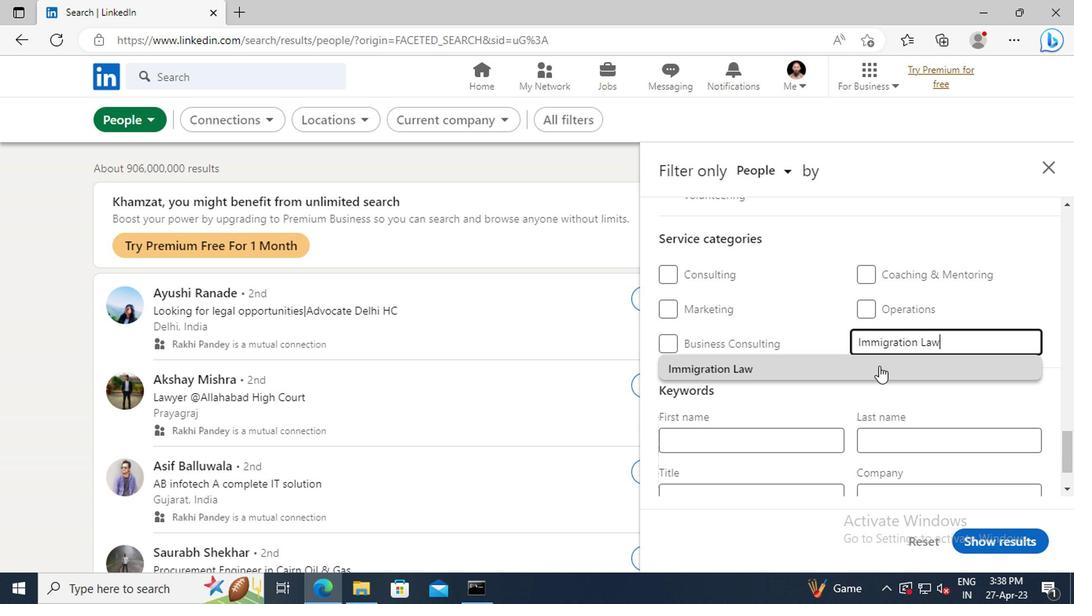 
Action: Mouse moved to (862, 334)
Screenshot: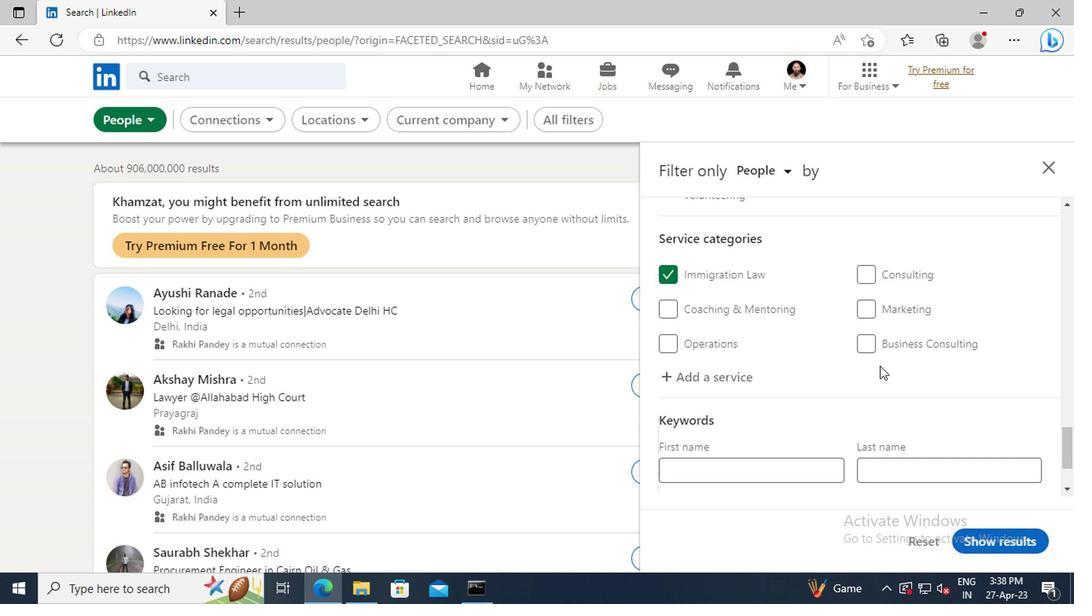 
Action: Mouse scrolled (862, 333) with delta (0, -1)
Screenshot: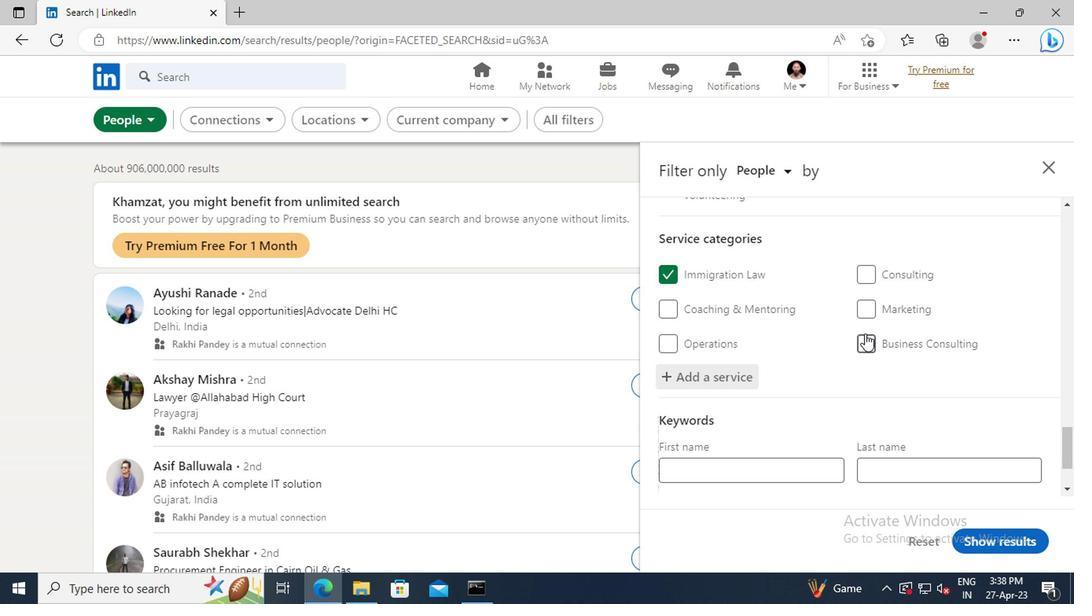 
Action: Mouse scrolled (862, 333) with delta (0, -1)
Screenshot: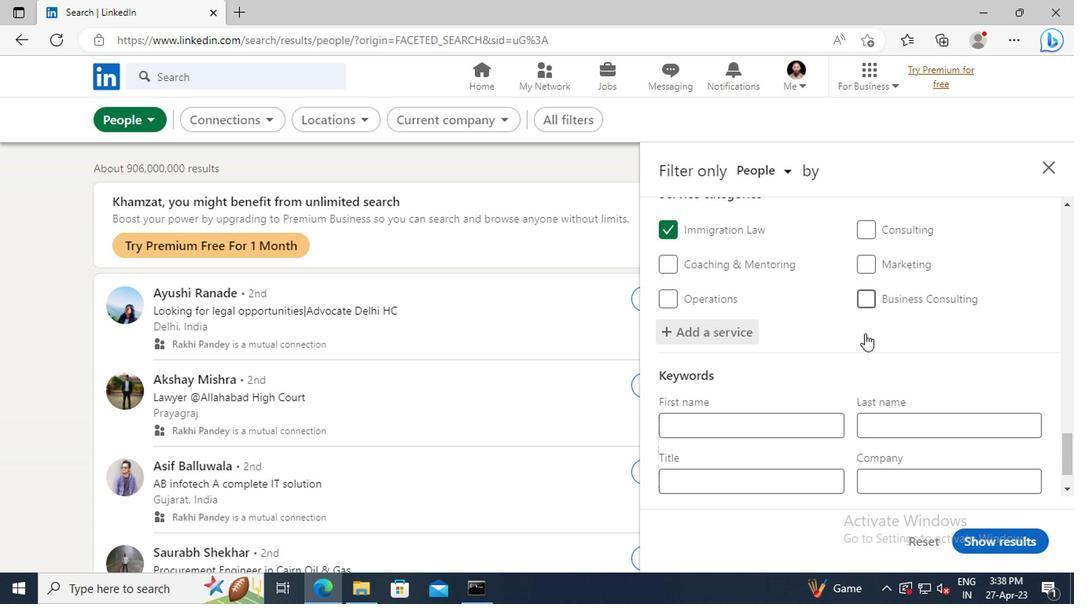 
Action: Mouse scrolled (862, 333) with delta (0, -1)
Screenshot: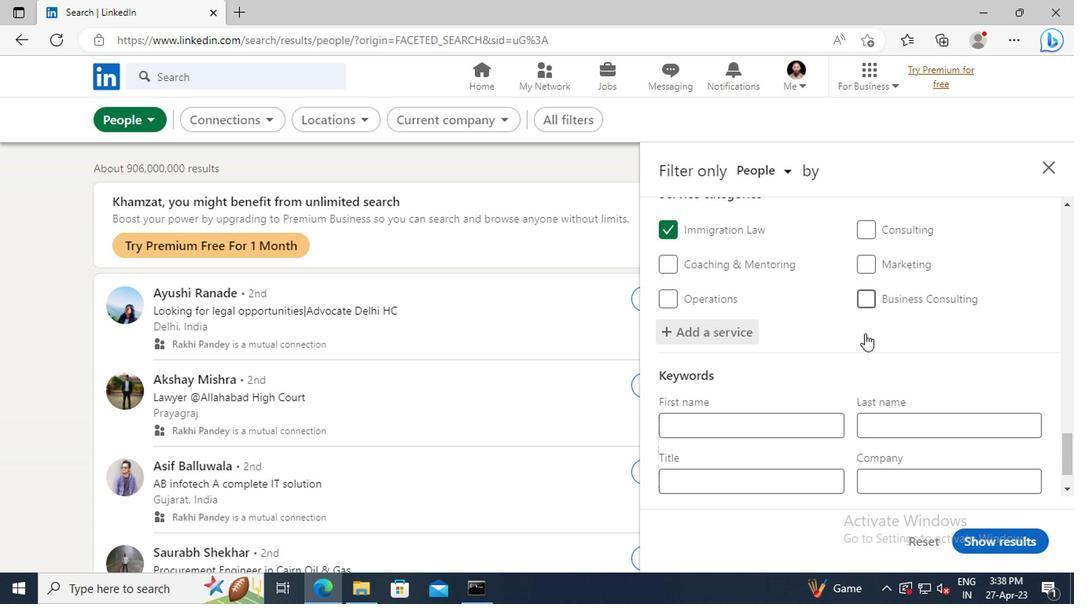 
Action: Mouse scrolled (862, 333) with delta (0, -1)
Screenshot: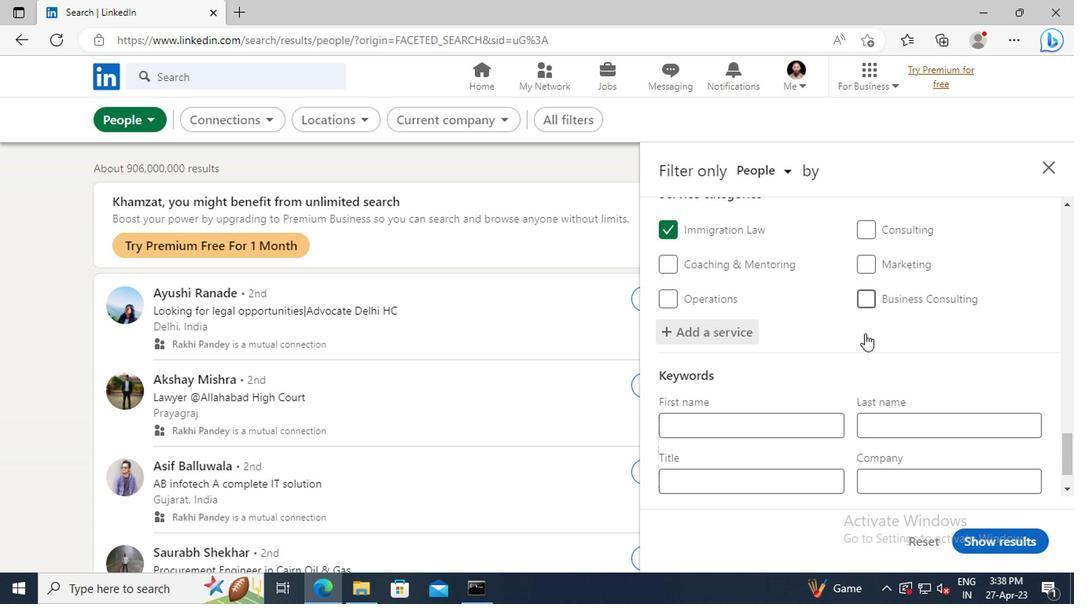 
Action: Mouse moved to (784, 420)
Screenshot: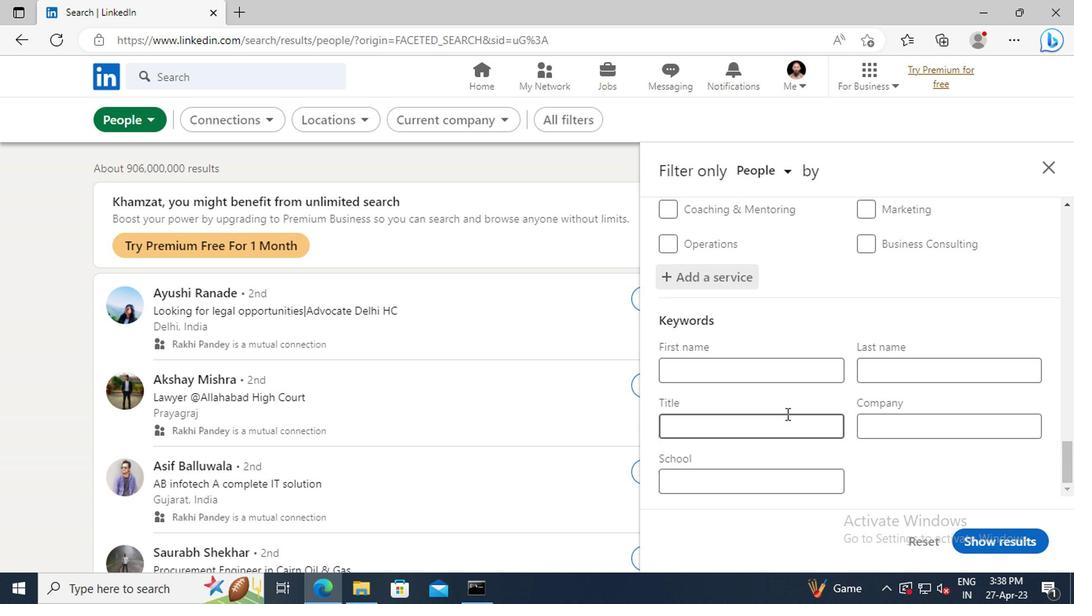 
Action: Mouse pressed left at (784, 420)
Screenshot: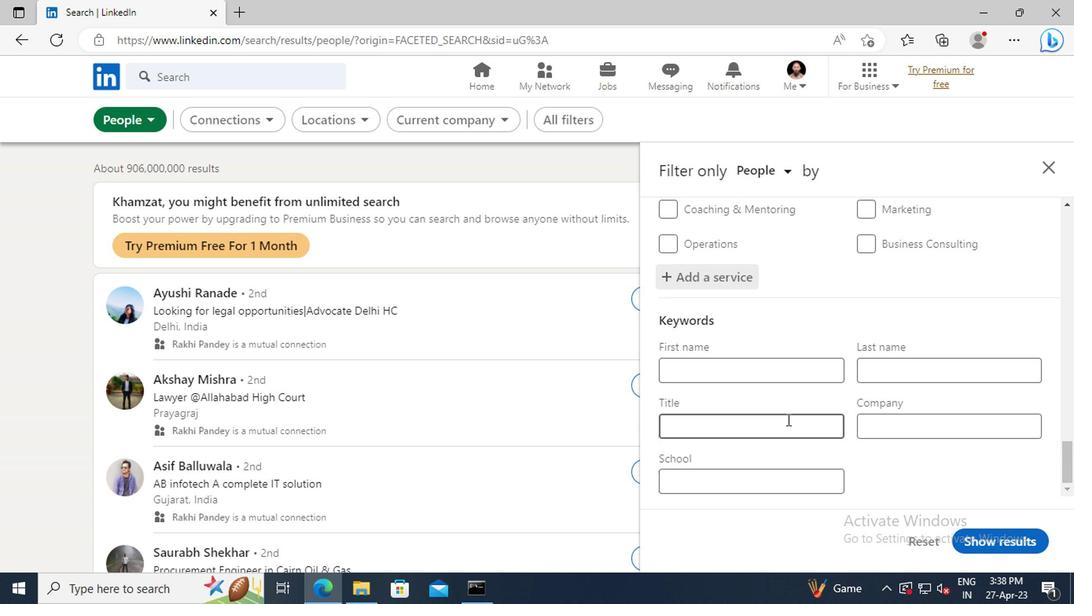 
Action: Key pressed <Key.shift>DIRECTOR<Key.space>OF<Key.space><Key.shift>MAINTENANCE<Key.enter>
Screenshot: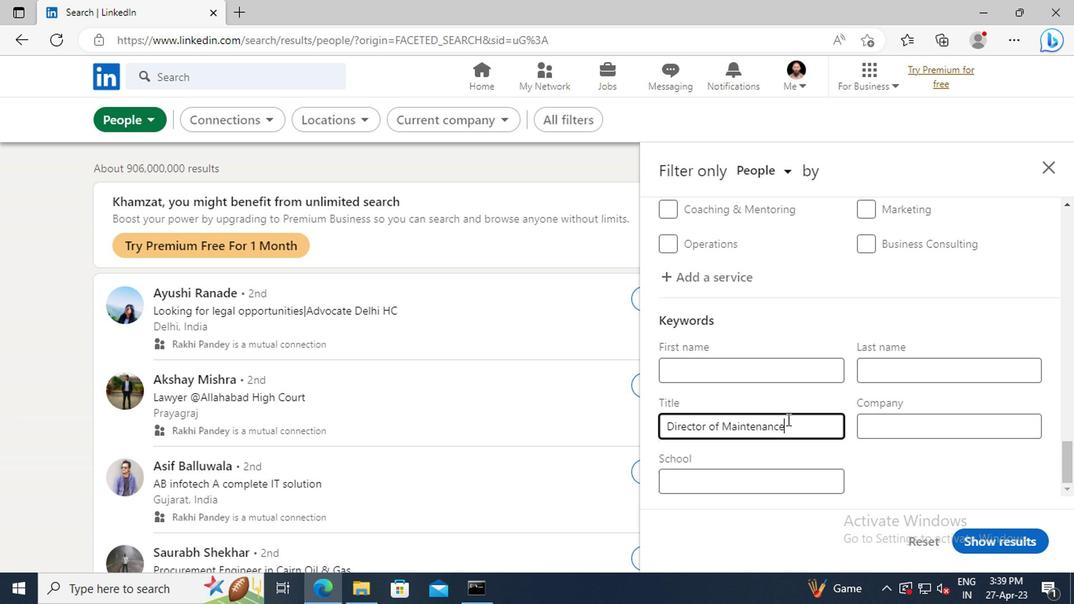 
Action: Mouse moved to (979, 544)
Screenshot: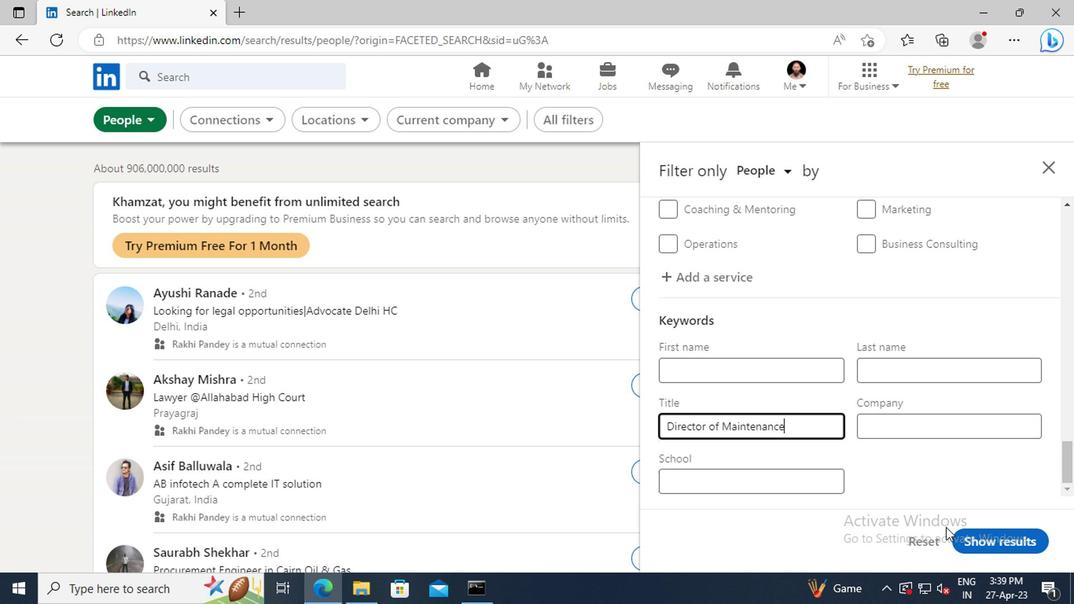 
Action: Mouse pressed left at (979, 544)
Screenshot: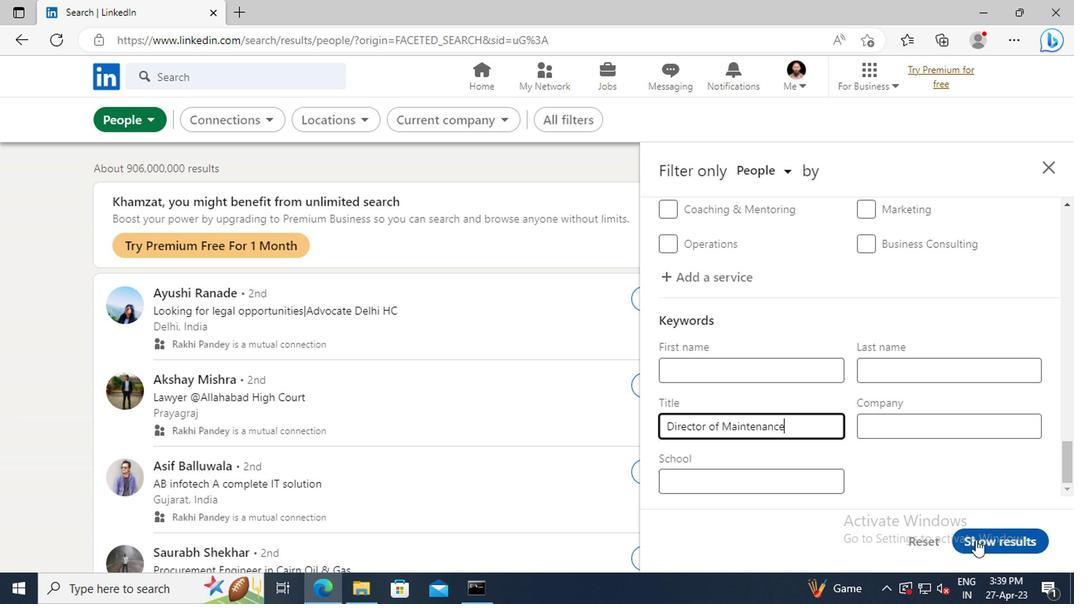 
